 Task: Look for space in Zhoushan, China from 2nd September, 2023 to 5th September, 2023 for 1 adult in price range Rs.5000 to Rs.10000. Place can be private room with 1  bedroom having 1 bed and 1 bathroom. Property type can be house, flat, guest house, hotel. Booking option can be shelf check-in. Required host language is Chinese (Simplified).
Action: Mouse moved to (822, 116)
Screenshot: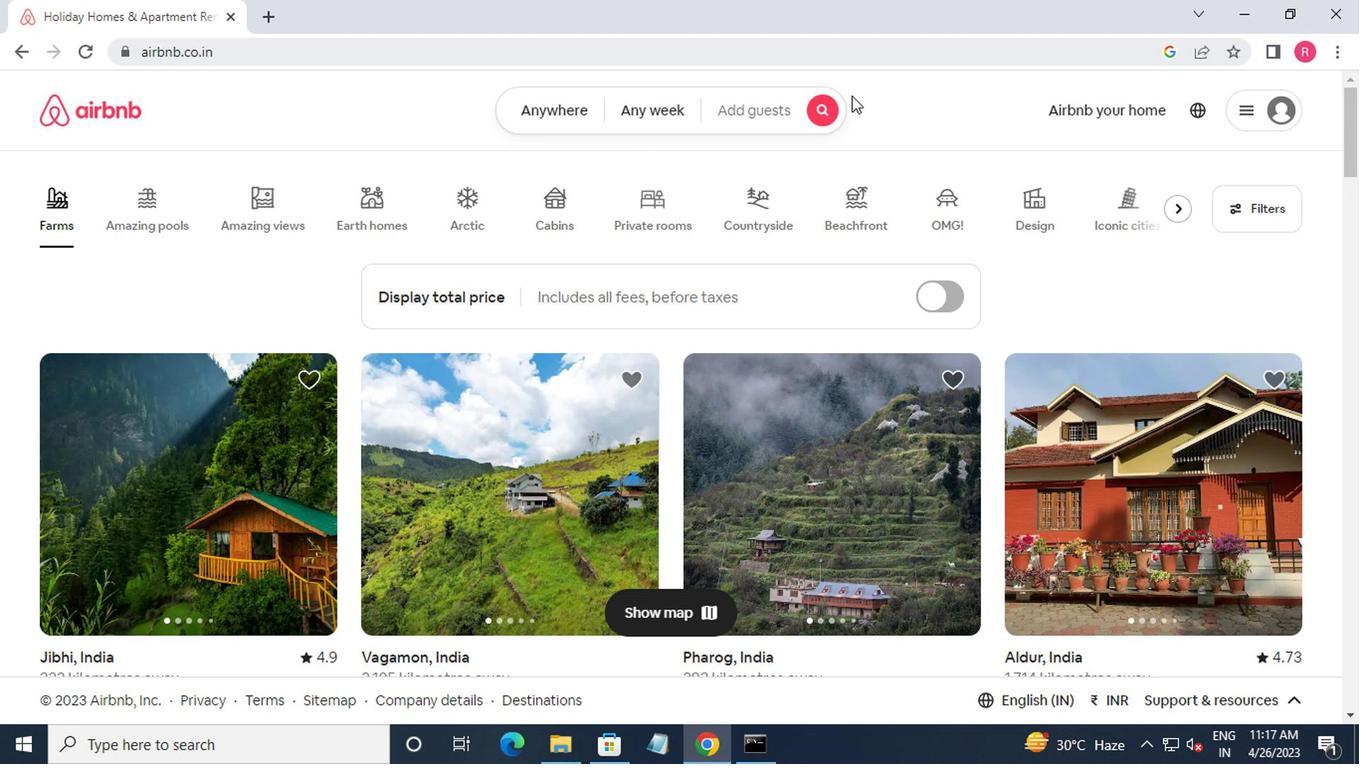 
Action: Mouse pressed left at (822, 116)
Screenshot: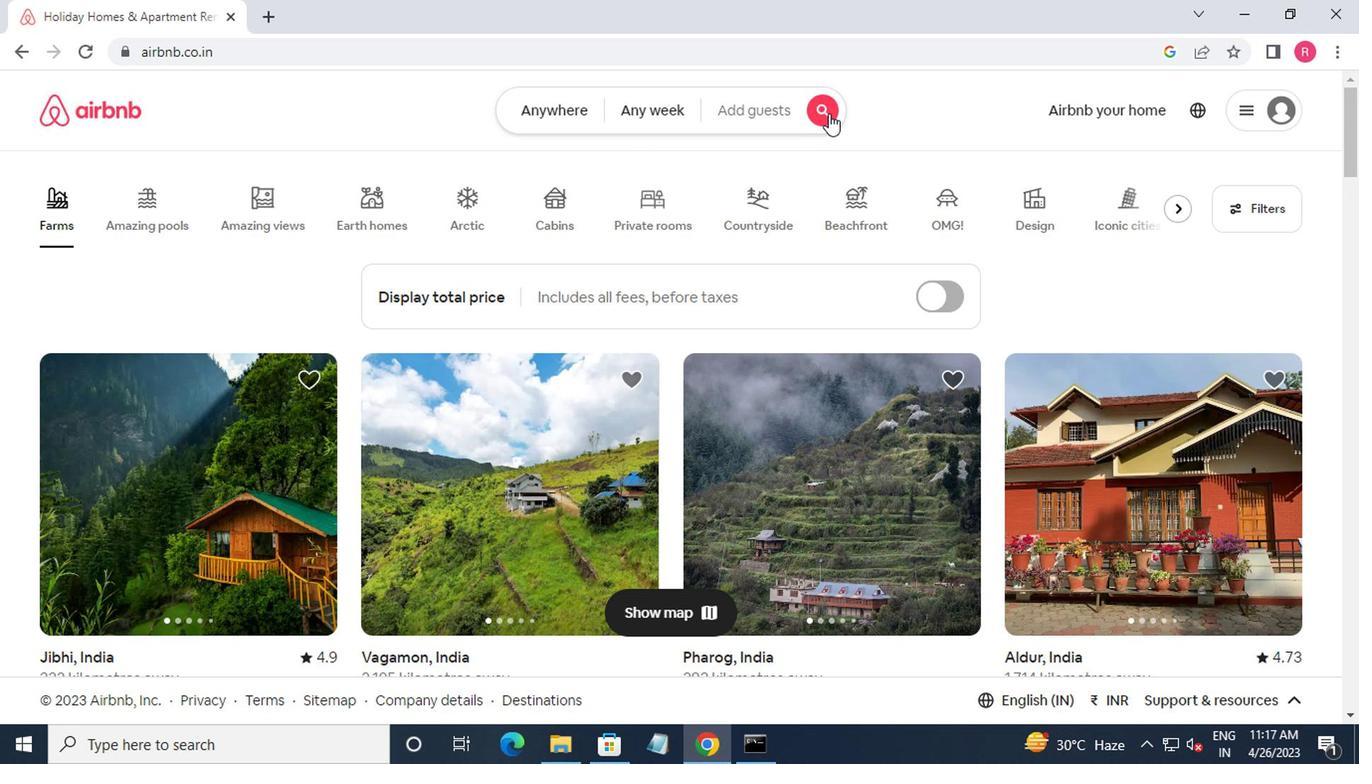 
Action: Mouse moved to (363, 184)
Screenshot: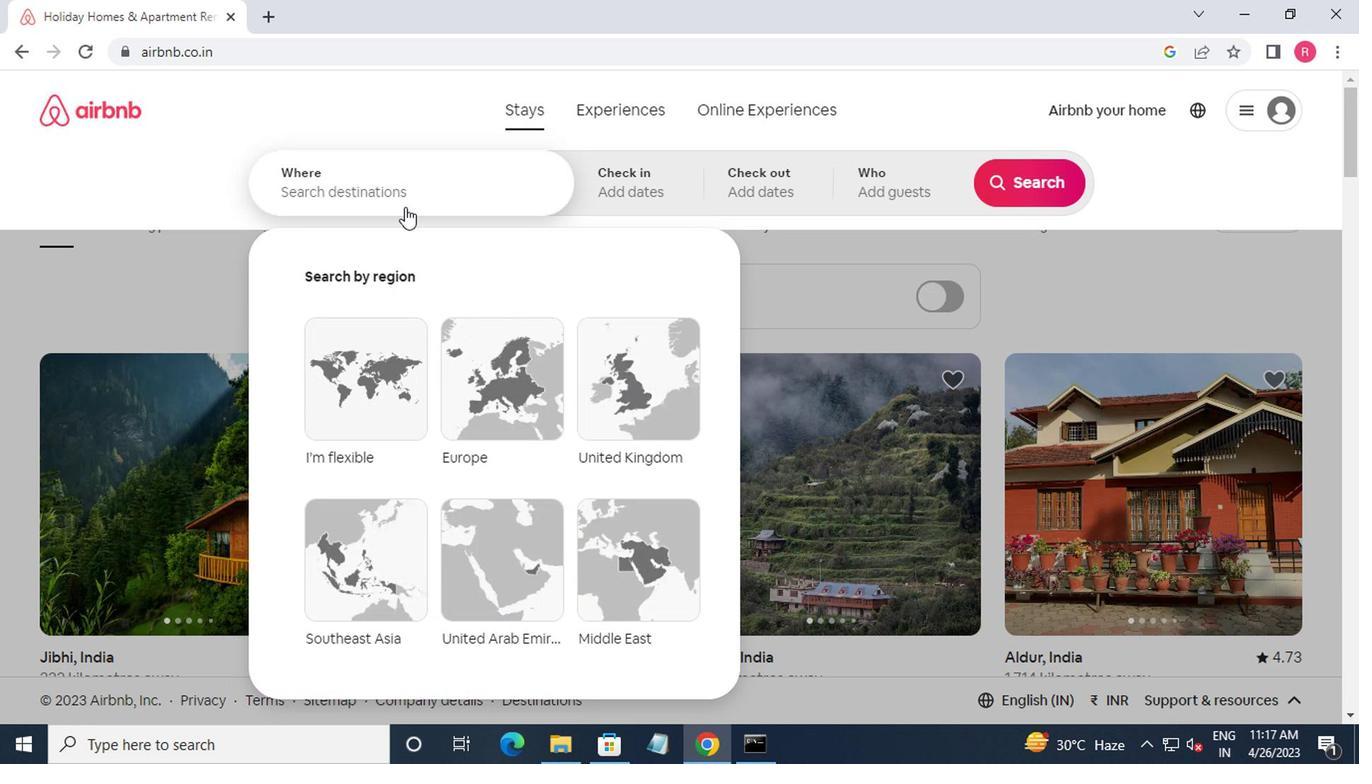 
Action: Mouse pressed left at (363, 184)
Screenshot: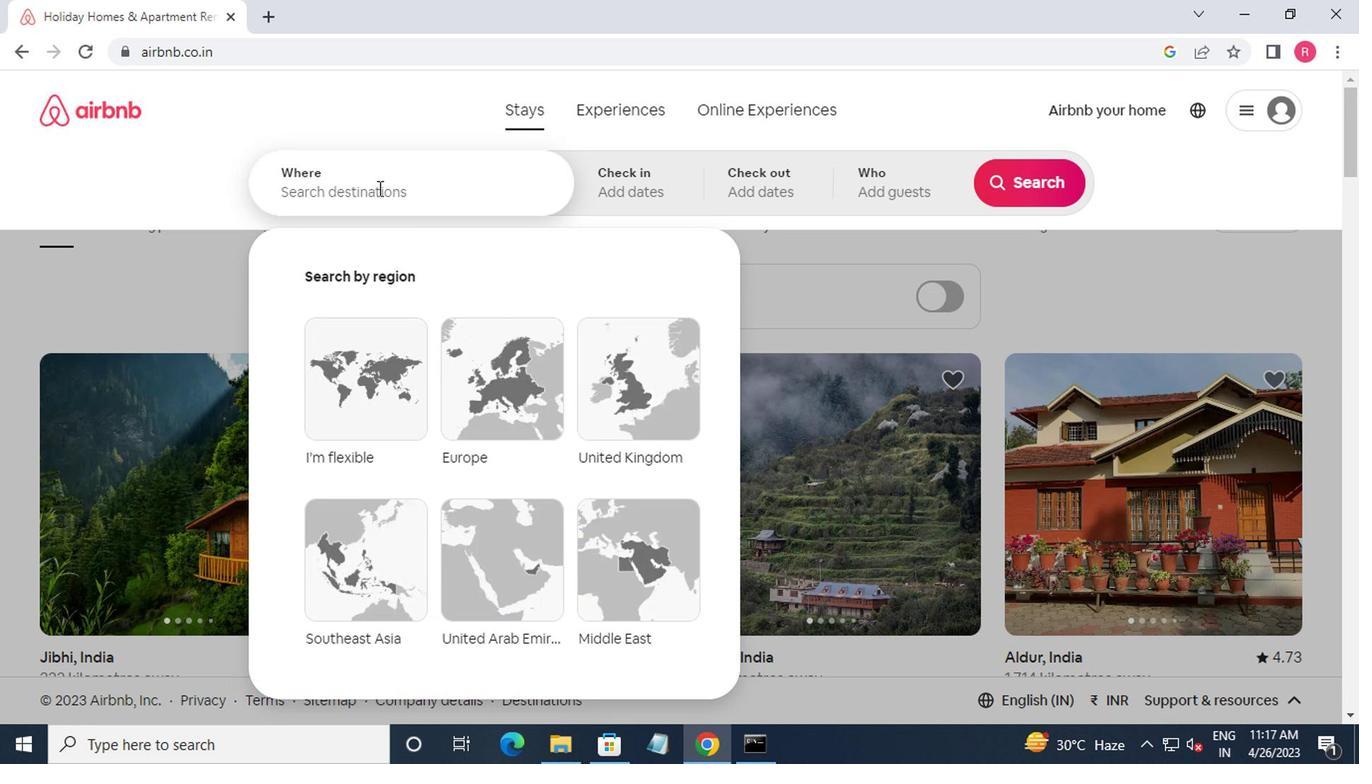 
Action: Mouse moved to (397, 193)
Screenshot: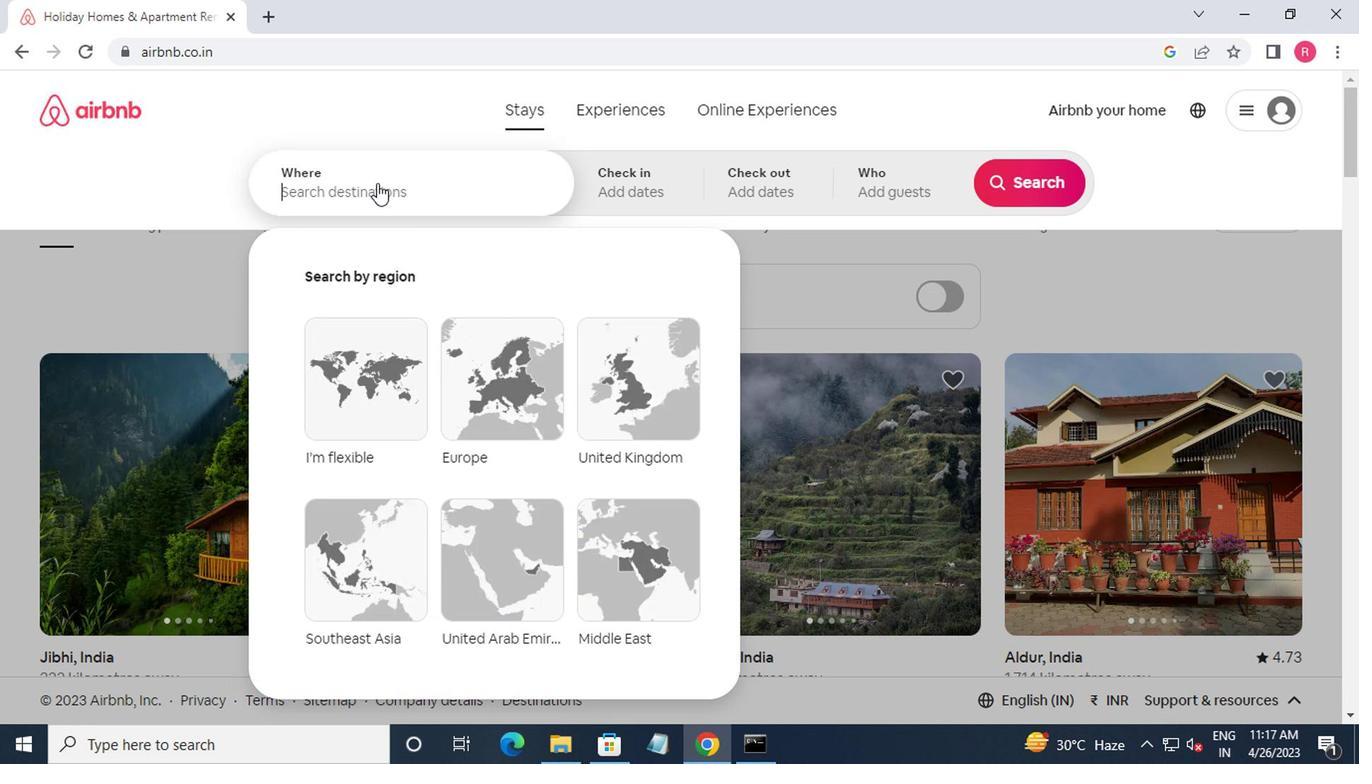 
Action: Key pressed zhoushan,china<Key.enter>
Screenshot: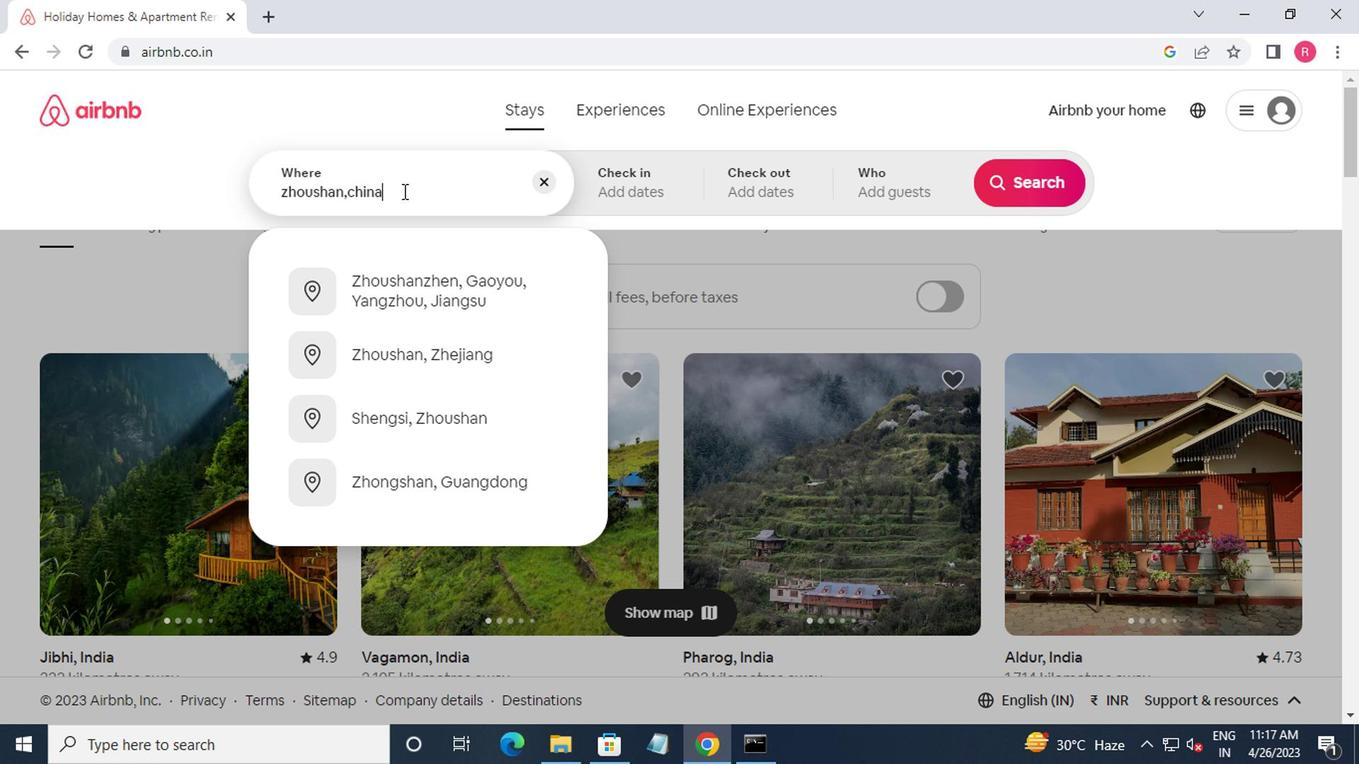 
Action: Mouse moved to (1017, 338)
Screenshot: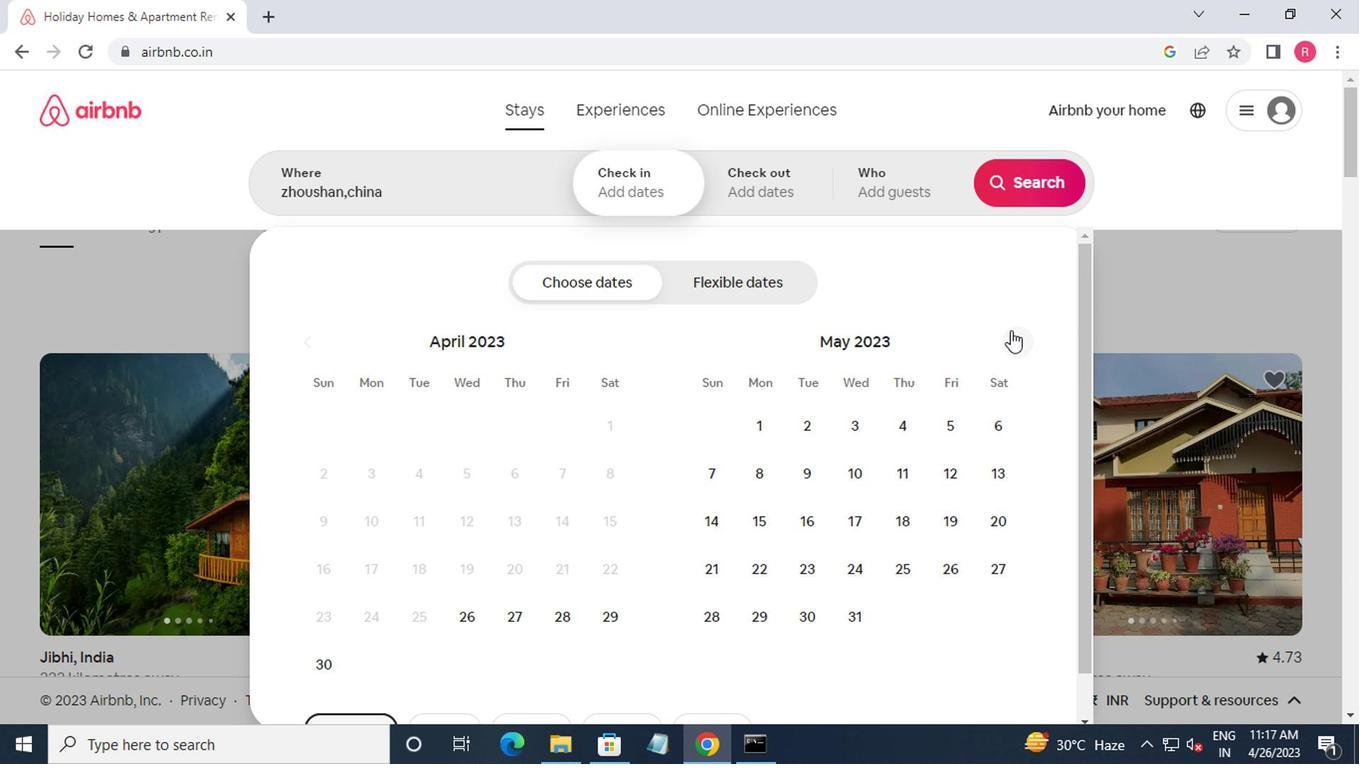 
Action: Mouse pressed left at (1017, 338)
Screenshot: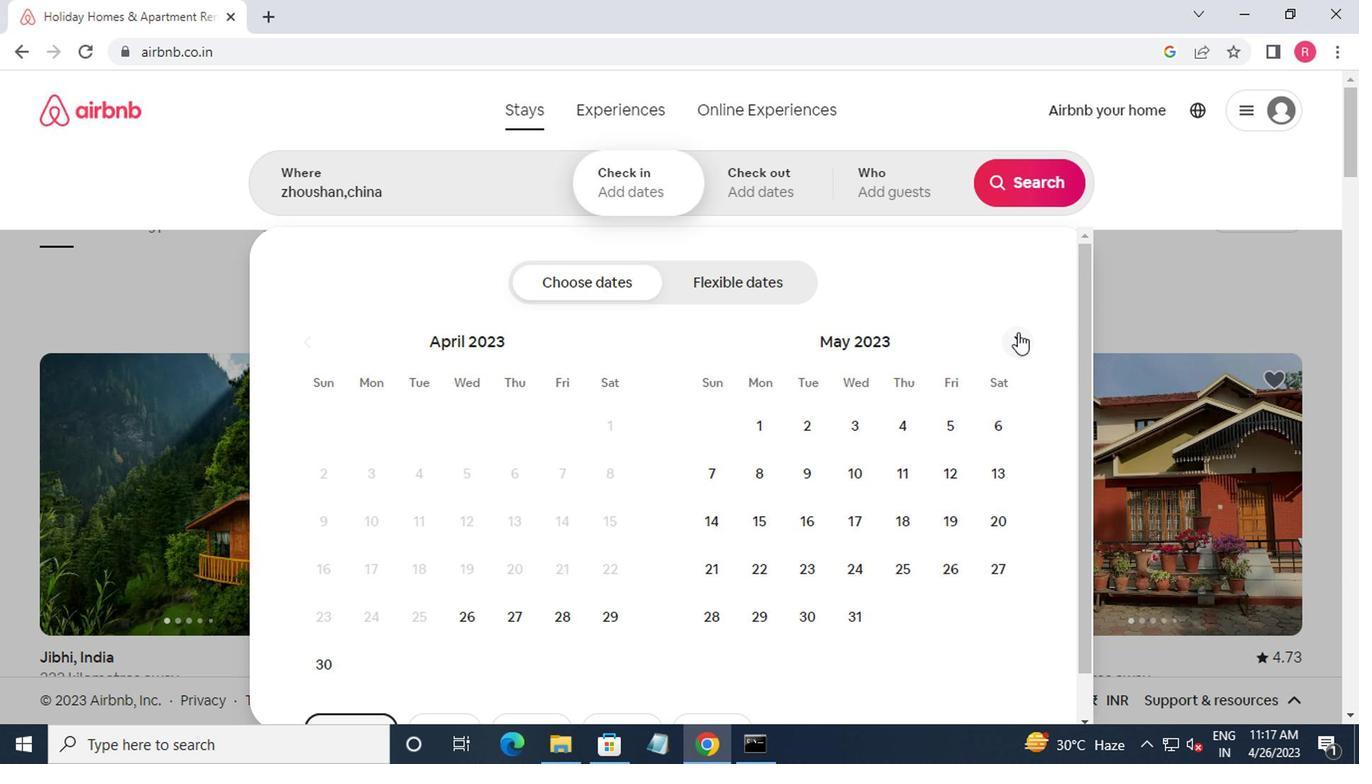 
Action: Mouse pressed left at (1017, 338)
Screenshot: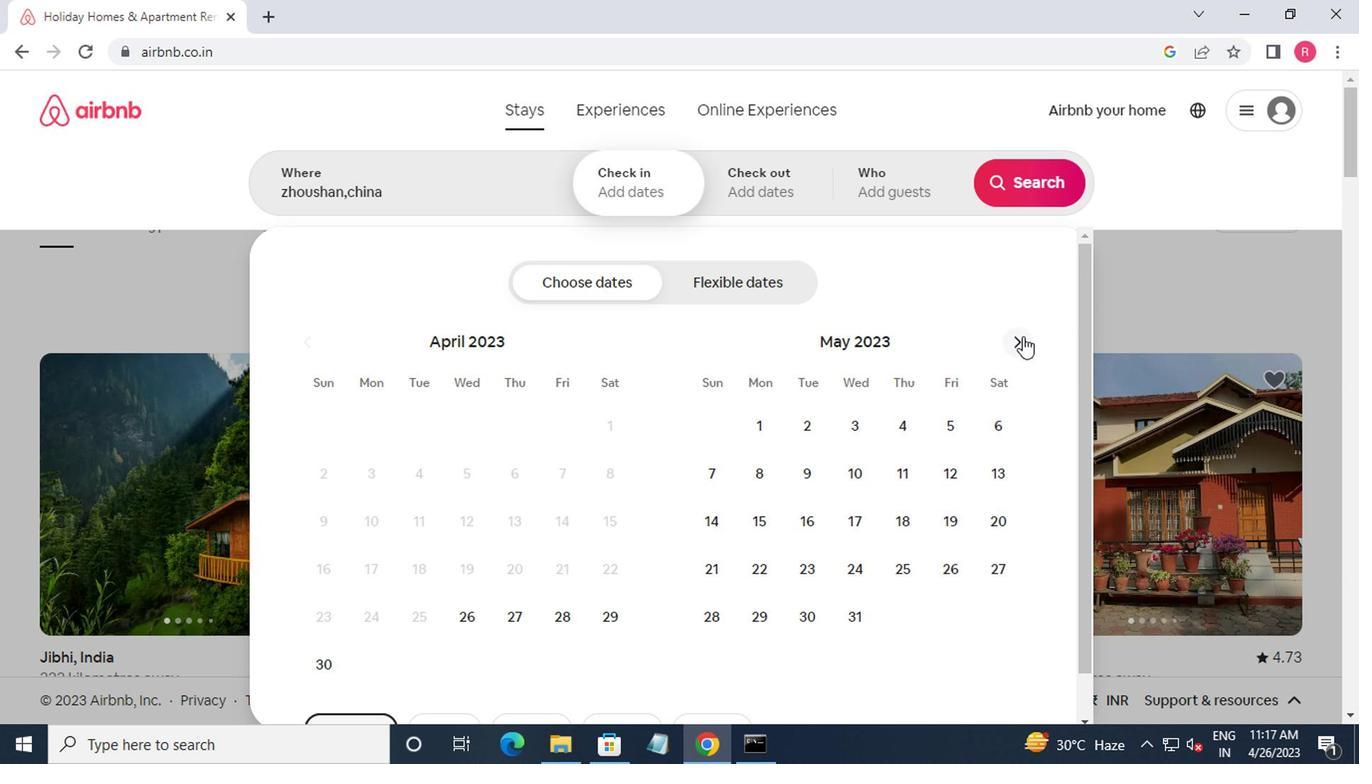 
Action: Mouse moved to (1019, 339)
Screenshot: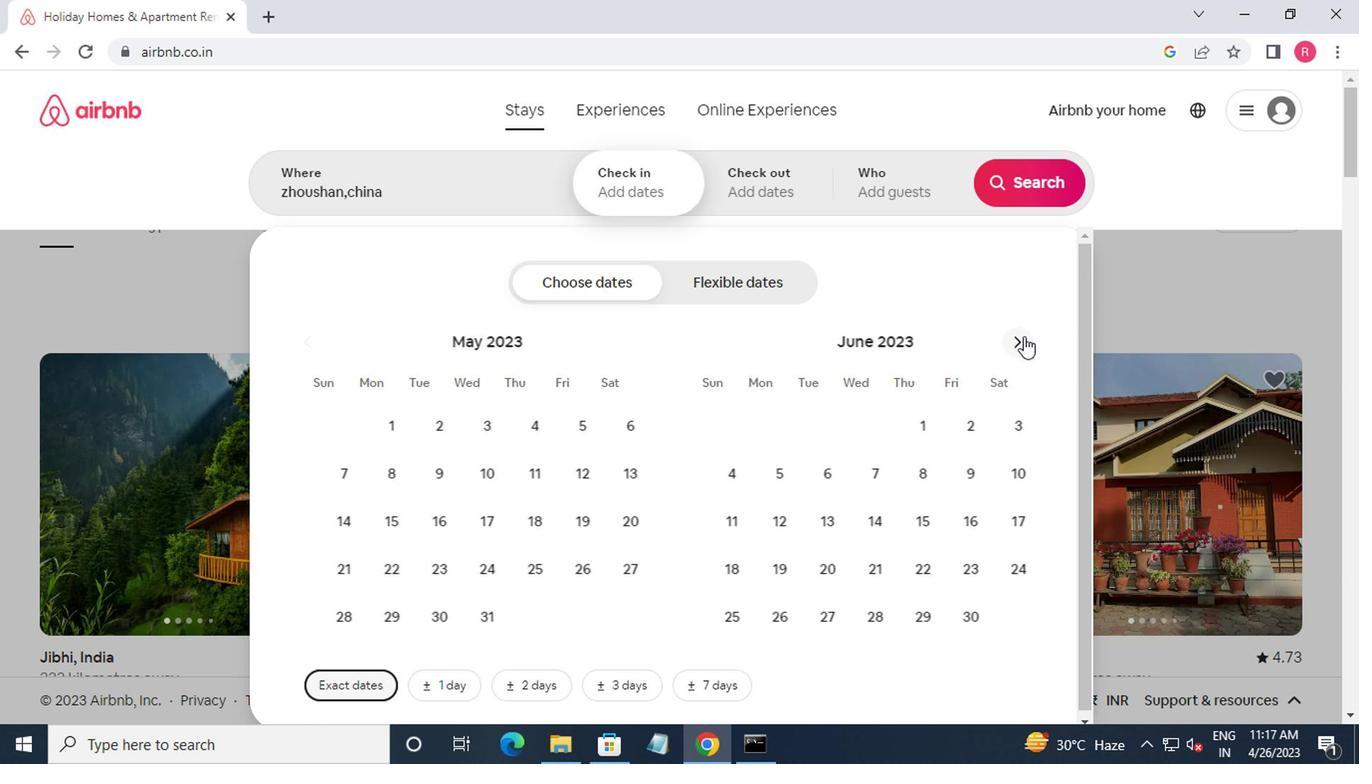 
Action: Mouse pressed left at (1019, 339)
Screenshot: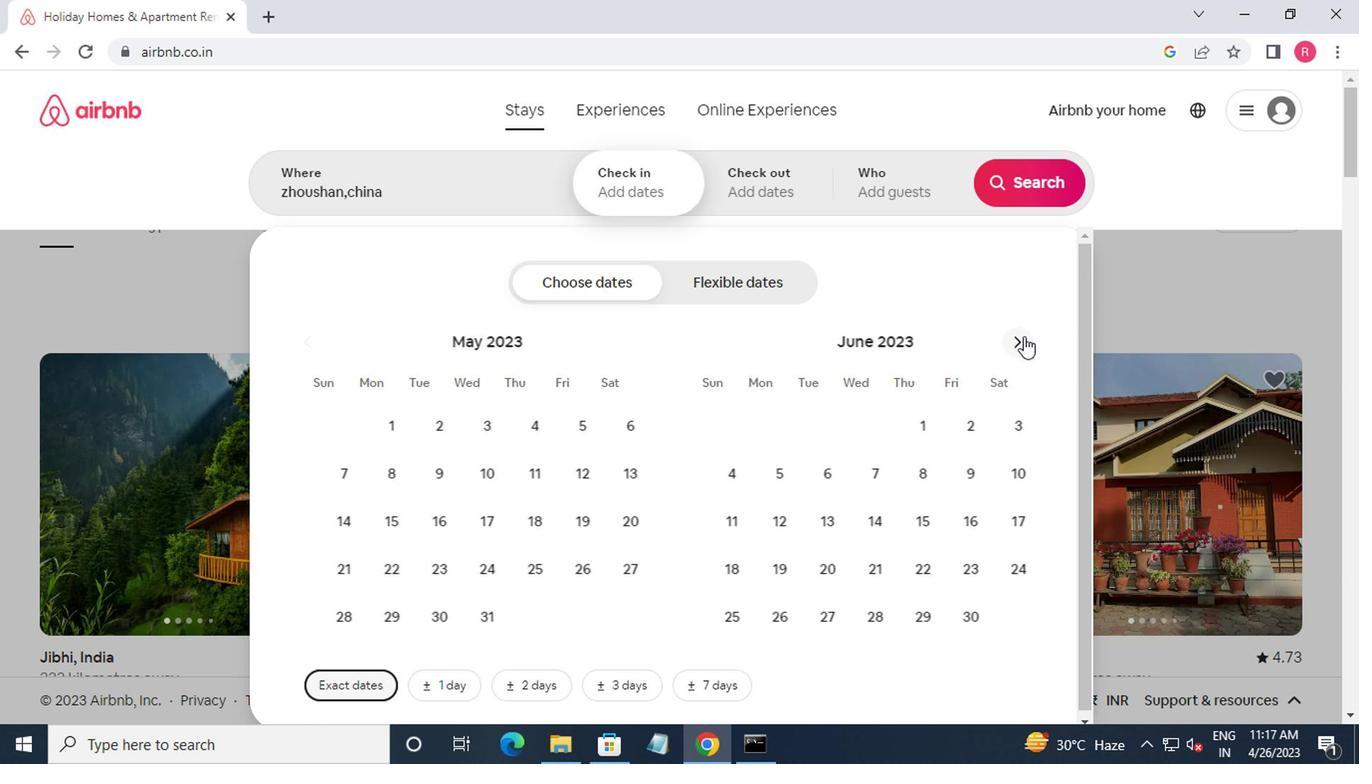 
Action: Mouse moved to (1019, 339)
Screenshot: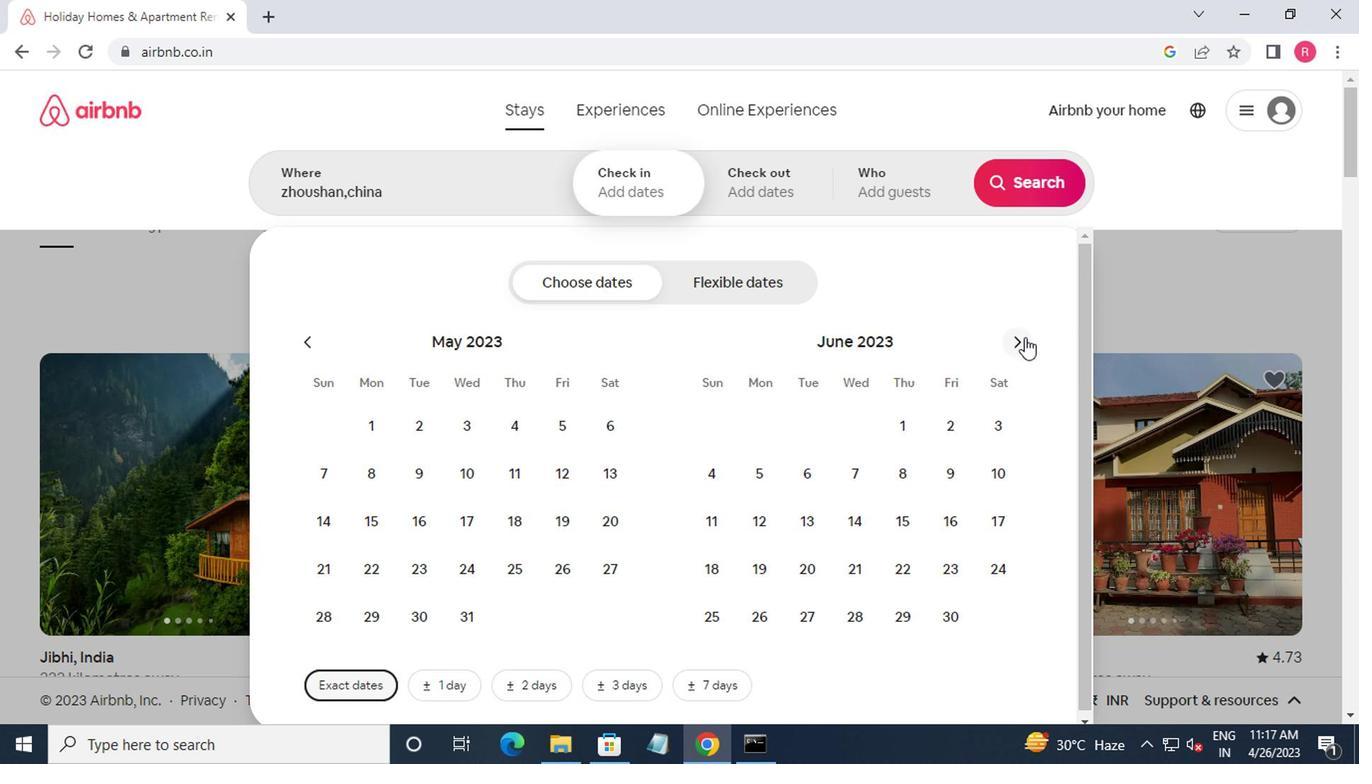 
Action: Mouse pressed left at (1019, 339)
Screenshot: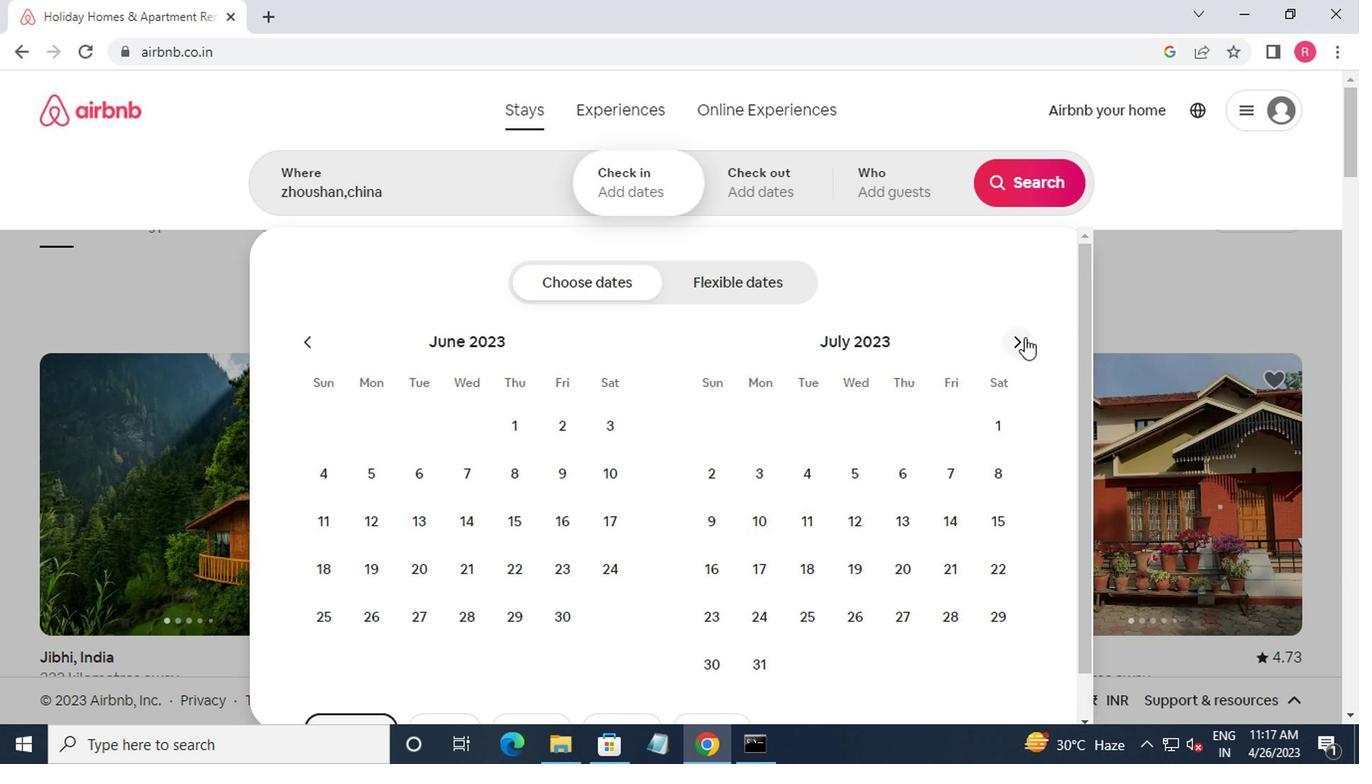 
Action: Mouse moved to (1019, 339)
Screenshot: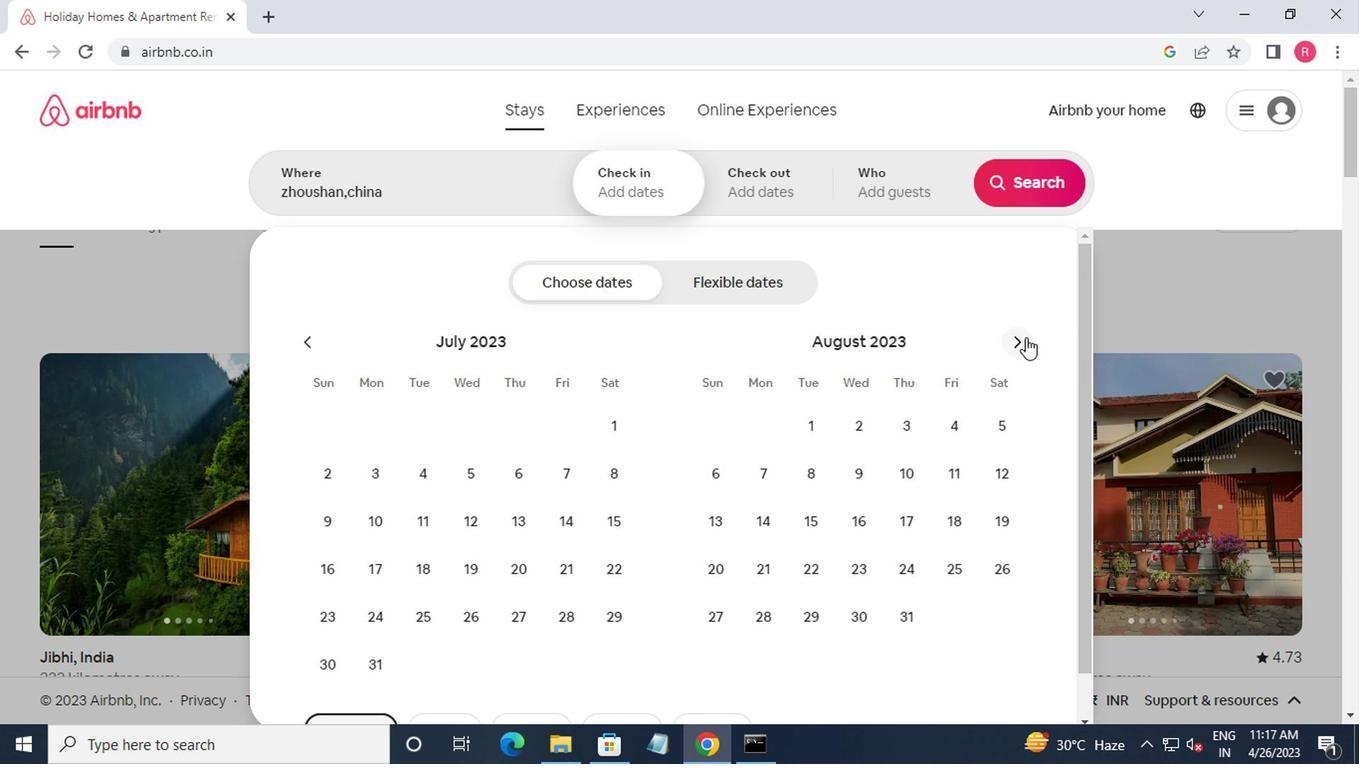 
Action: Mouse pressed left at (1019, 339)
Screenshot: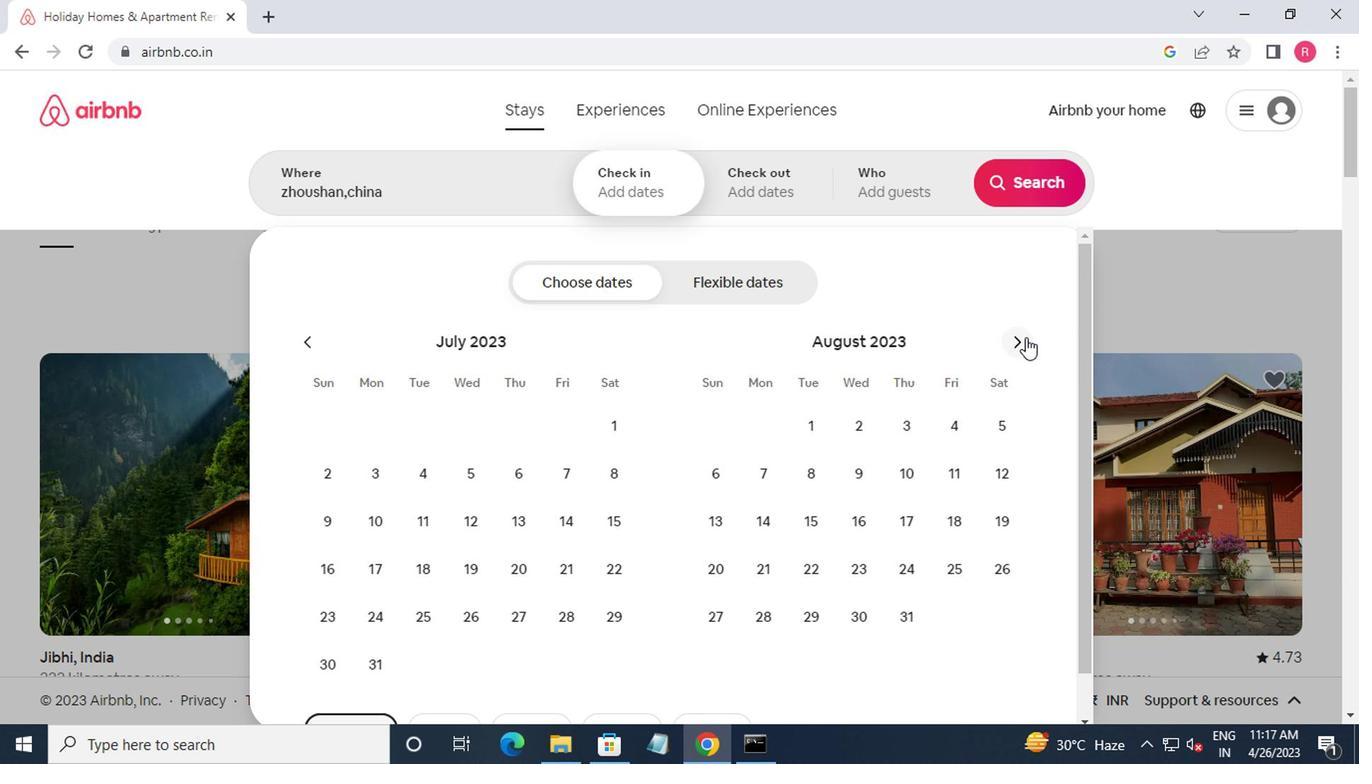 
Action: Mouse moved to (1010, 428)
Screenshot: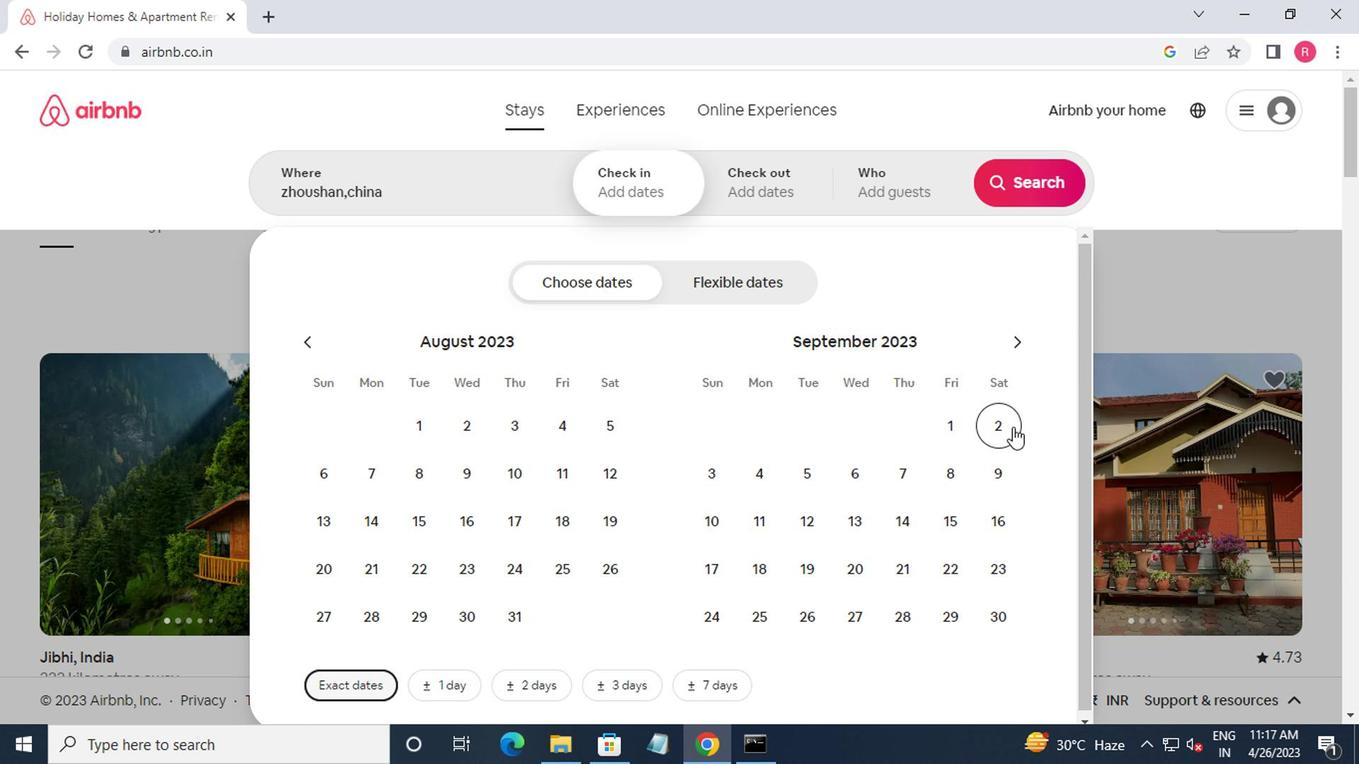 
Action: Mouse pressed left at (1010, 428)
Screenshot: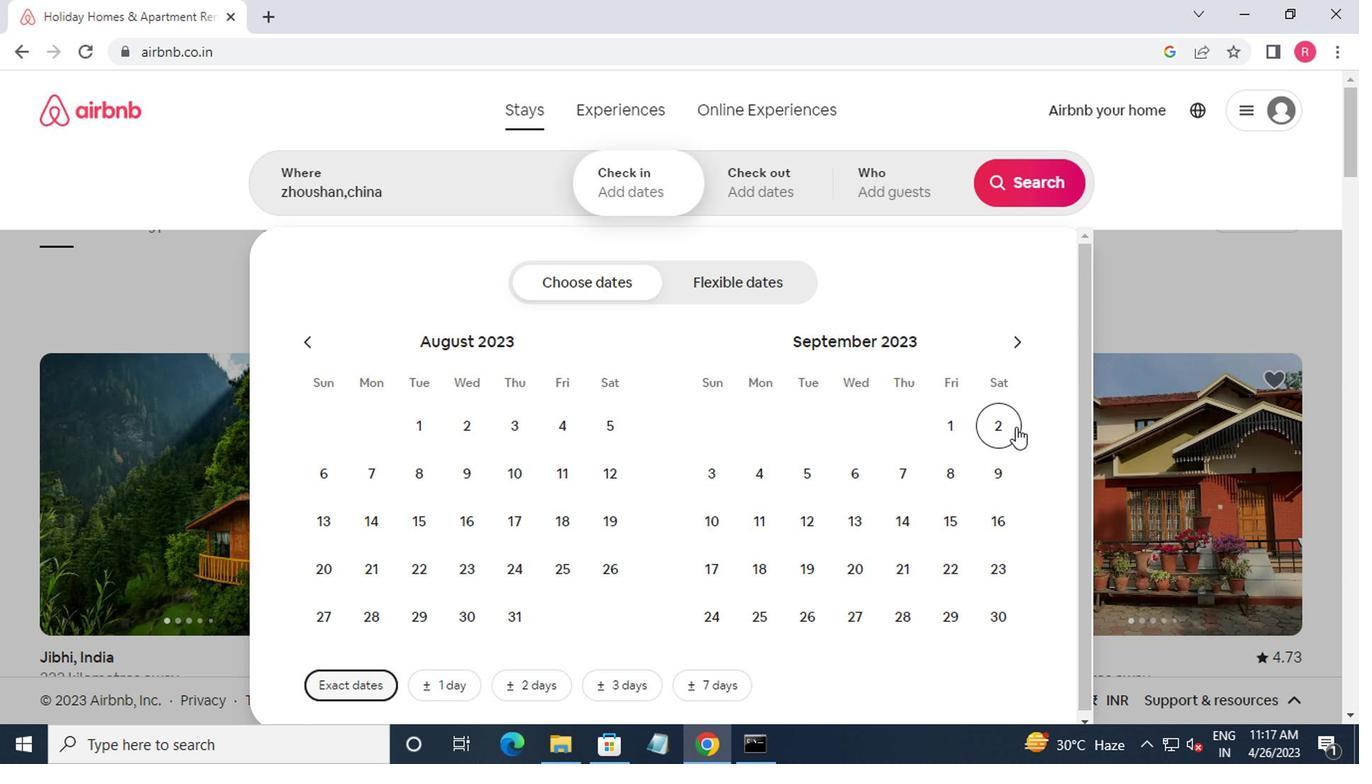
Action: Mouse moved to (789, 490)
Screenshot: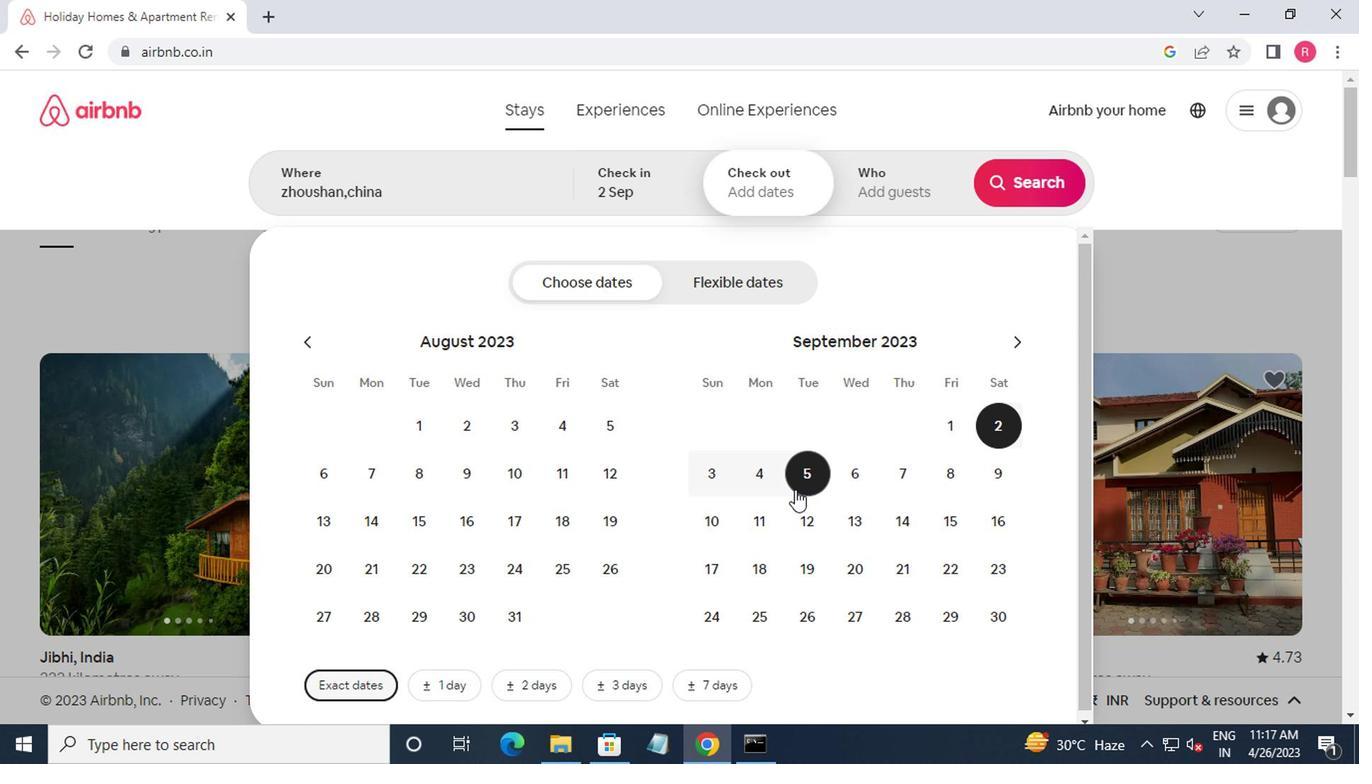 
Action: Mouse pressed left at (789, 490)
Screenshot: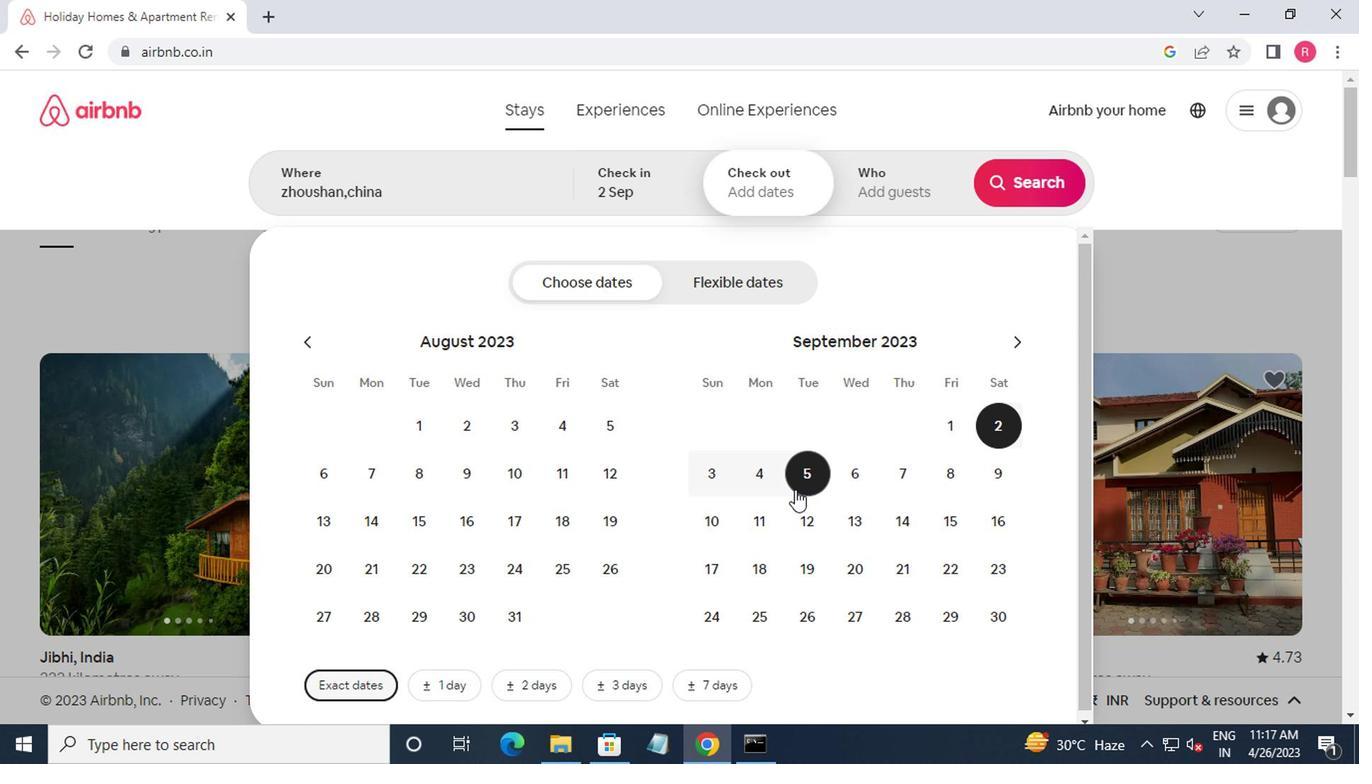 
Action: Mouse moved to (872, 207)
Screenshot: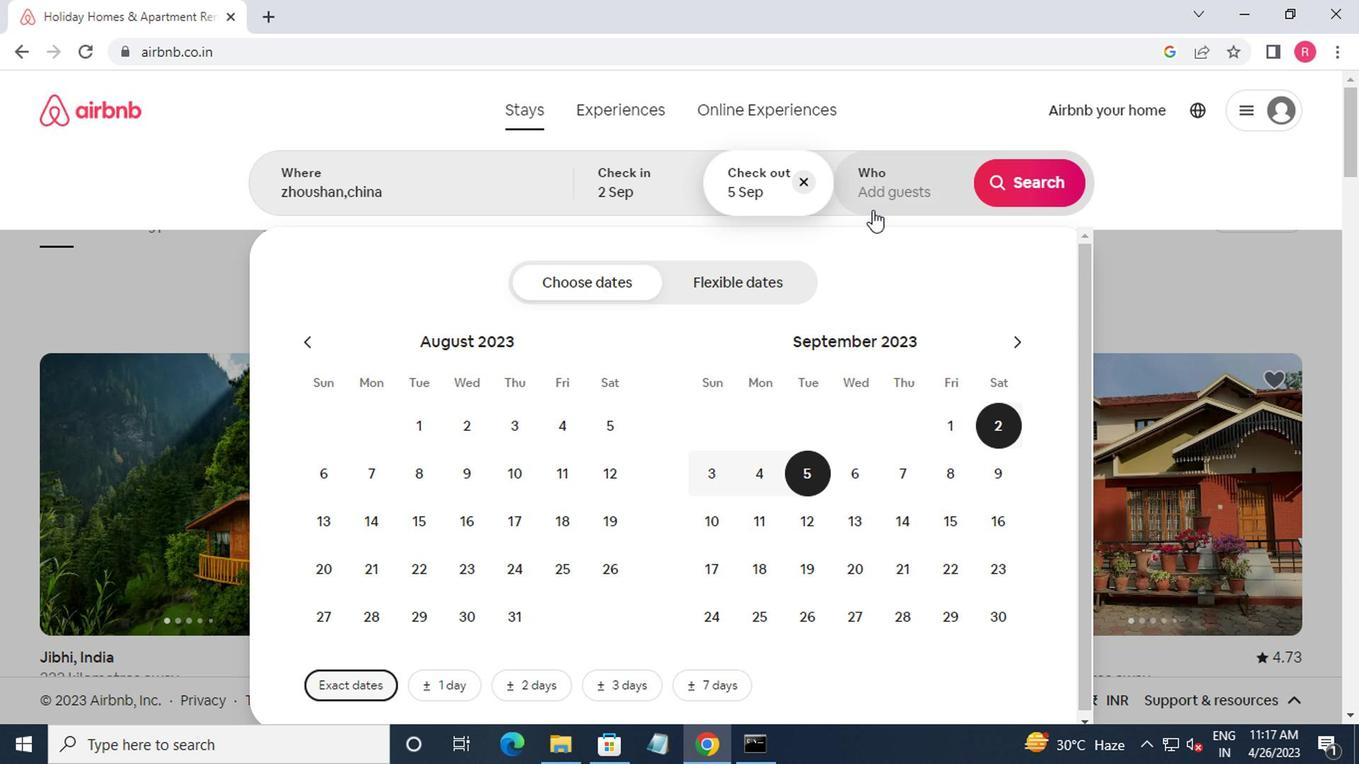 
Action: Mouse pressed left at (872, 207)
Screenshot: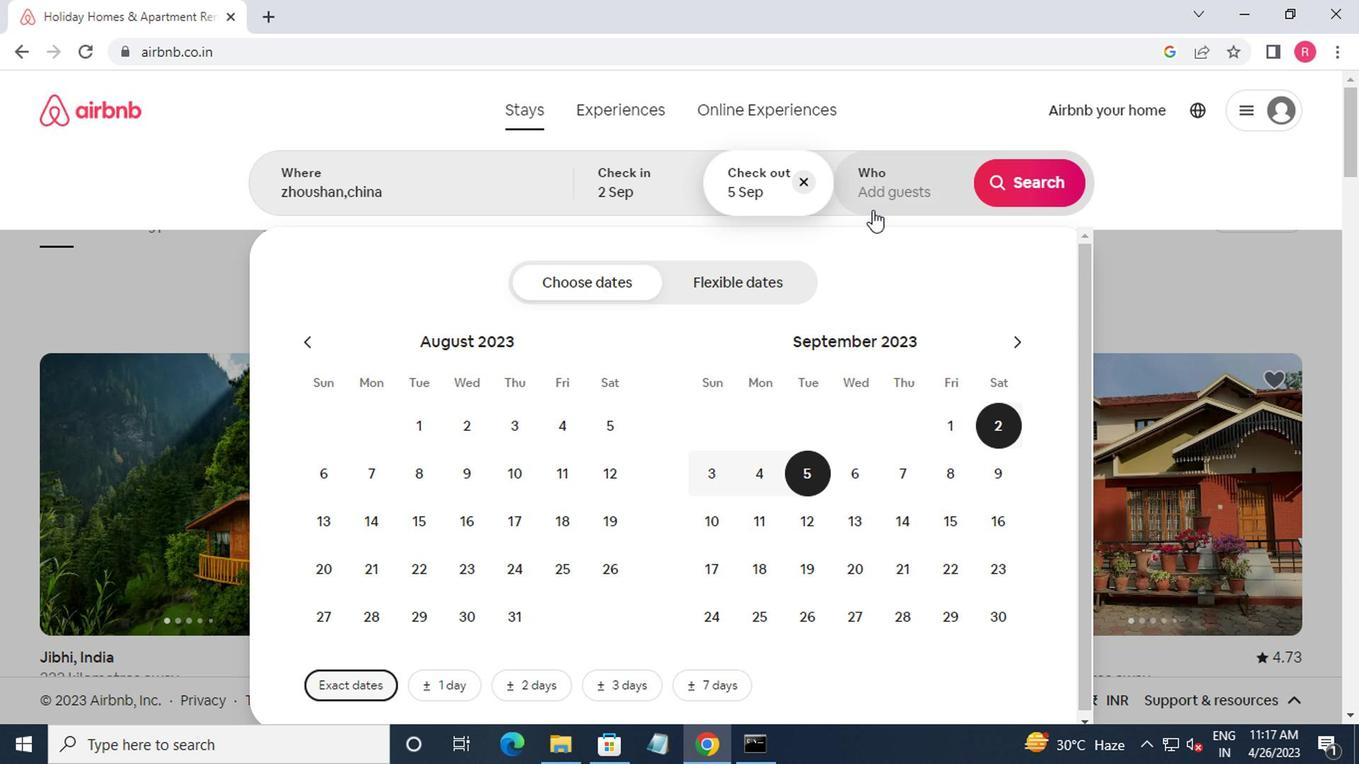 
Action: Mouse moved to (1016, 288)
Screenshot: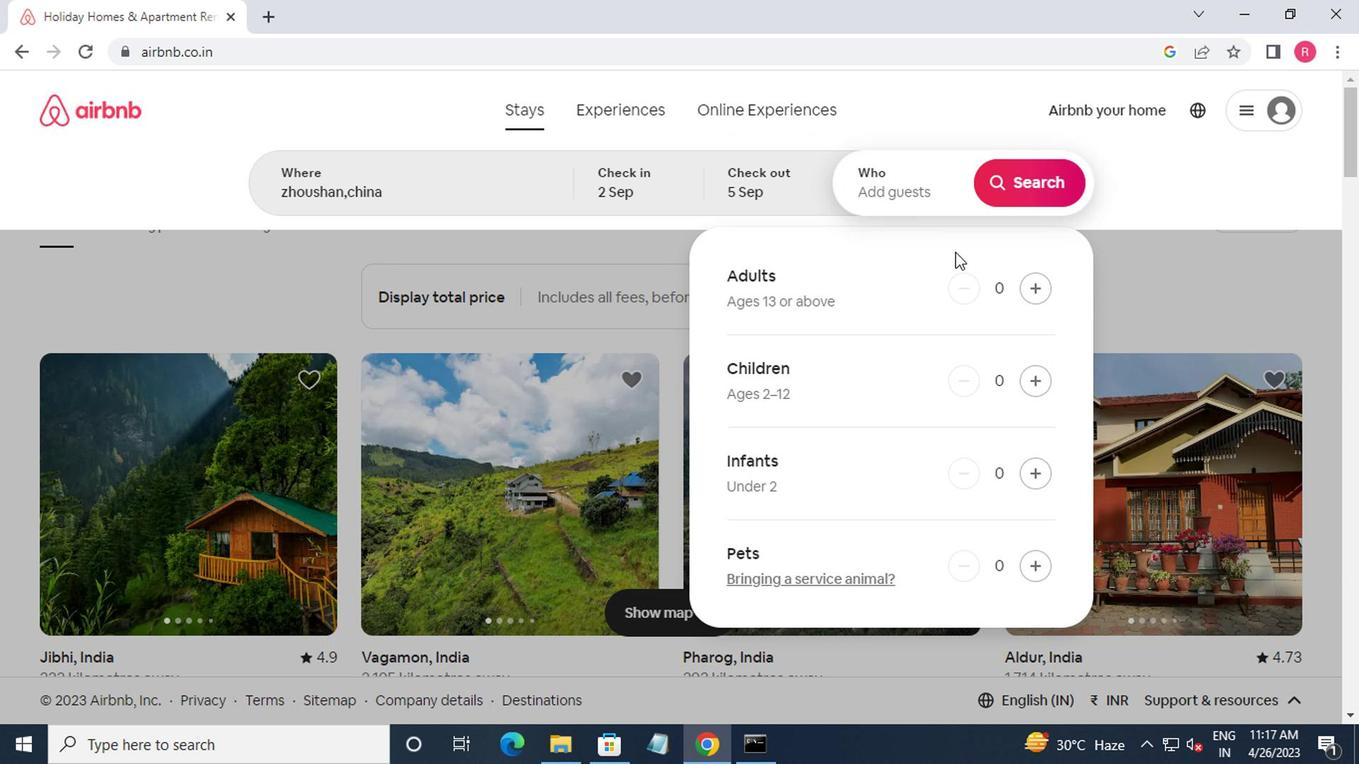 
Action: Mouse pressed left at (1016, 288)
Screenshot: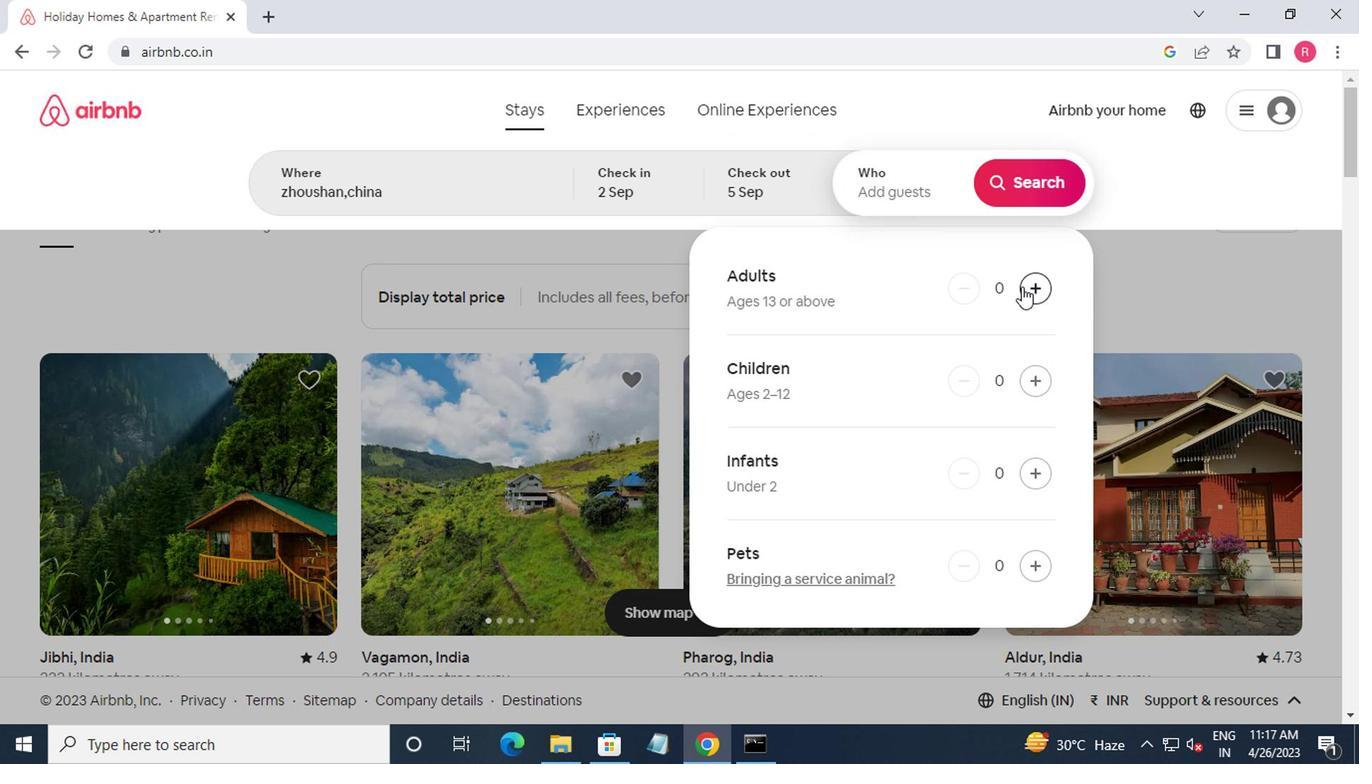 
Action: Mouse moved to (1010, 195)
Screenshot: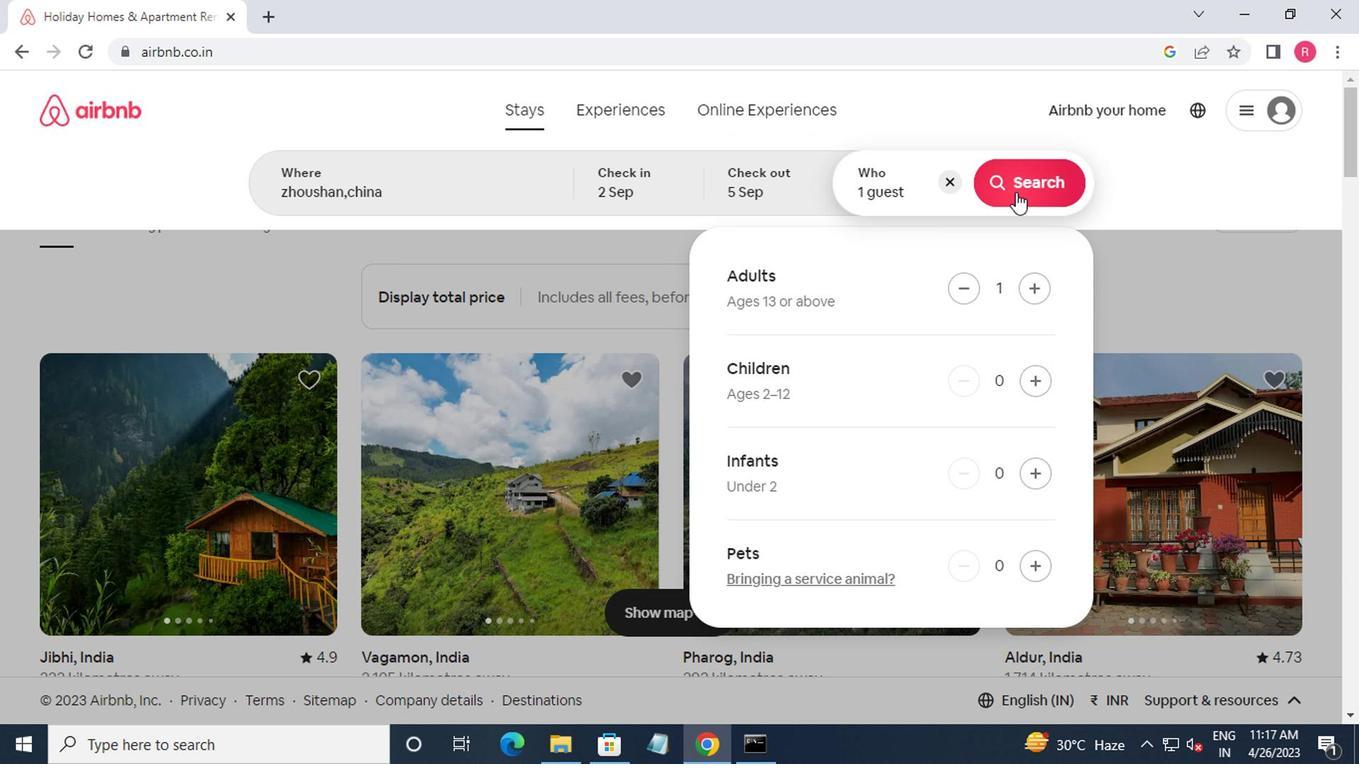 
Action: Mouse pressed left at (1010, 195)
Screenshot: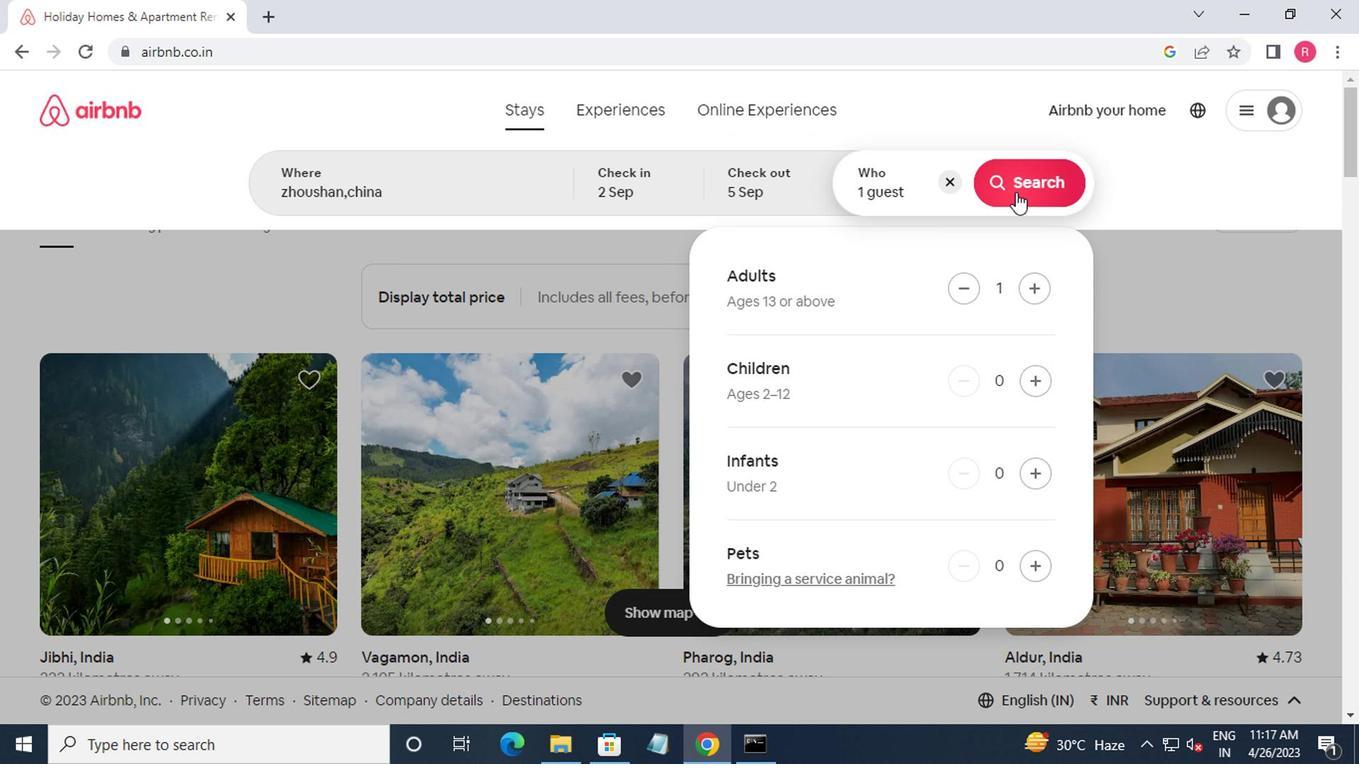 
Action: Mouse moved to (1277, 184)
Screenshot: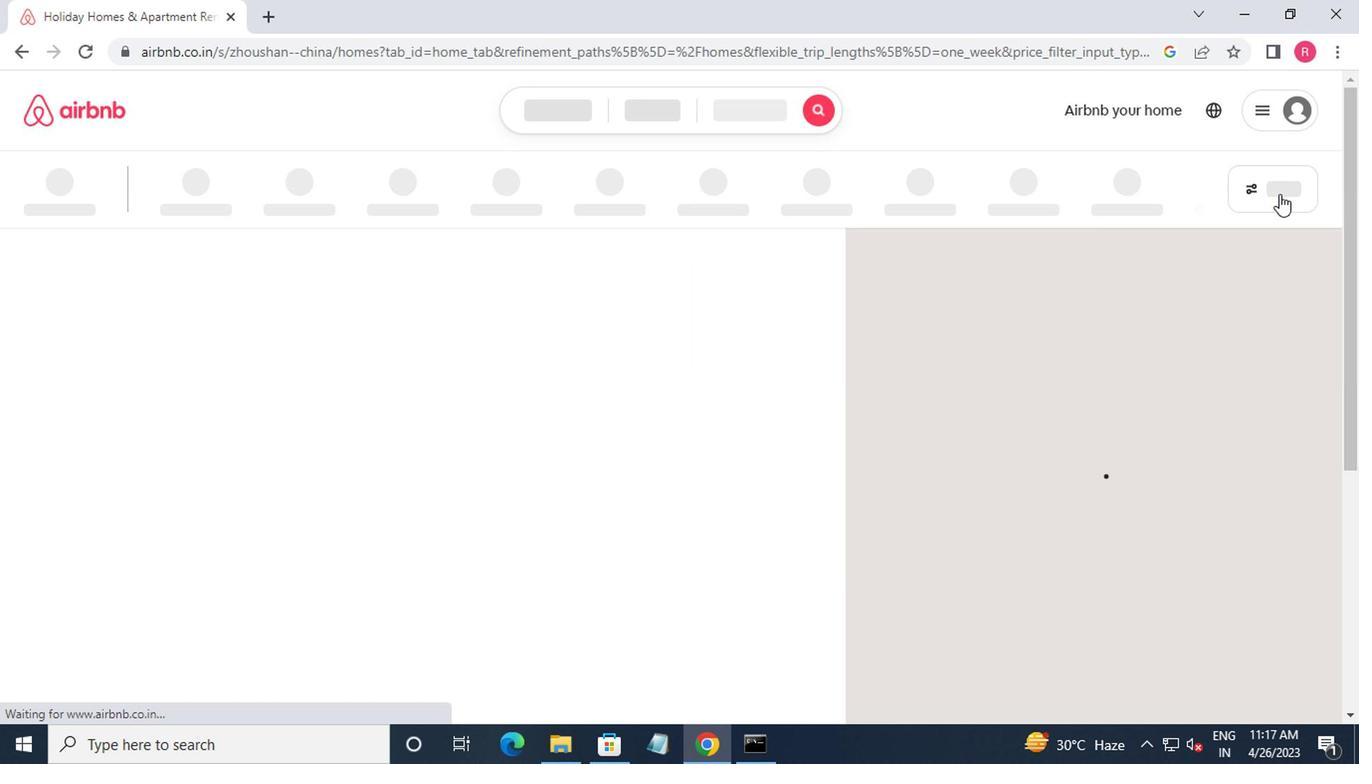 
Action: Mouse pressed left at (1277, 184)
Screenshot: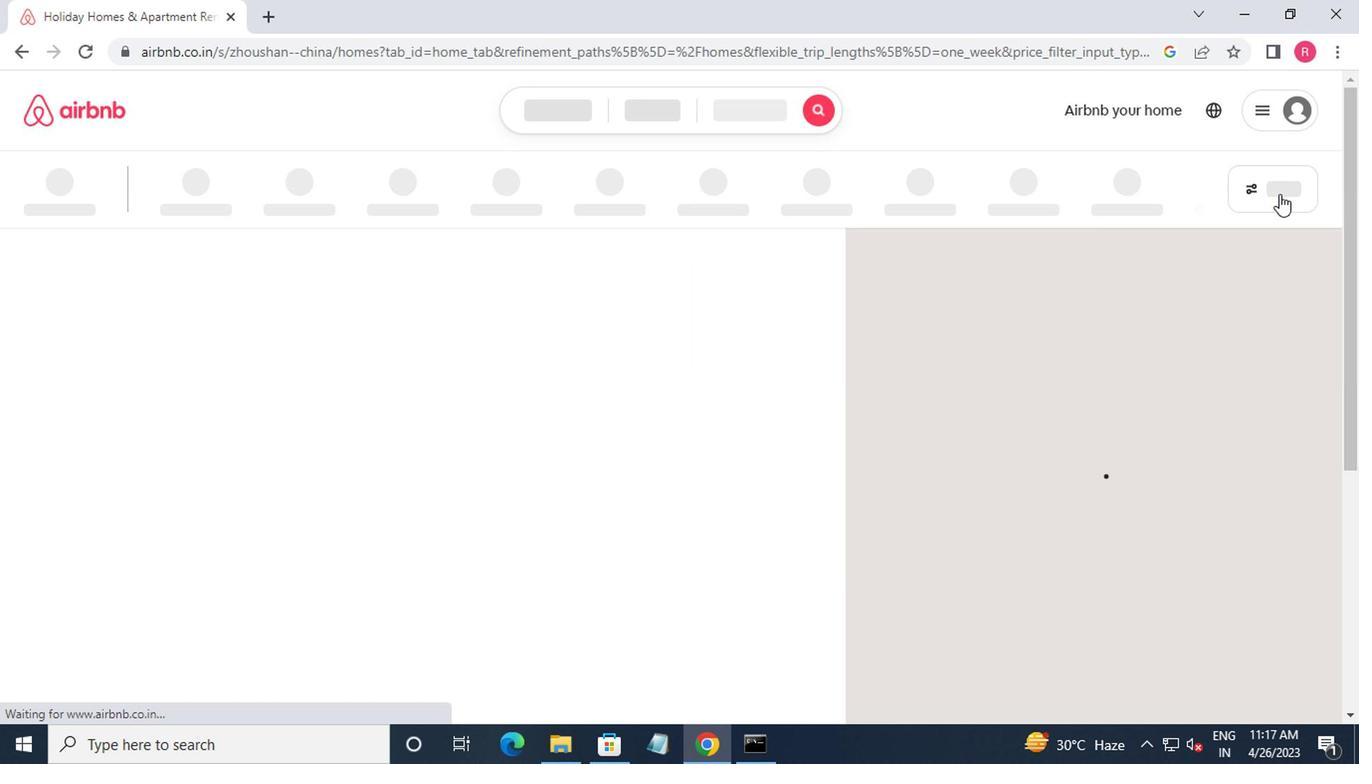 
Action: Mouse moved to (449, 306)
Screenshot: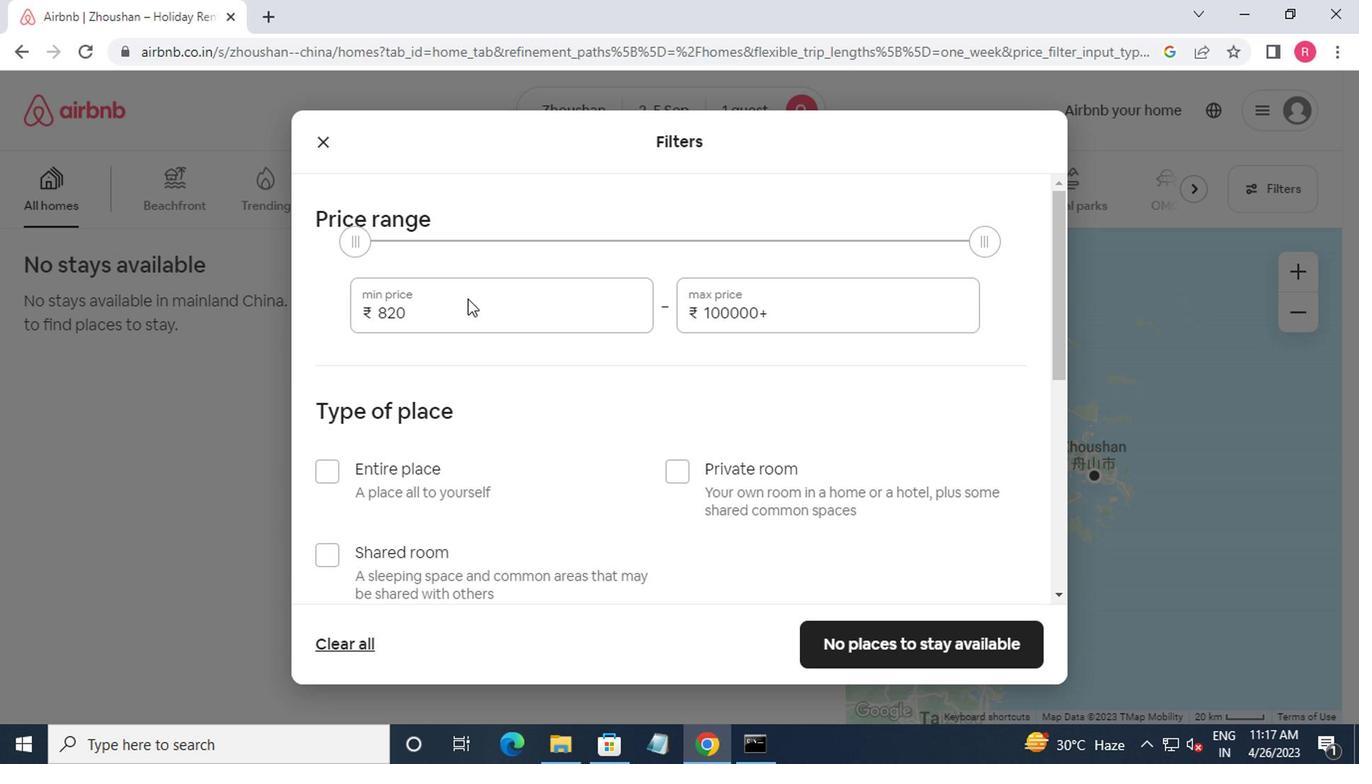 
Action: Mouse pressed left at (449, 306)
Screenshot: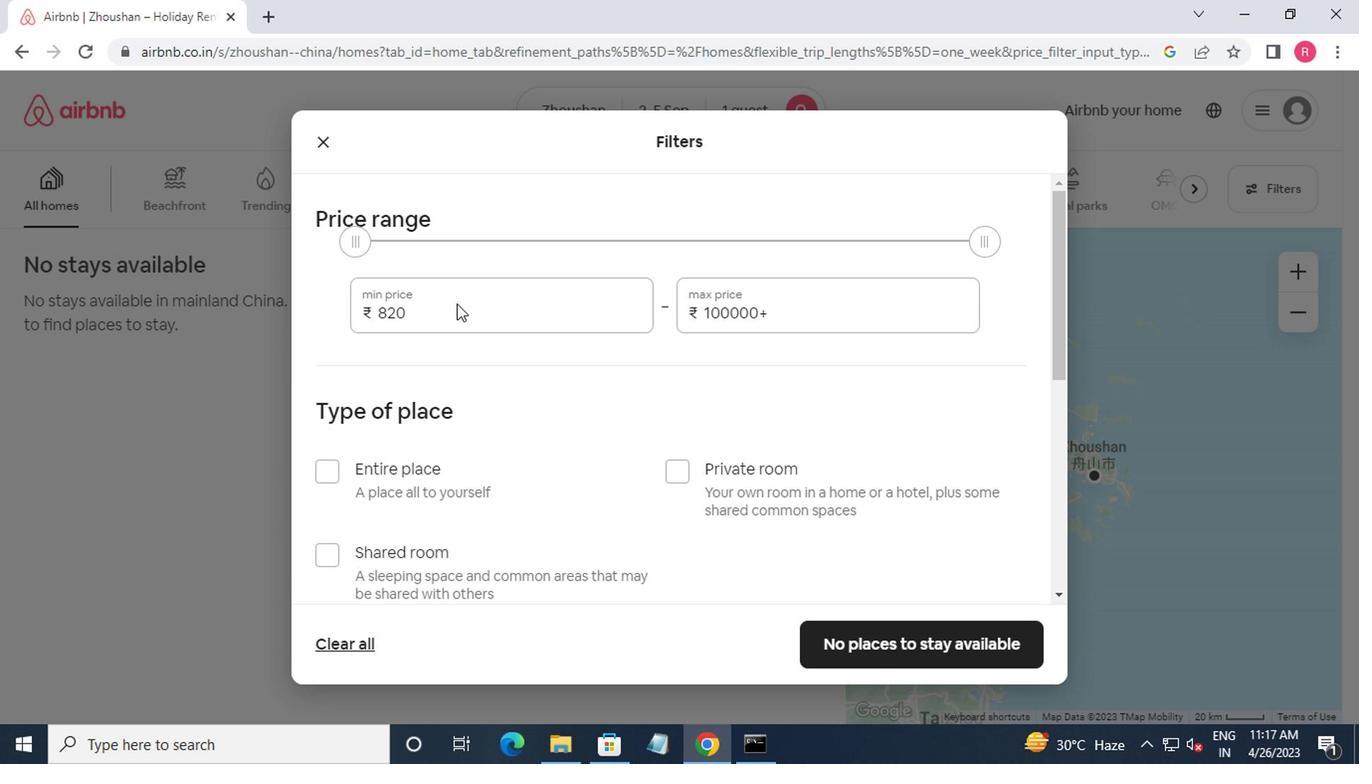 
Action: Key pressed <Key.backspace><Key.backspace><Key.backspace><Key.backspace><Key.backspace>5000<Key.tab>10000
Screenshot: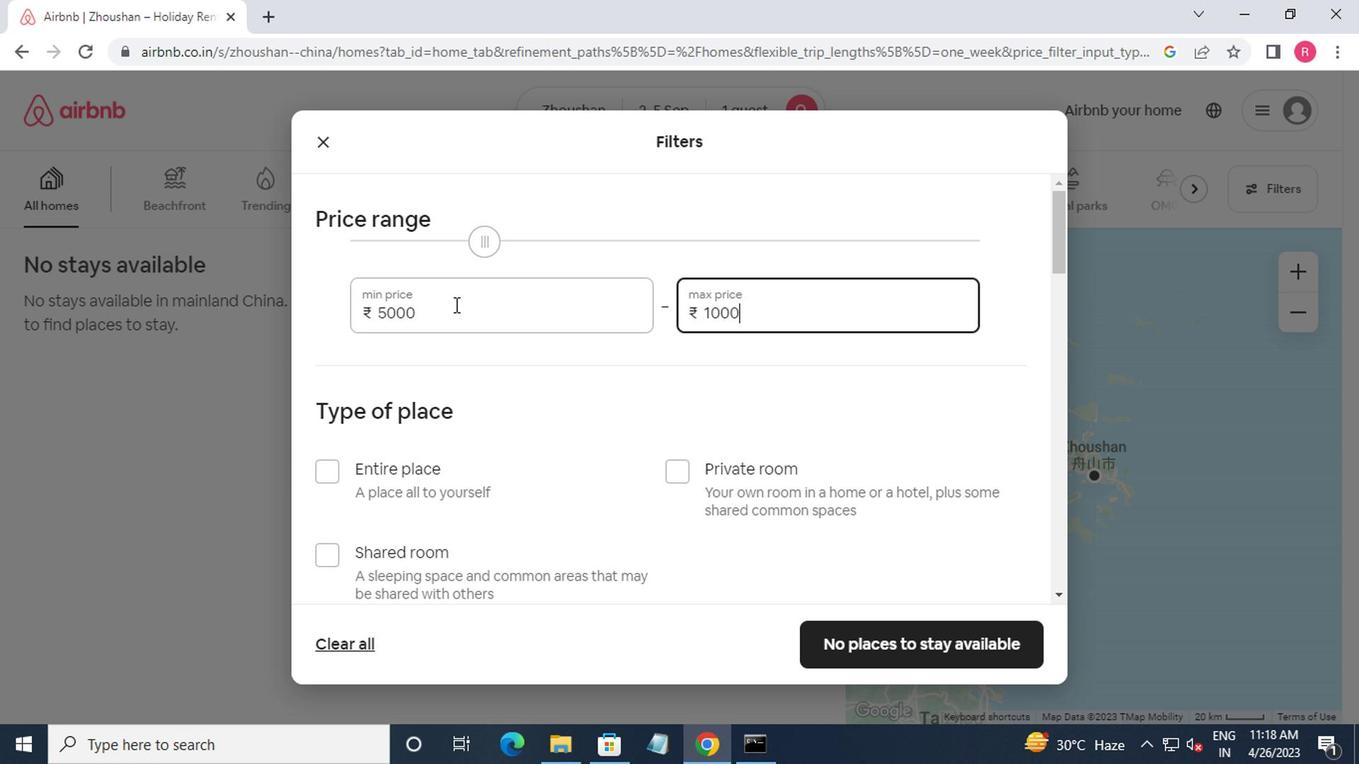 
Action: Mouse moved to (437, 396)
Screenshot: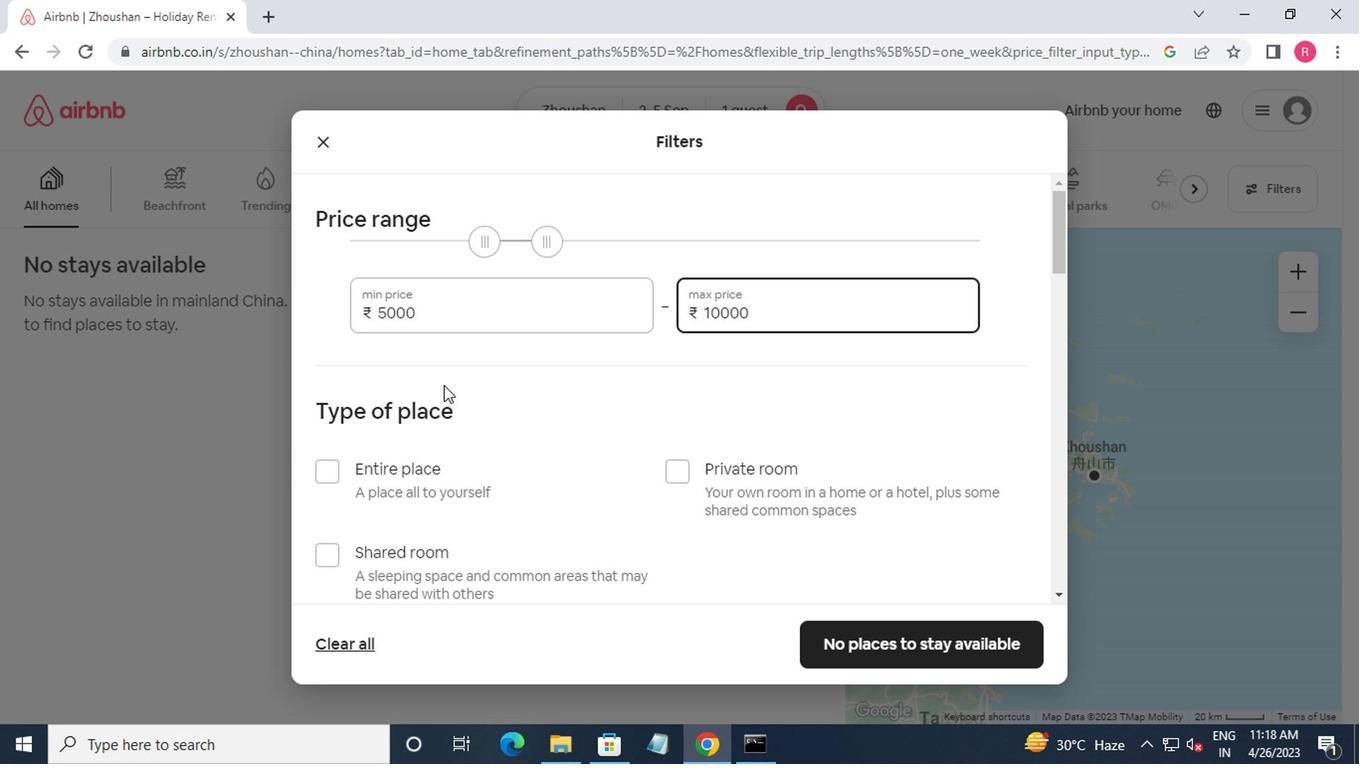 
Action: Mouse scrolled (437, 395) with delta (0, 0)
Screenshot: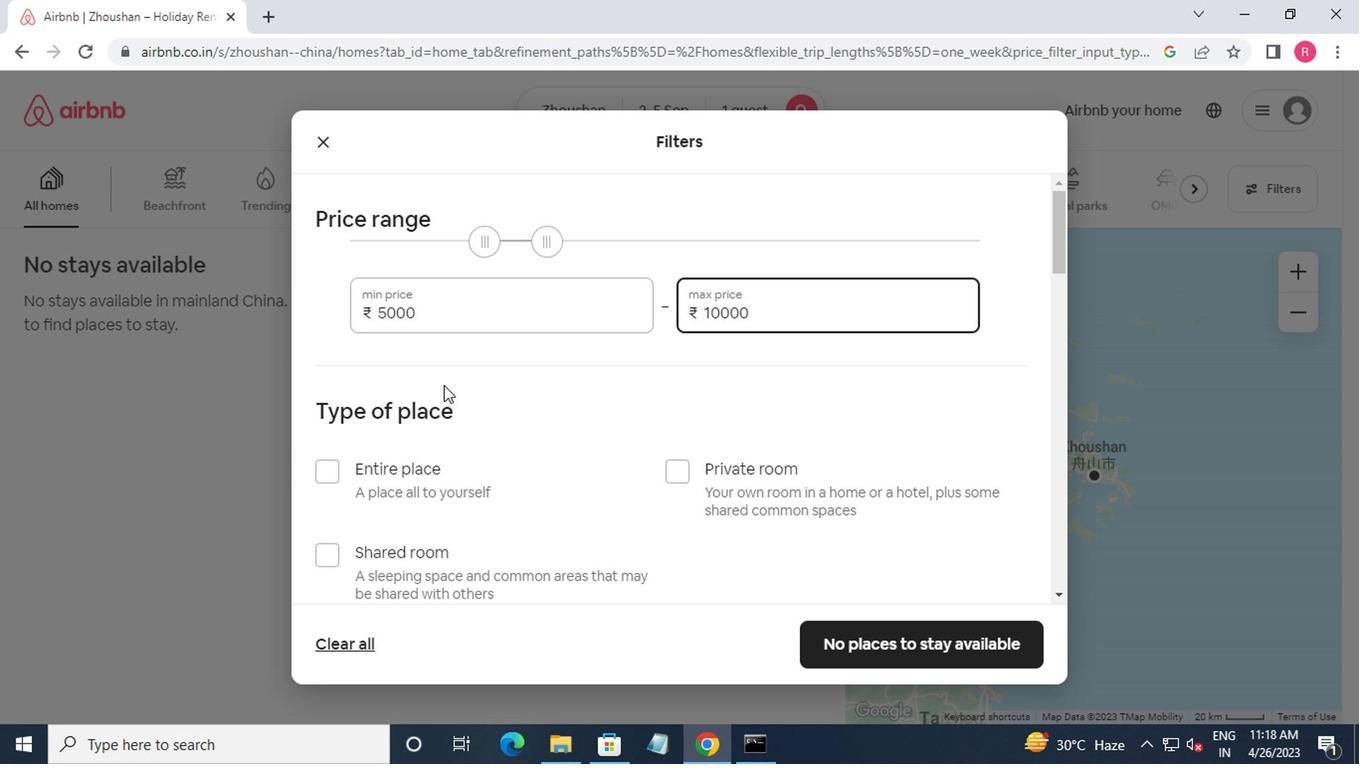 
Action: Mouse moved to (680, 378)
Screenshot: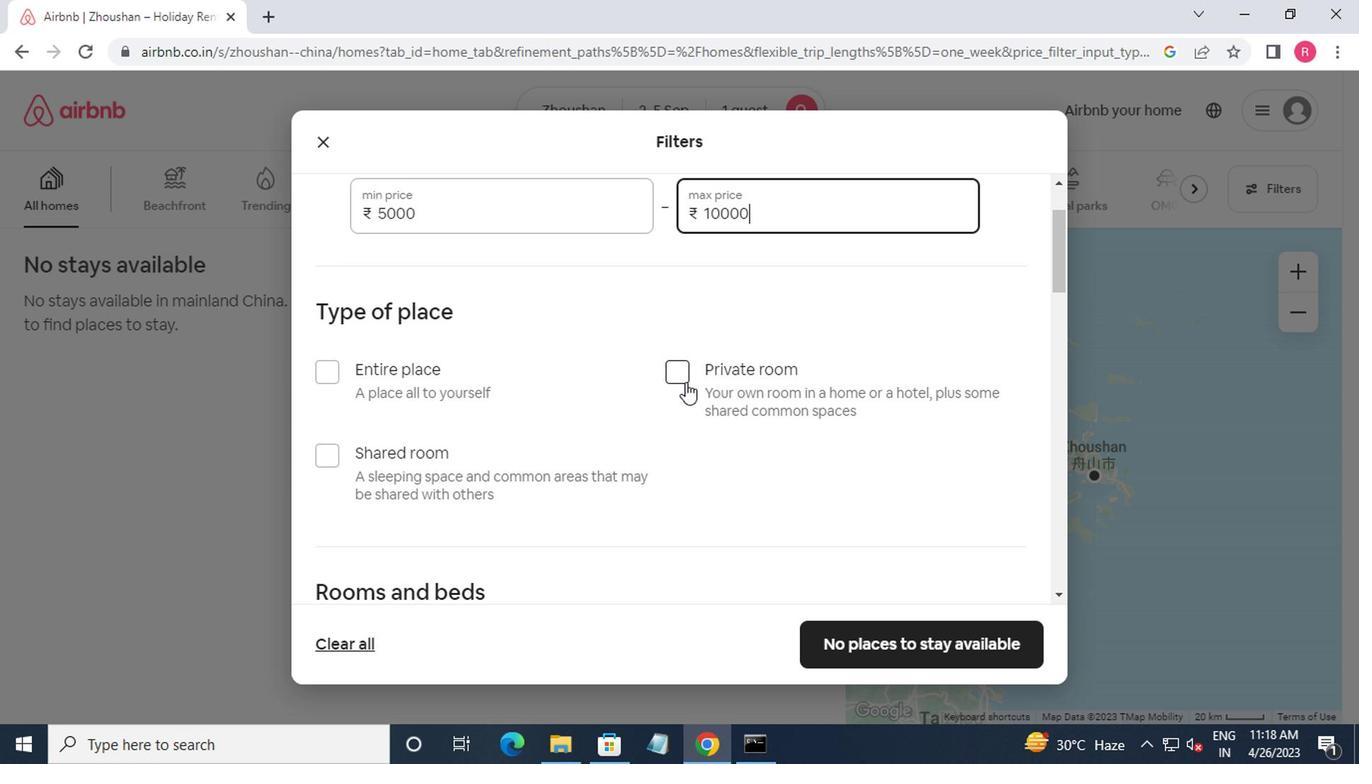 
Action: Mouse pressed left at (680, 378)
Screenshot: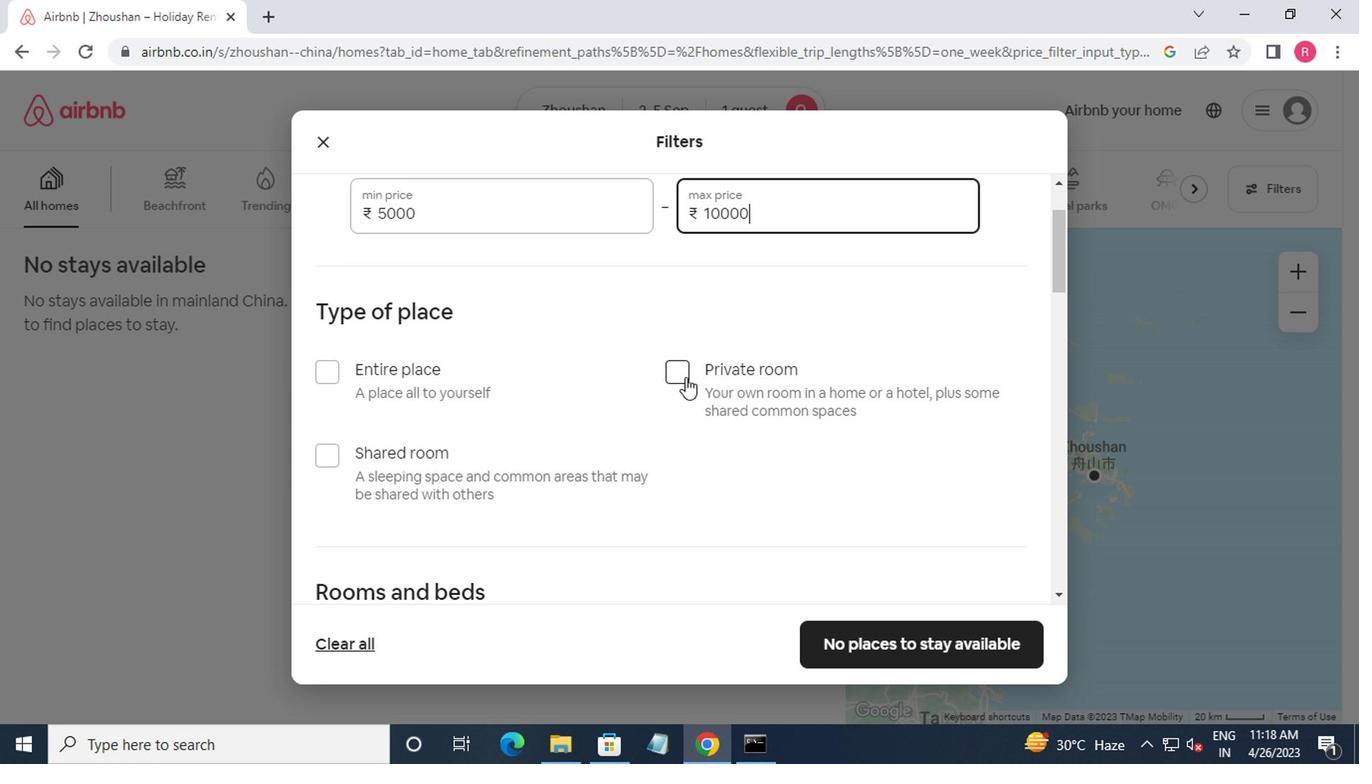 
Action: Mouse scrolled (680, 377) with delta (0, 0)
Screenshot: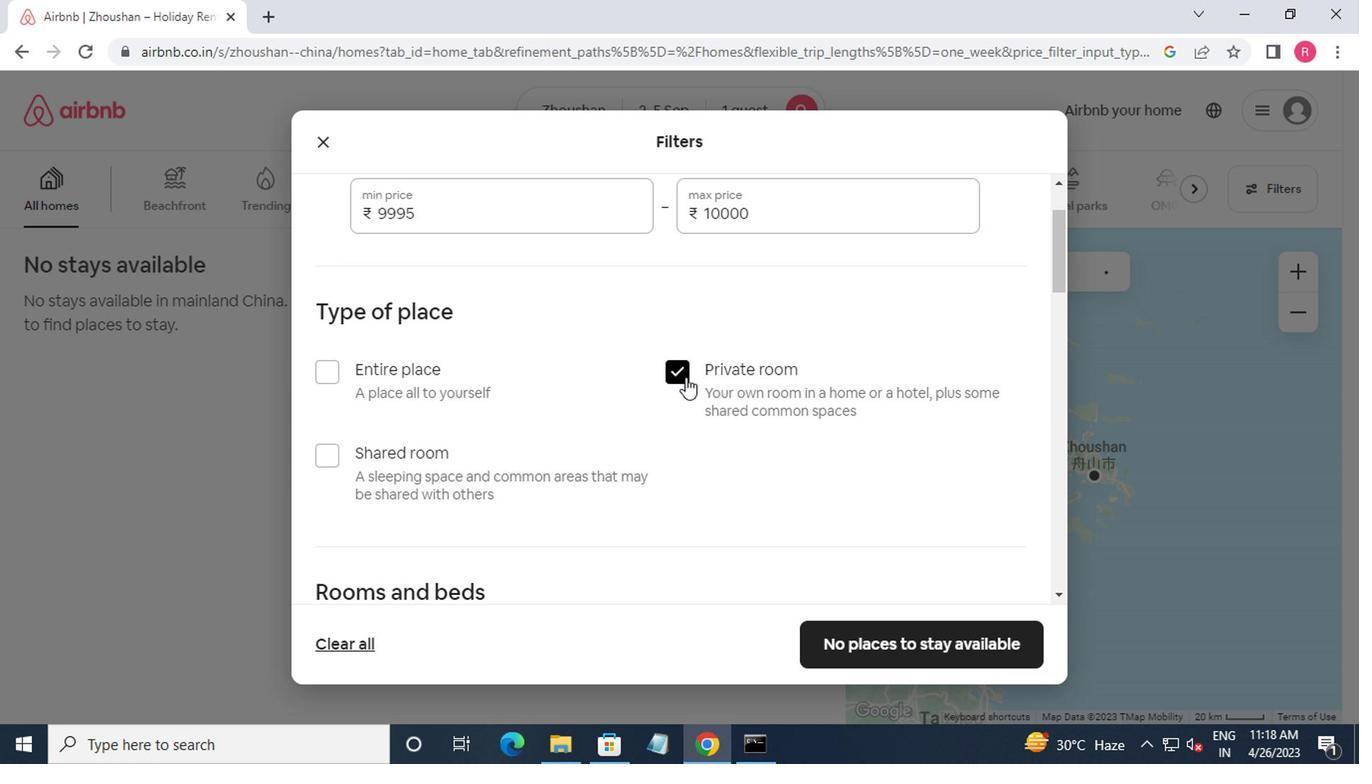 
Action: Mouse scrolled (680, 377) with delta (0, 0)
Screenshot: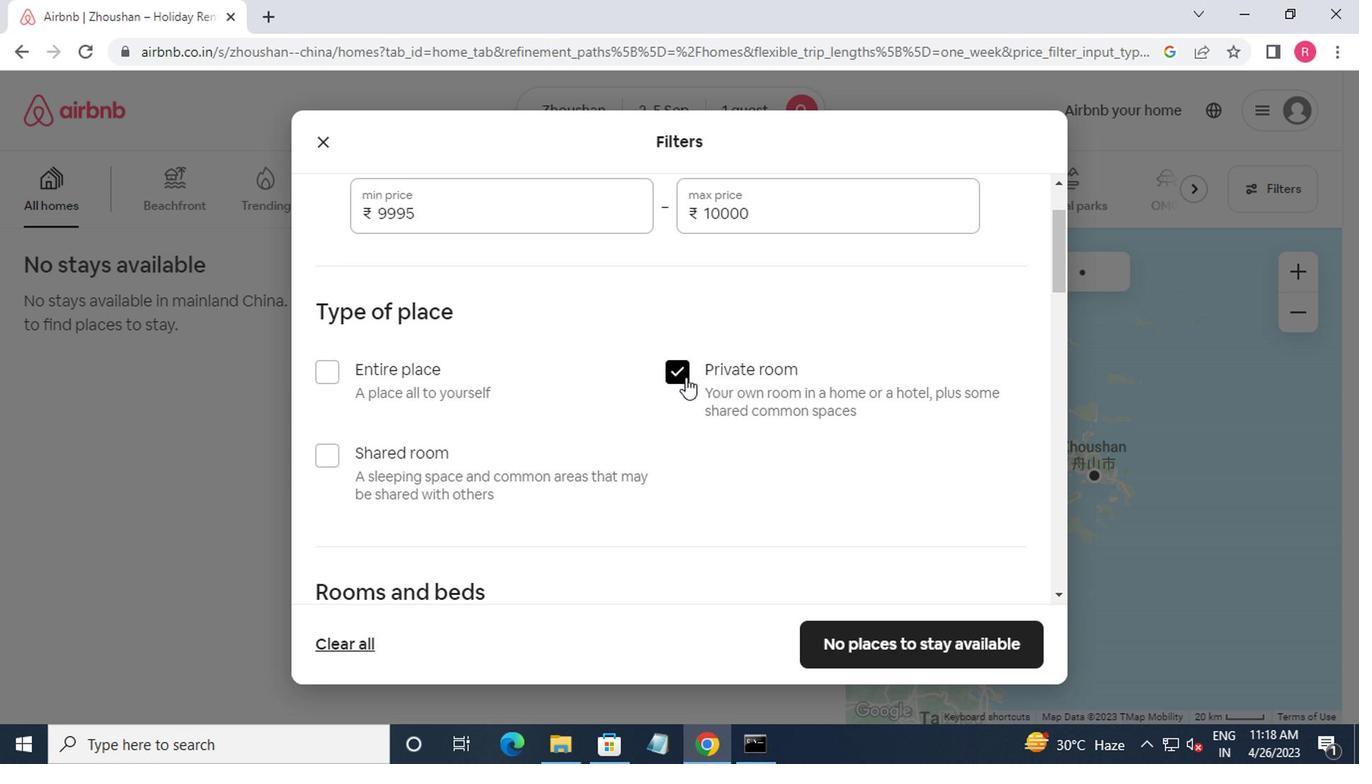 
Action: Mouse moved to (415, 501)
Screenshot: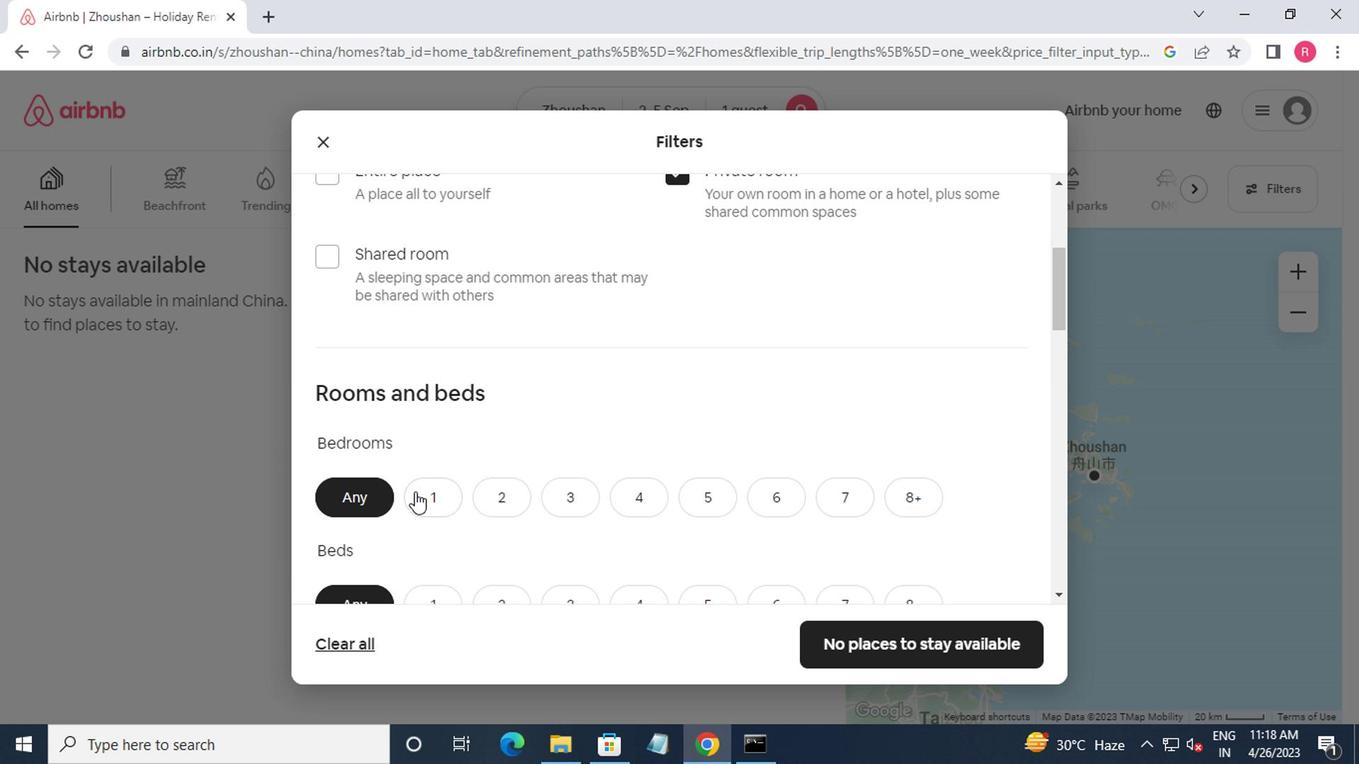 
Action: Mouse pressed left at (415, 501)
Screenshot: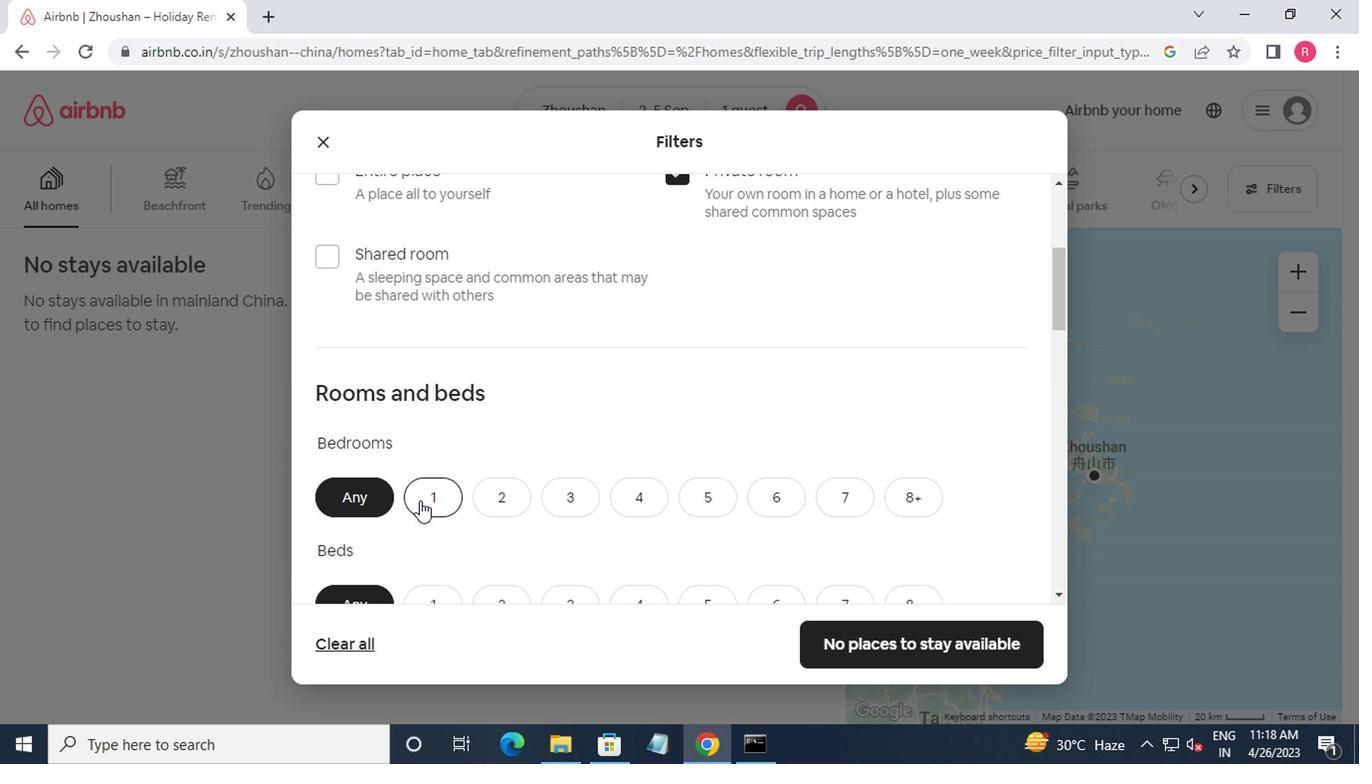 
Action: Mouse moved to (457, 474)
Screenshot: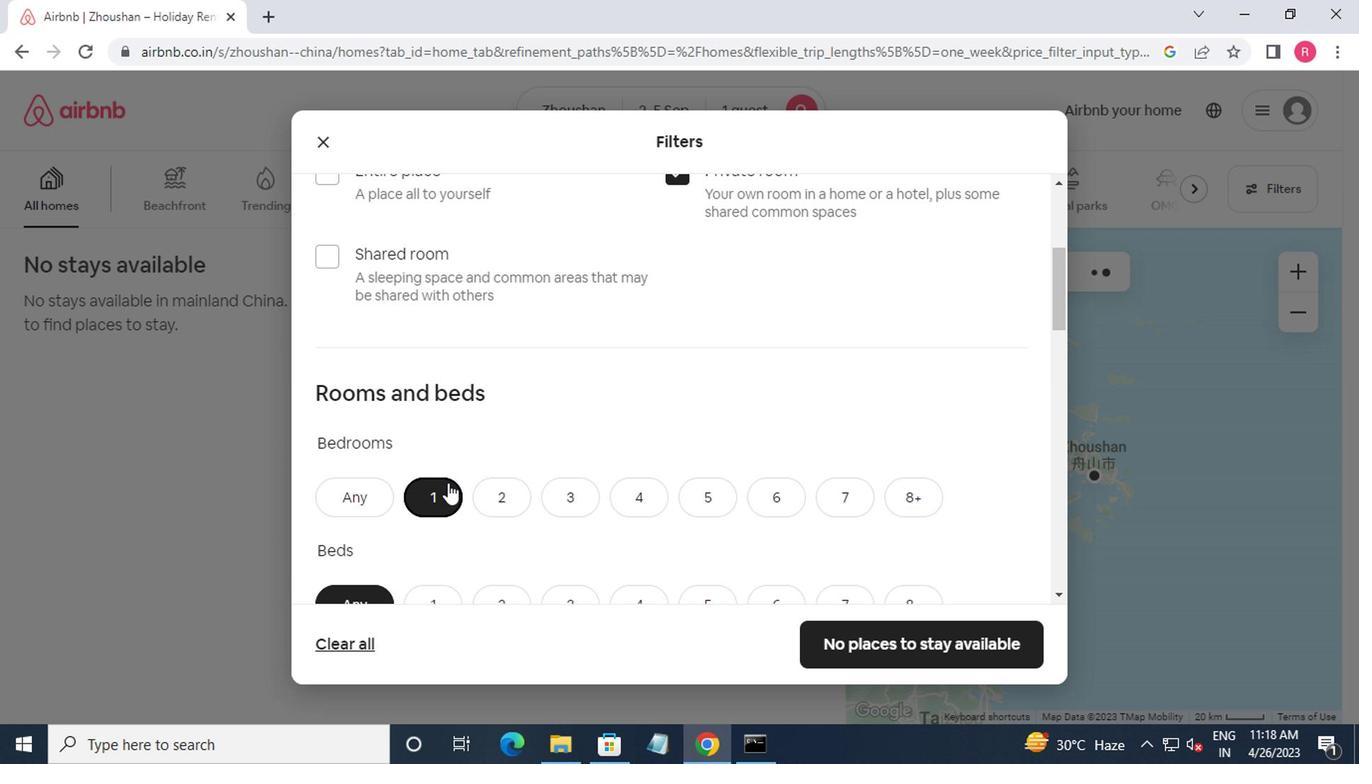 
Action: Mouse scrolled (457, 472) with delta (0, -1)
Screenshot: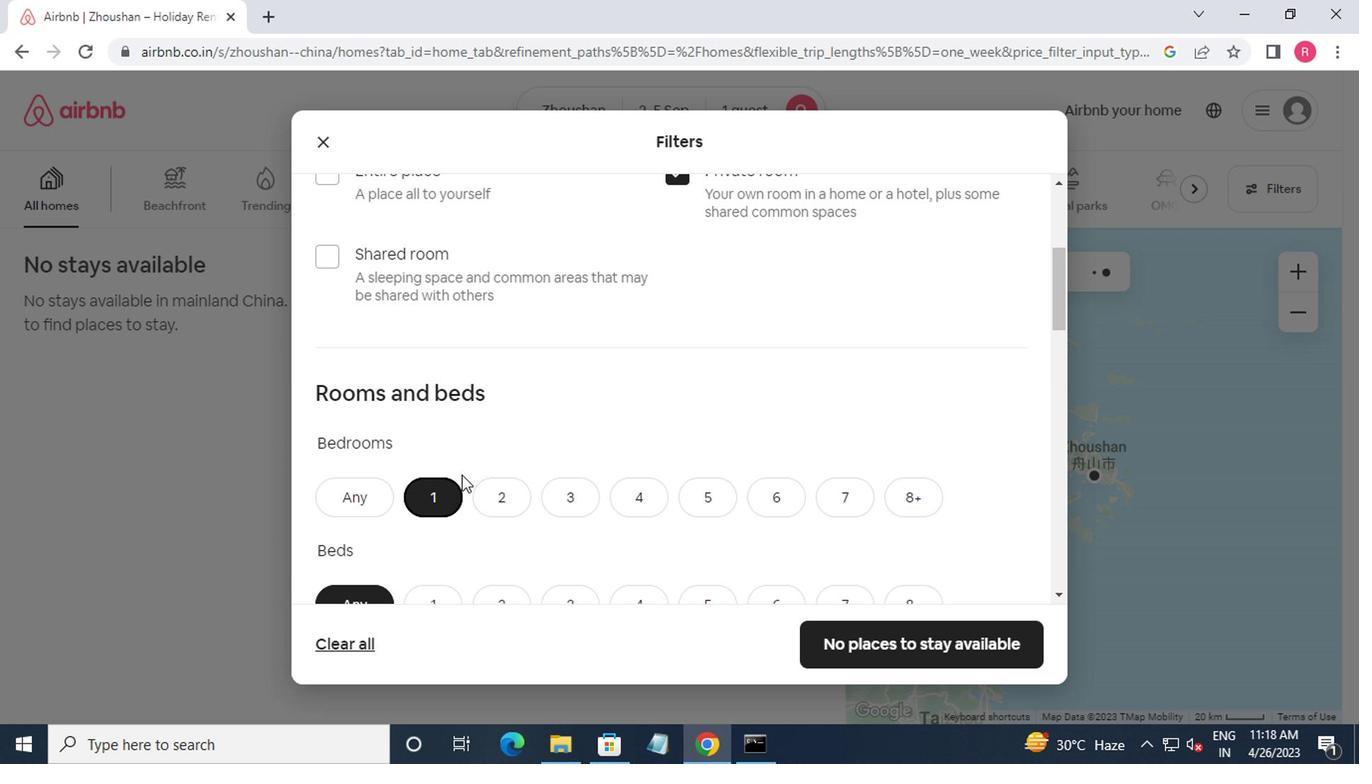 
Action: Mouse moved to (458, 474)
Screenshot: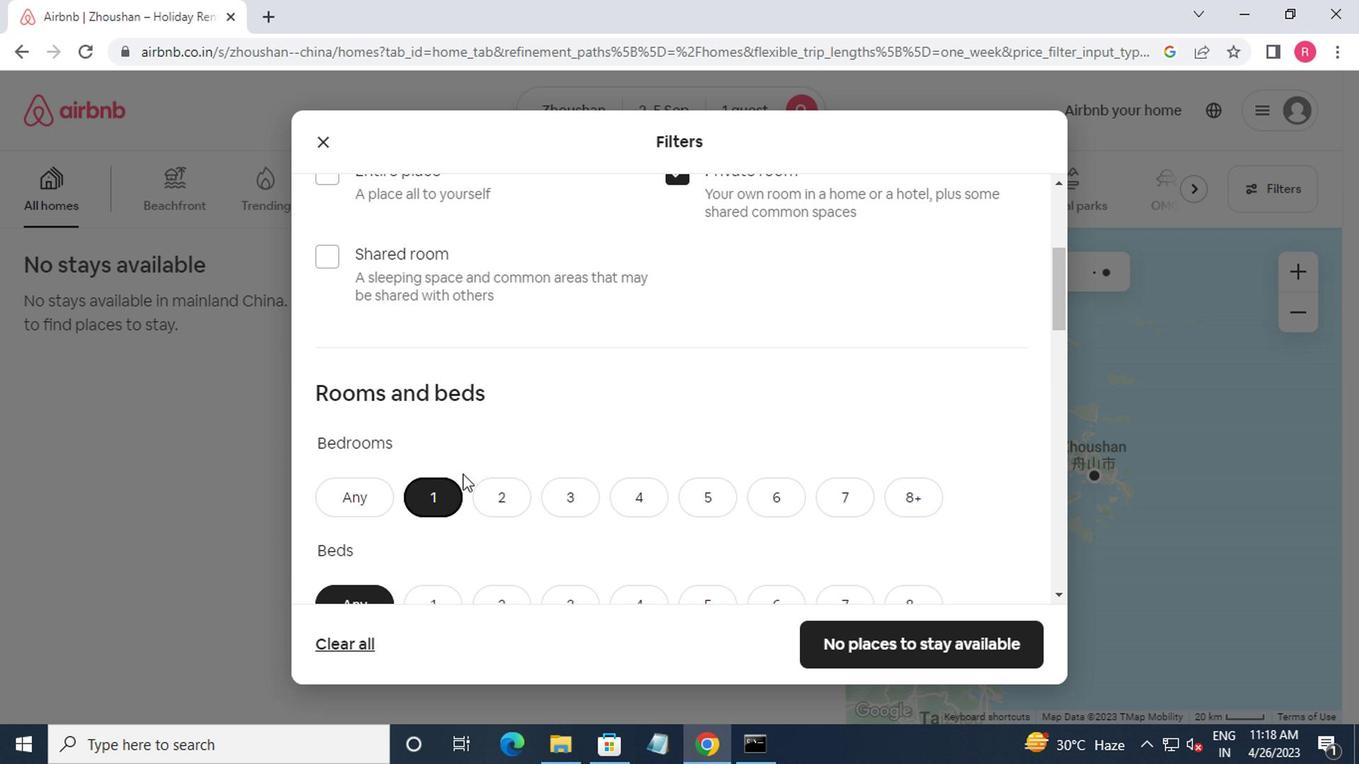 
Action: Mouse scrolled (458, 474) with delta (0, 0)
Screenshot: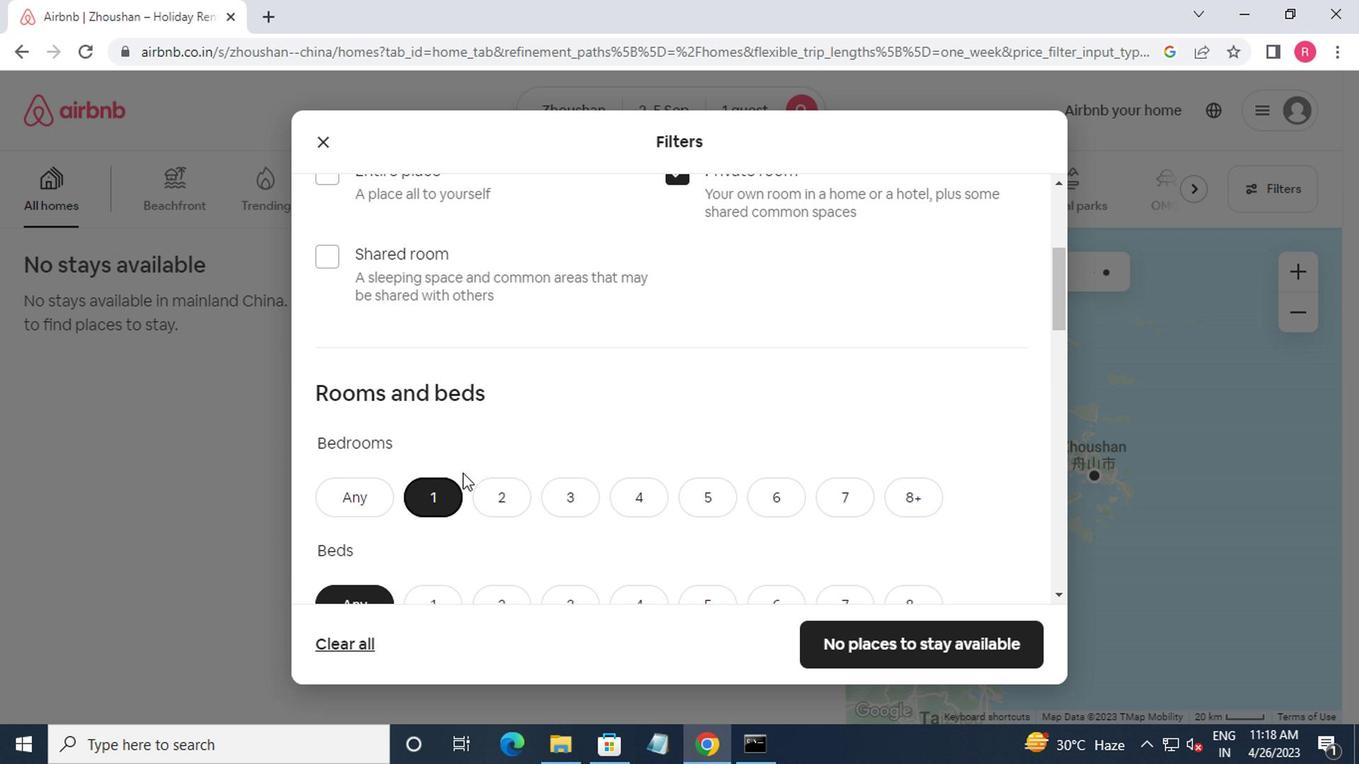 
Action: Mouse moved to (421, 422)
Screenshot: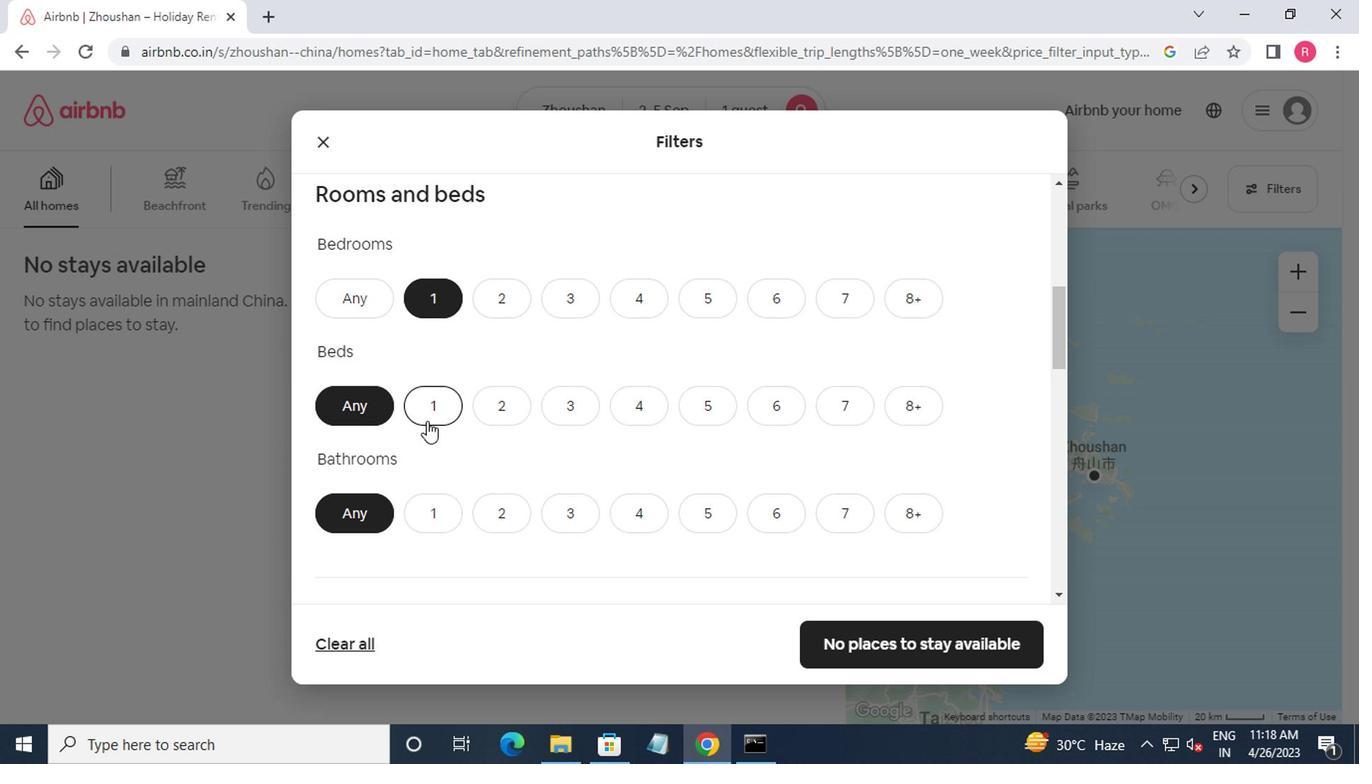 
Action: Mouse pressed left at (421, 422)
Screenshot: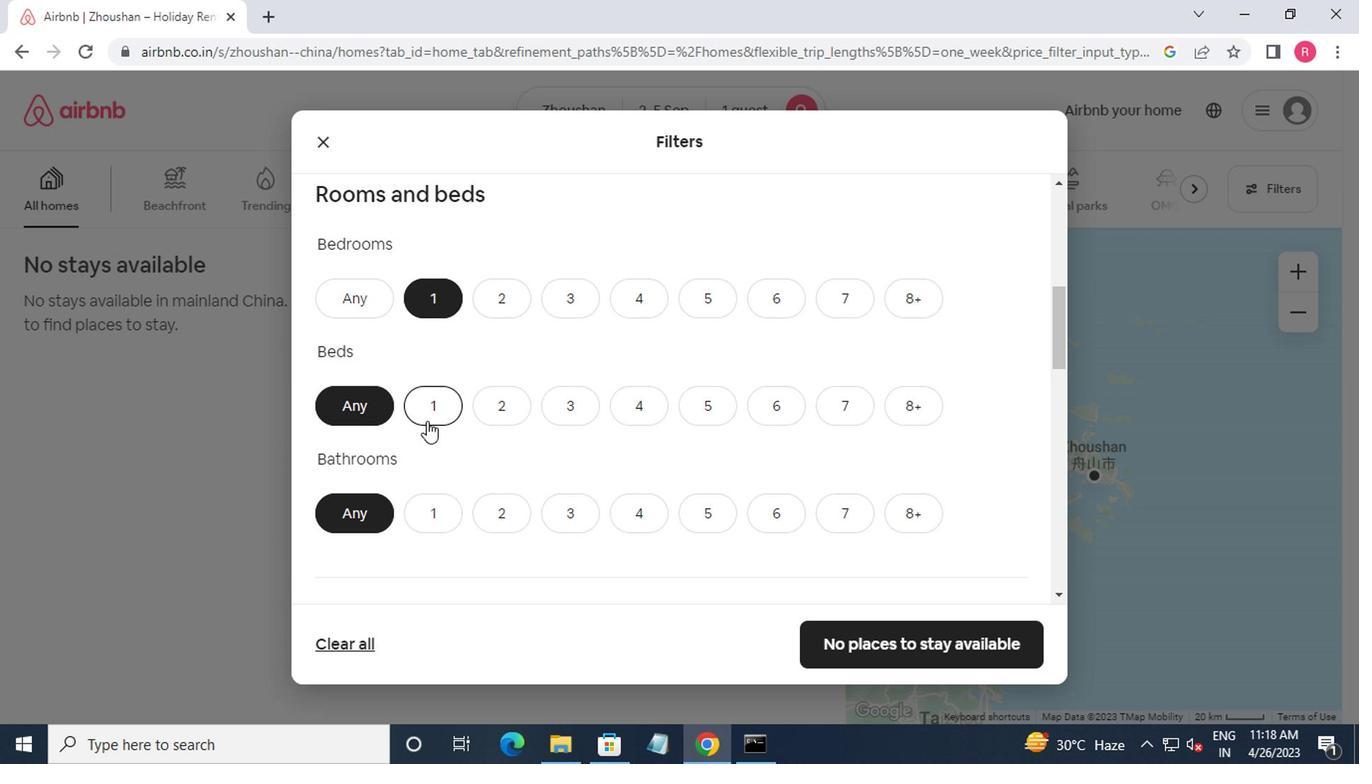 
Action: Mouse moved to (430, 500)
Screenshot: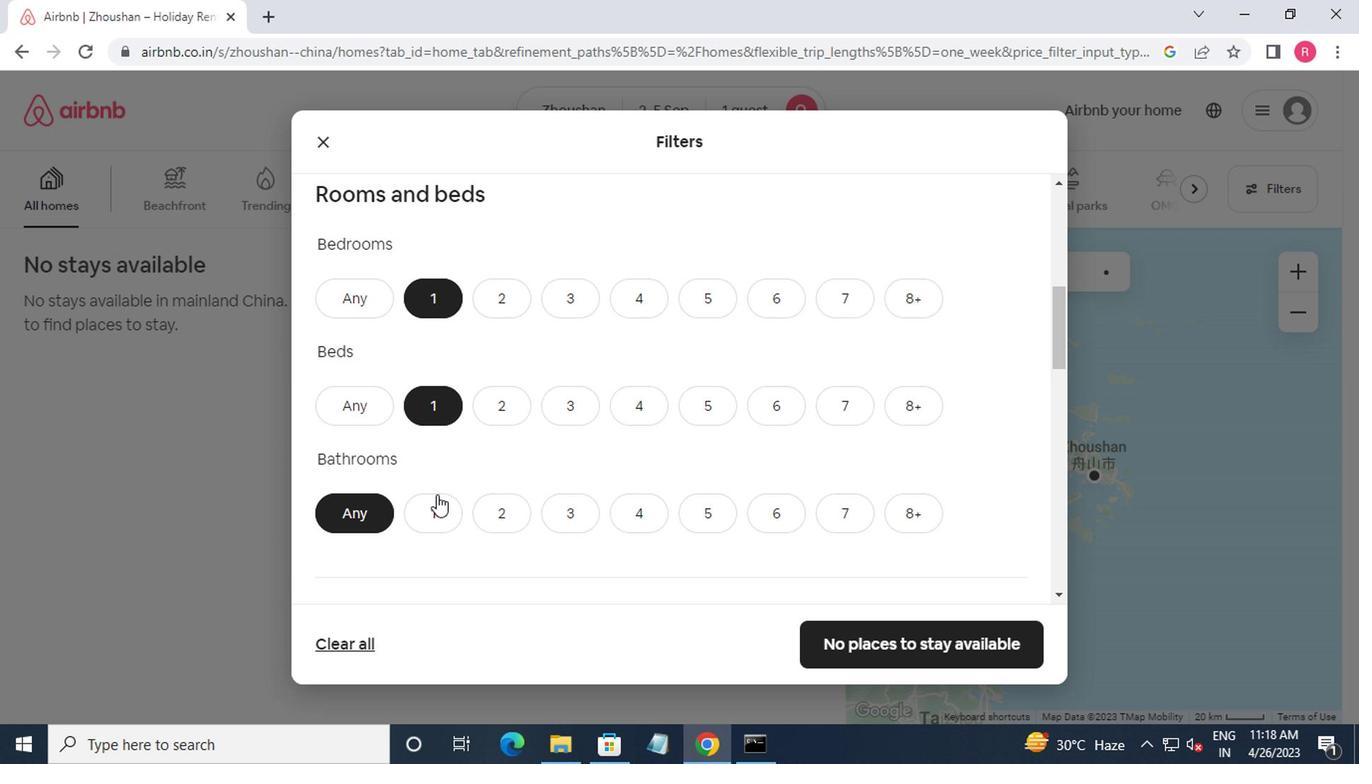 
Action: Mouse pressed left at (430, 500)
Screenshot: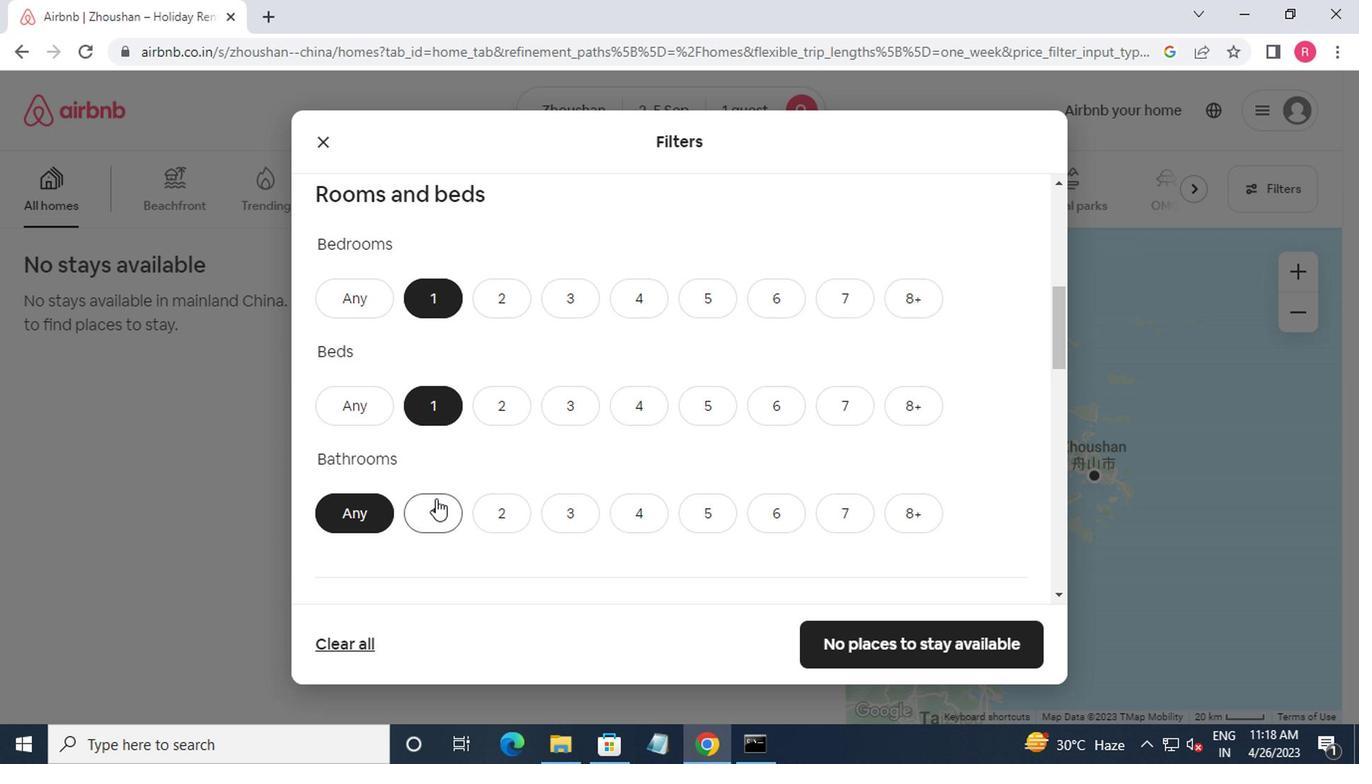 
Action: Mouse moved to (443, 495)
Screenshot: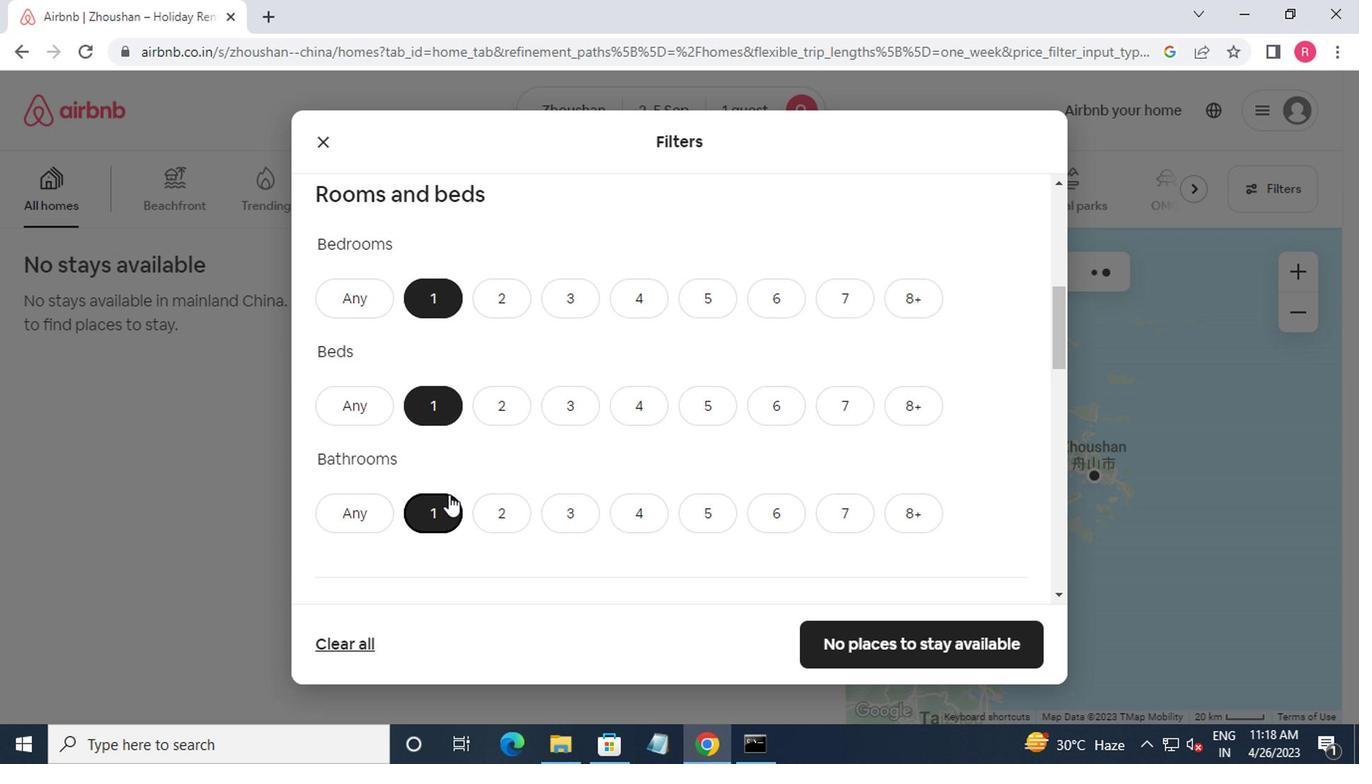 
Action: Mouse scrolled (443, 494) with delta (0, 0)
Screenshot: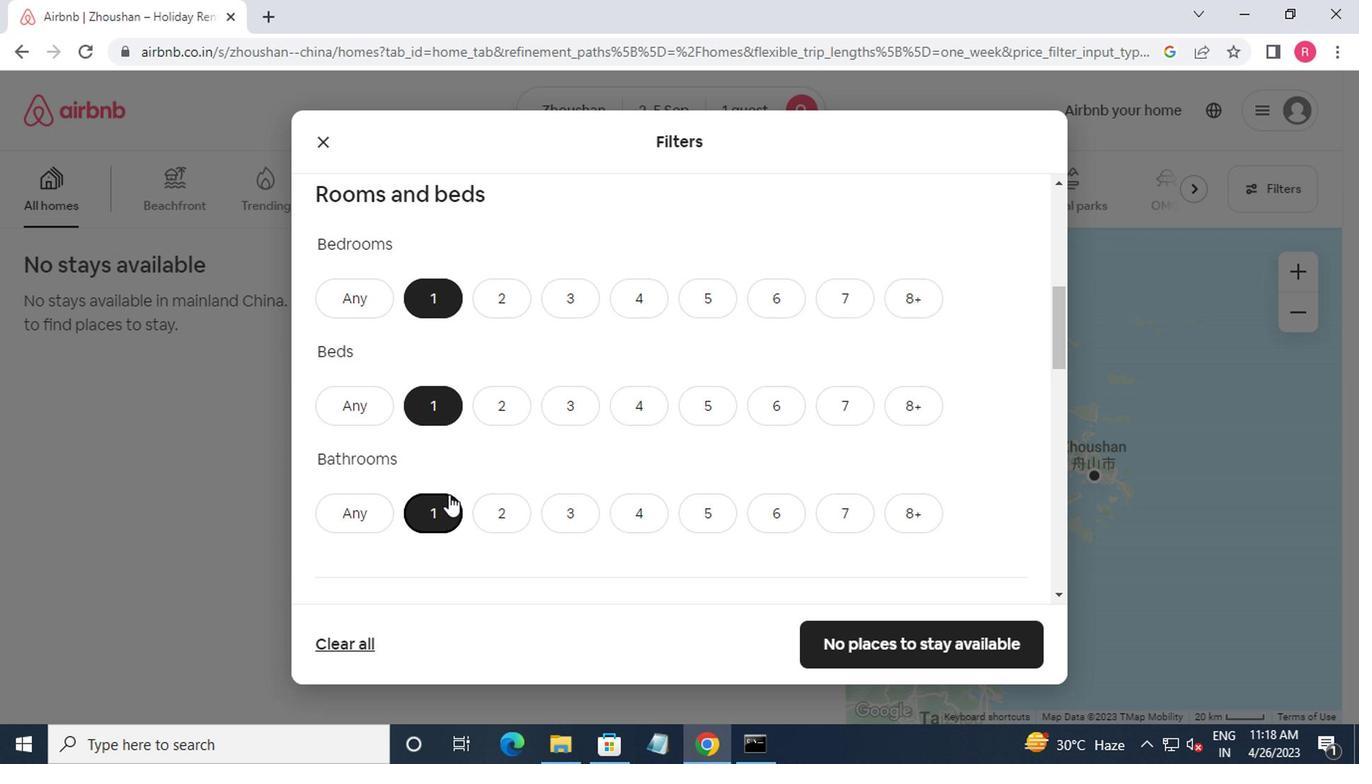 
Action: Mouse moved to (444, 494)
Screenshot: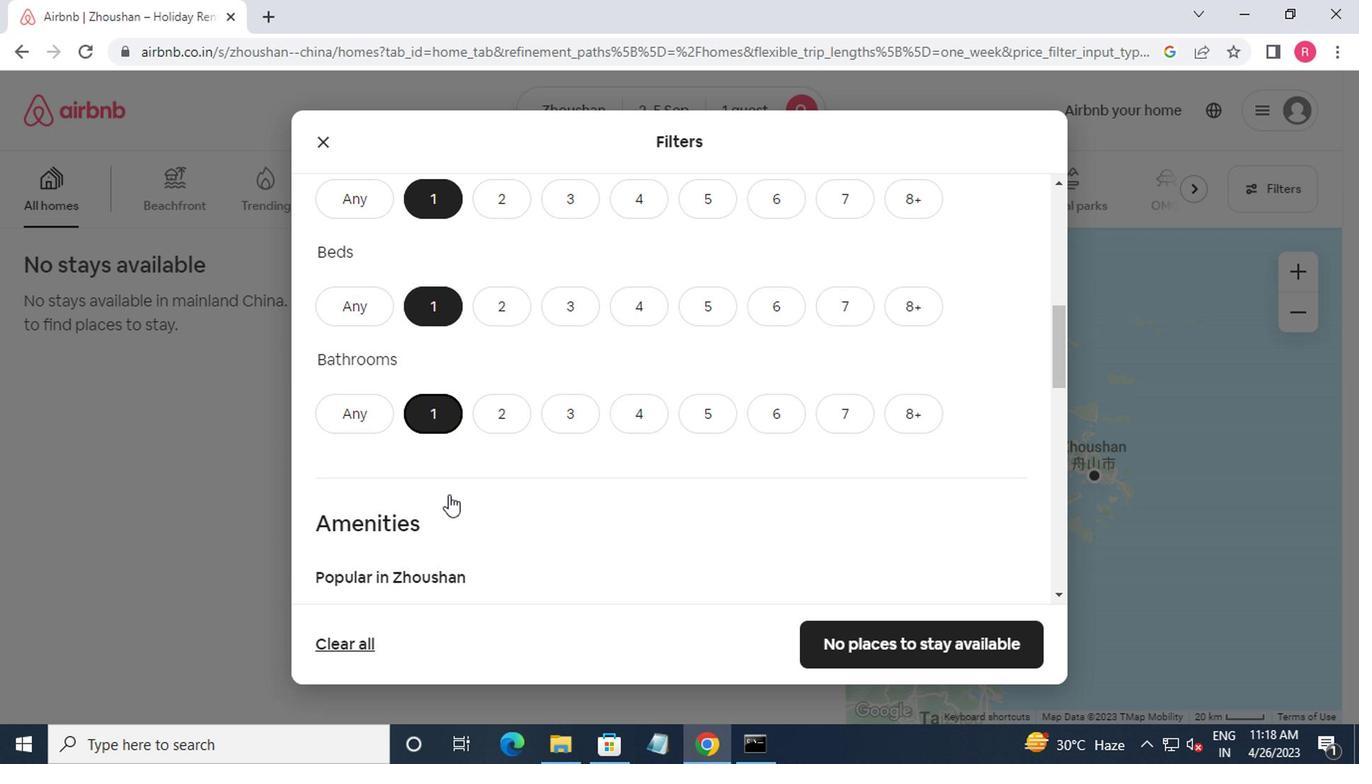 
Action: Mouse scrolled (444, 494) with delta (0, 0)
Screenshot: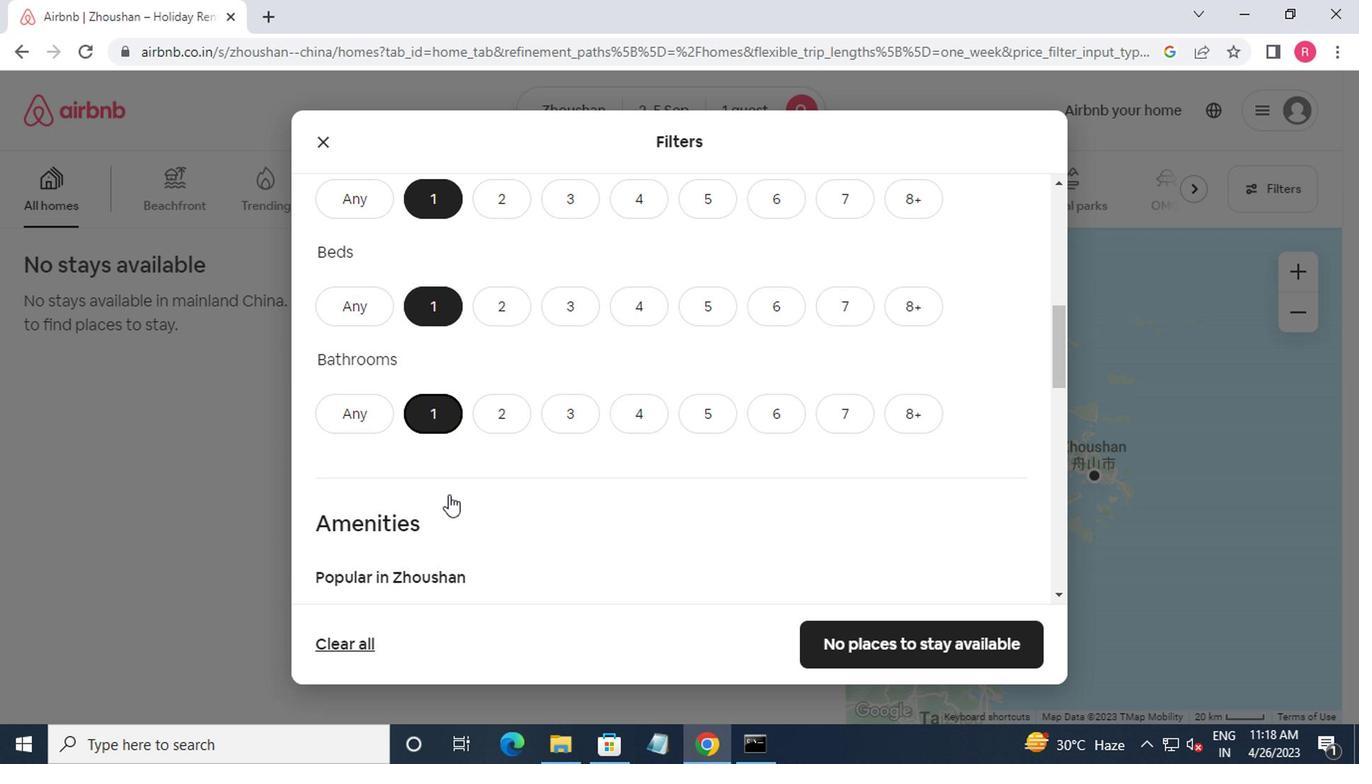 
Action: Mouse scrolled (444, 494) with delta (0, 0)
Screenshot: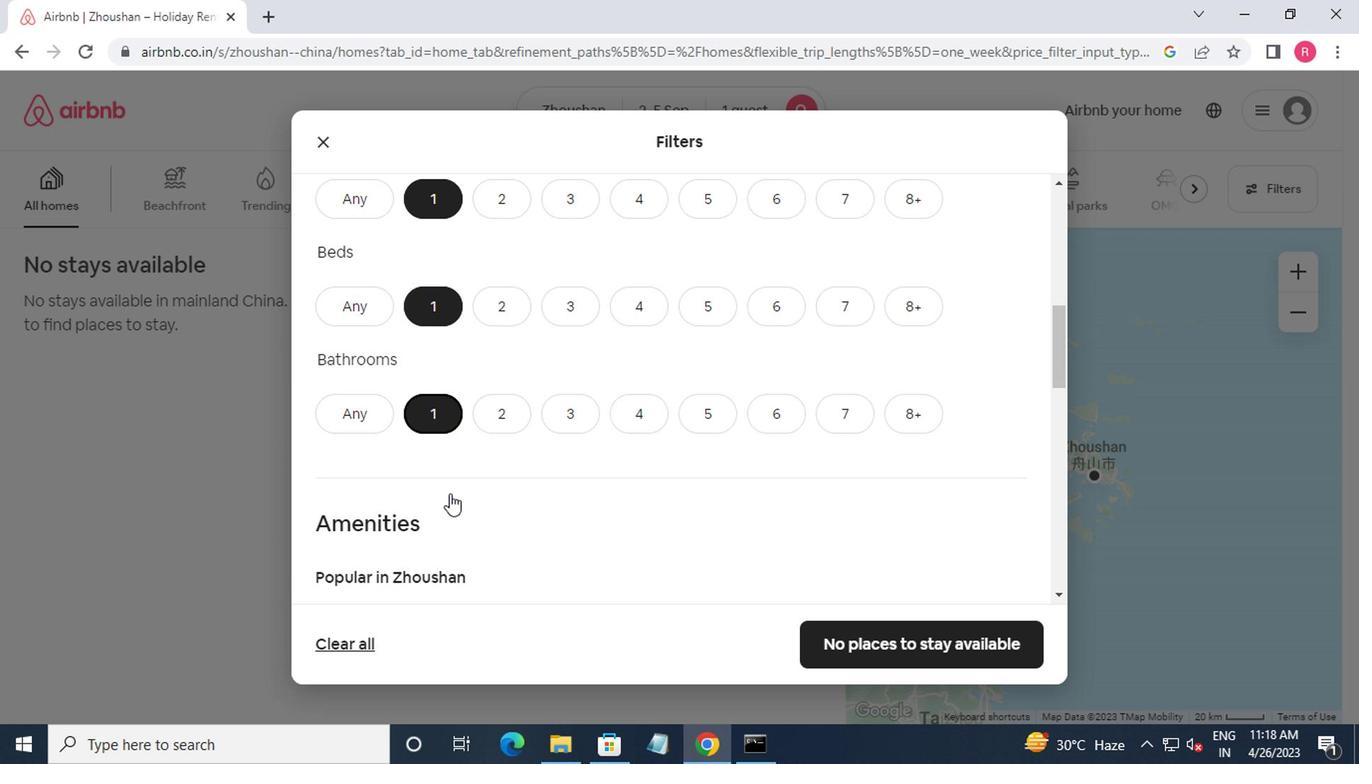 
Action: Mouse moved to (445, 494)
Screenshot: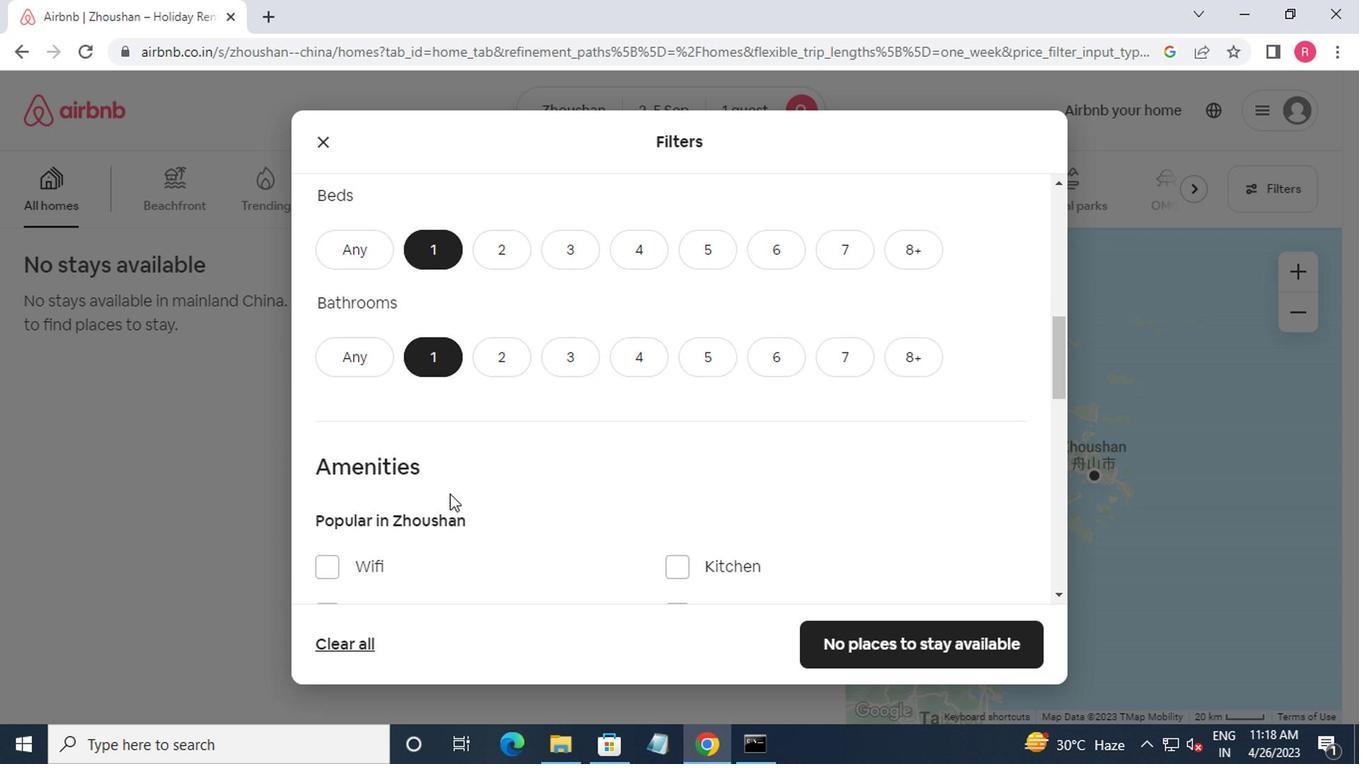 
Action: Mouse scrolled (445, 492) with delta (0, -1)
Screenshot: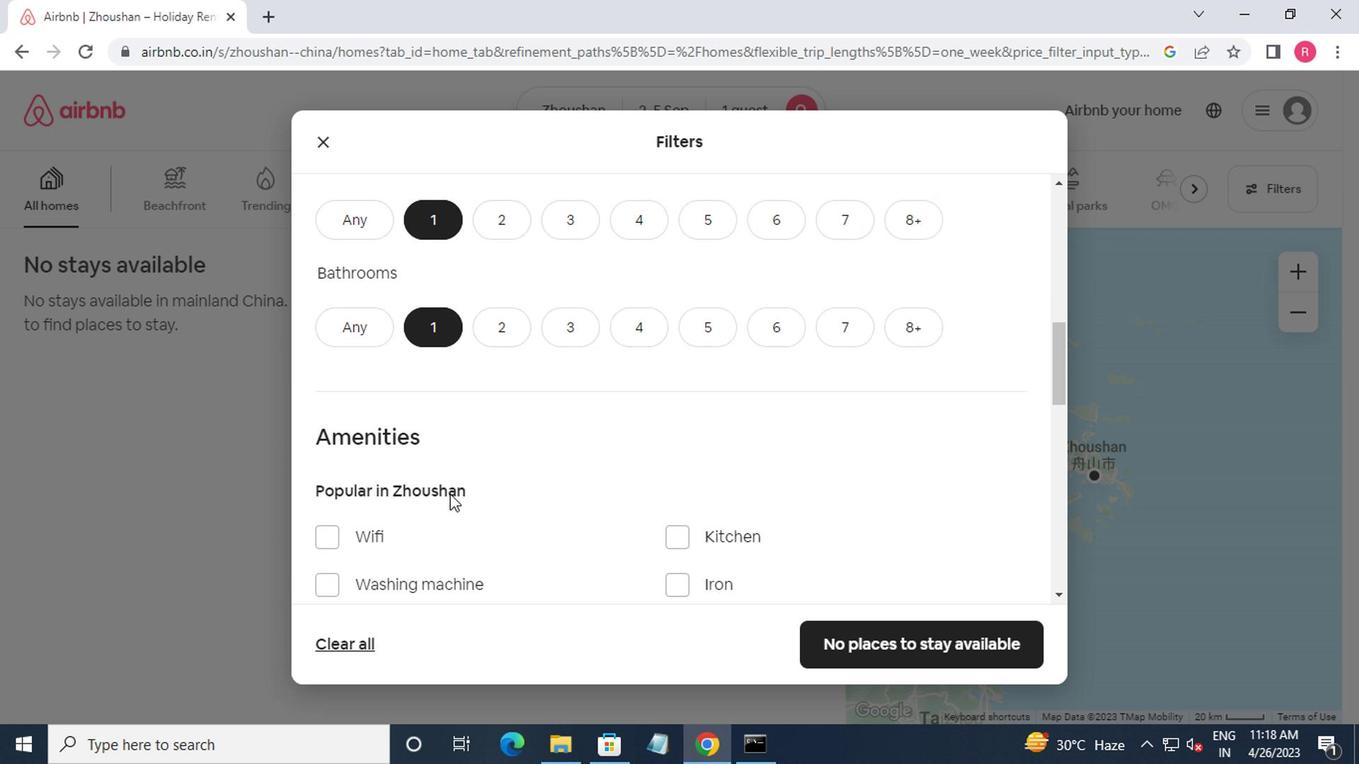 
Action: Mouse moved to (446, 491)
Screenshot: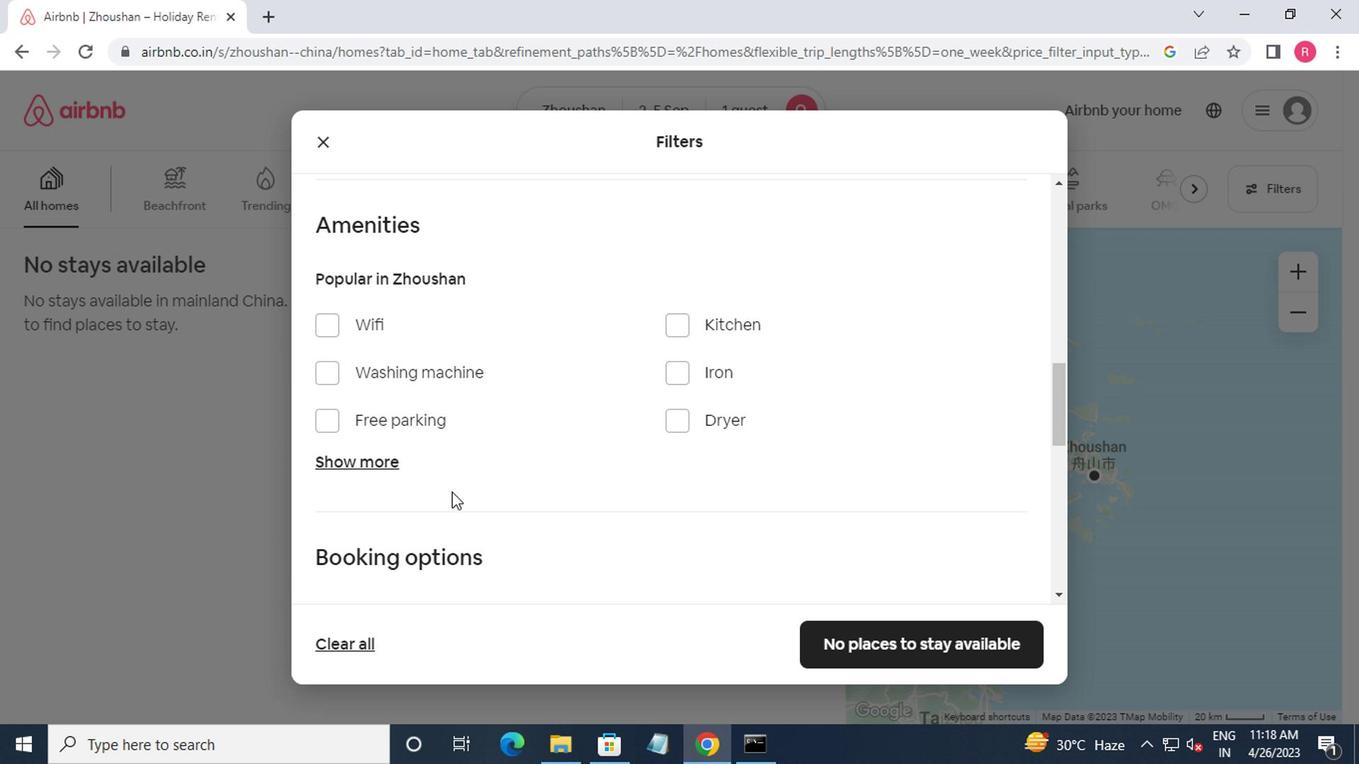 
Action: Mouse scrolled (446, 490) with delta (0, -1)
Screenshot: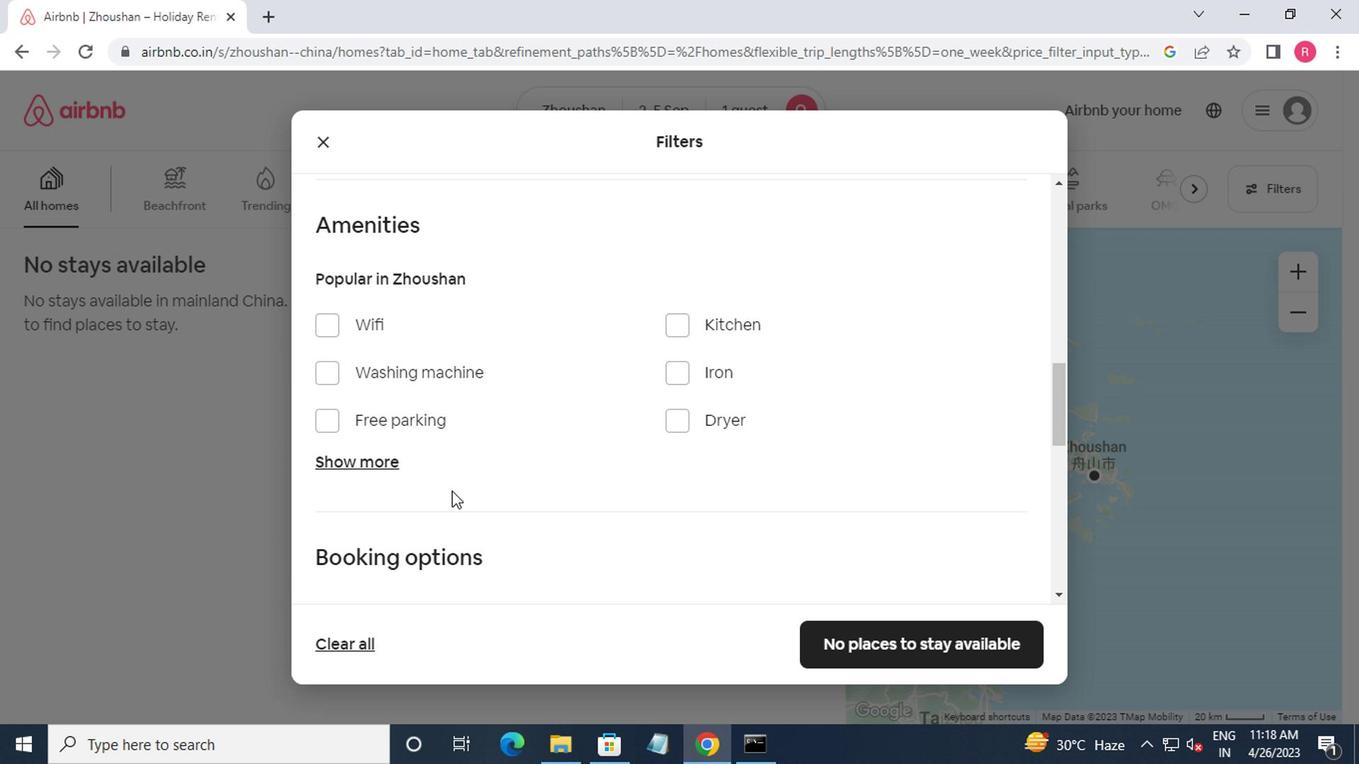 
Action: Mouse scrolled (446, 490) with delta (0, -1)
Screenshot: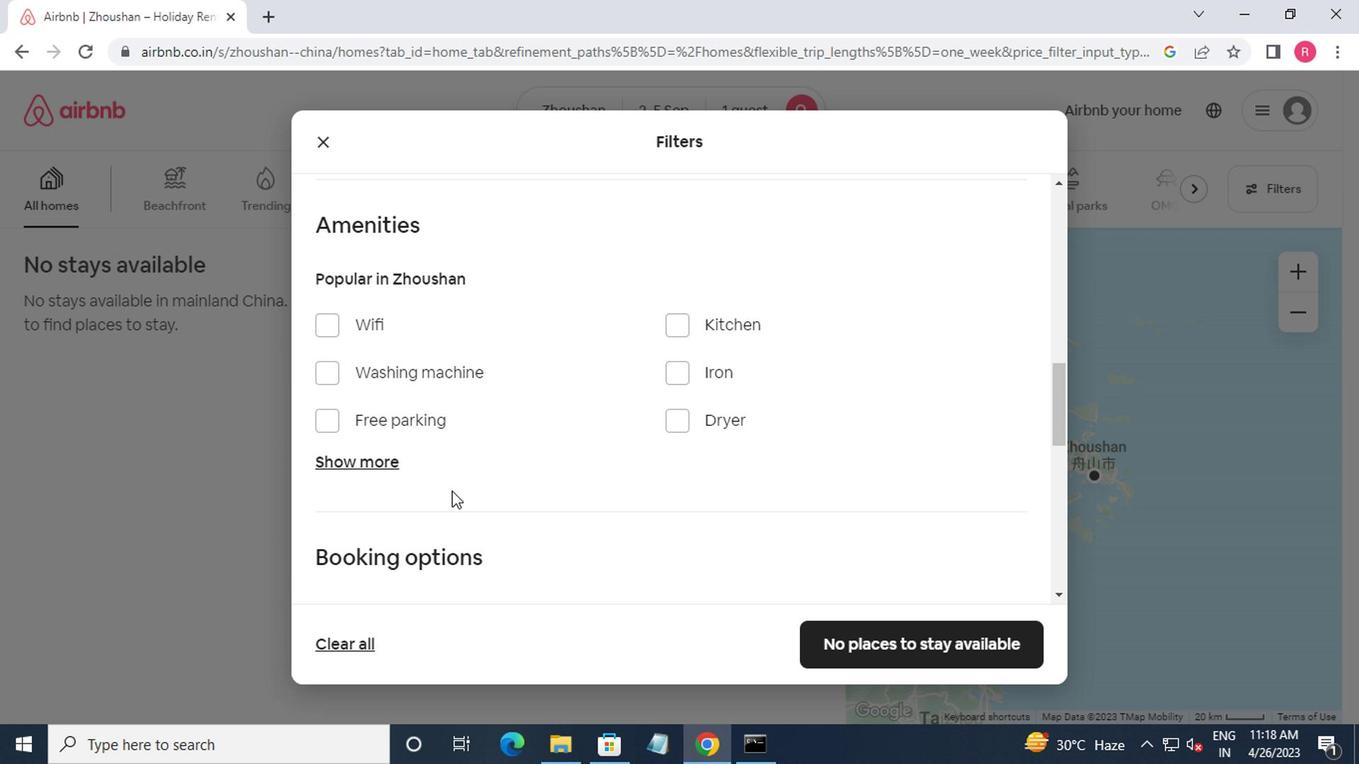 
Action: Mouse moved to (969, 497)
Screenshot: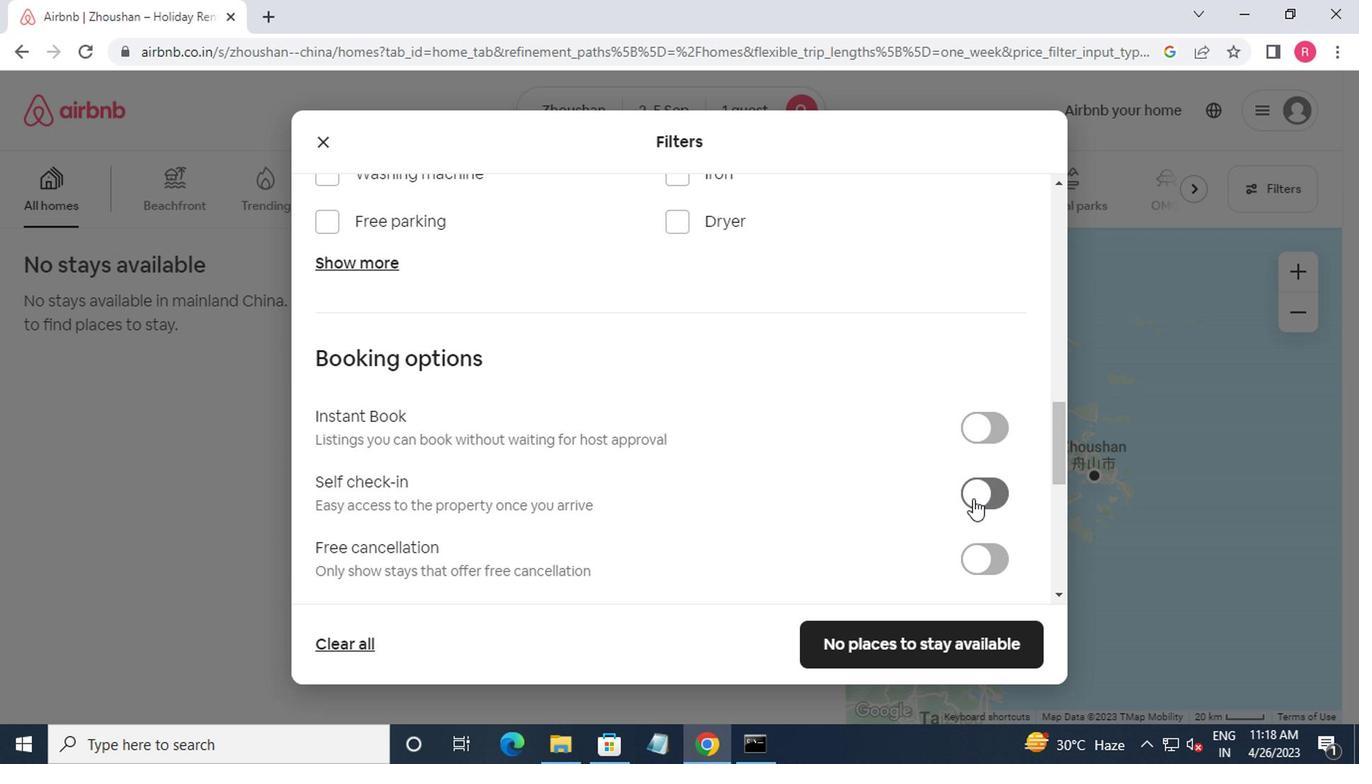 
Action: Mouse pressed left at (969, 497)
Screenshot: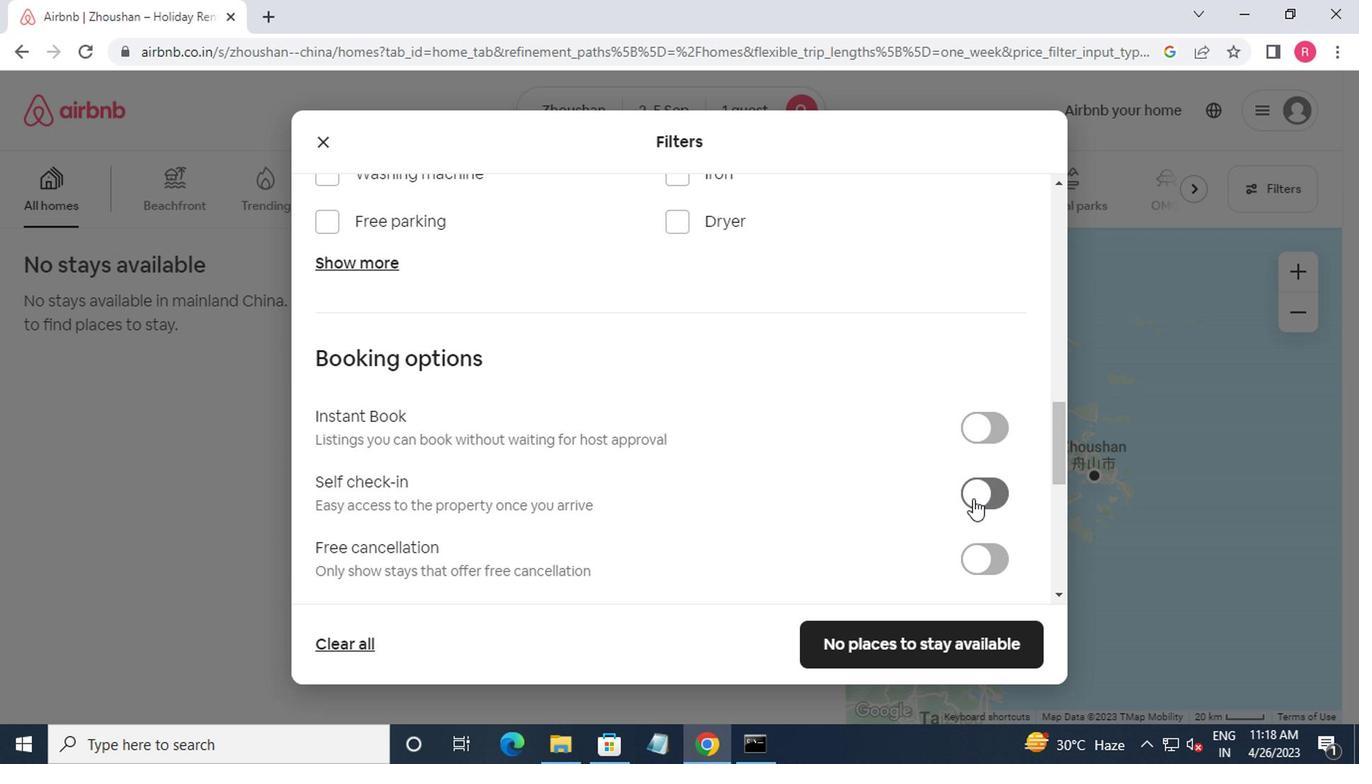 
Action: Mouse moved to (954, 489)
Screenshot: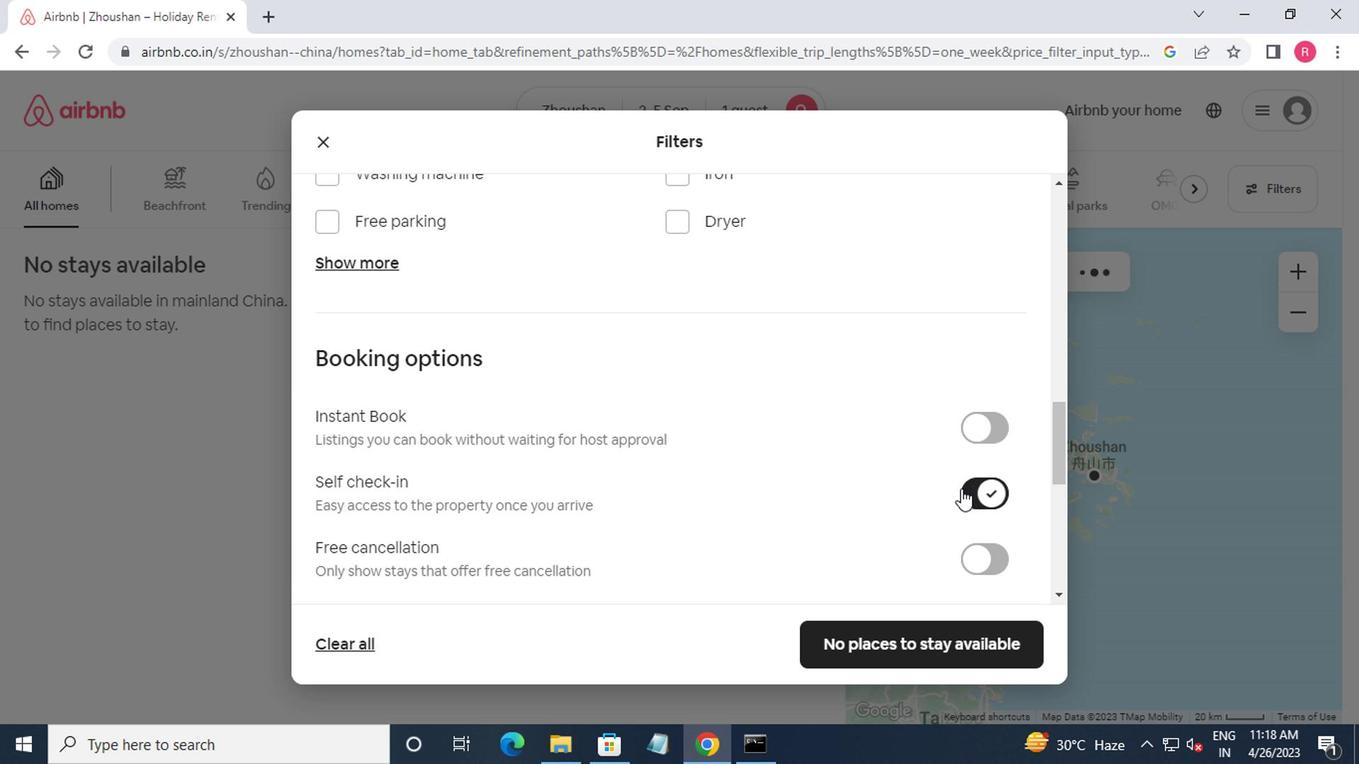 
Action: Mouse scrolled (954, 489) with delta (0, 0)
Screenshot: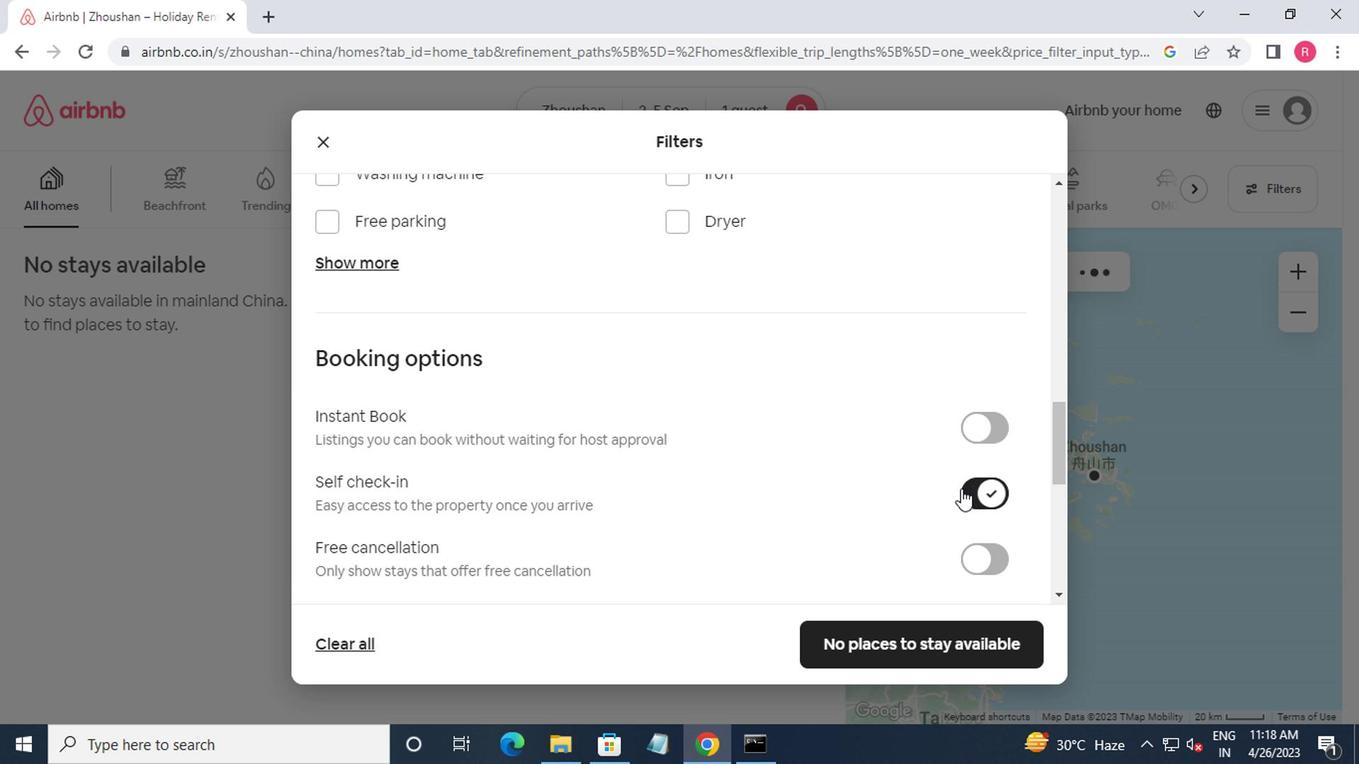 
Action: Mouse moved to (949, 499)
Screenshot: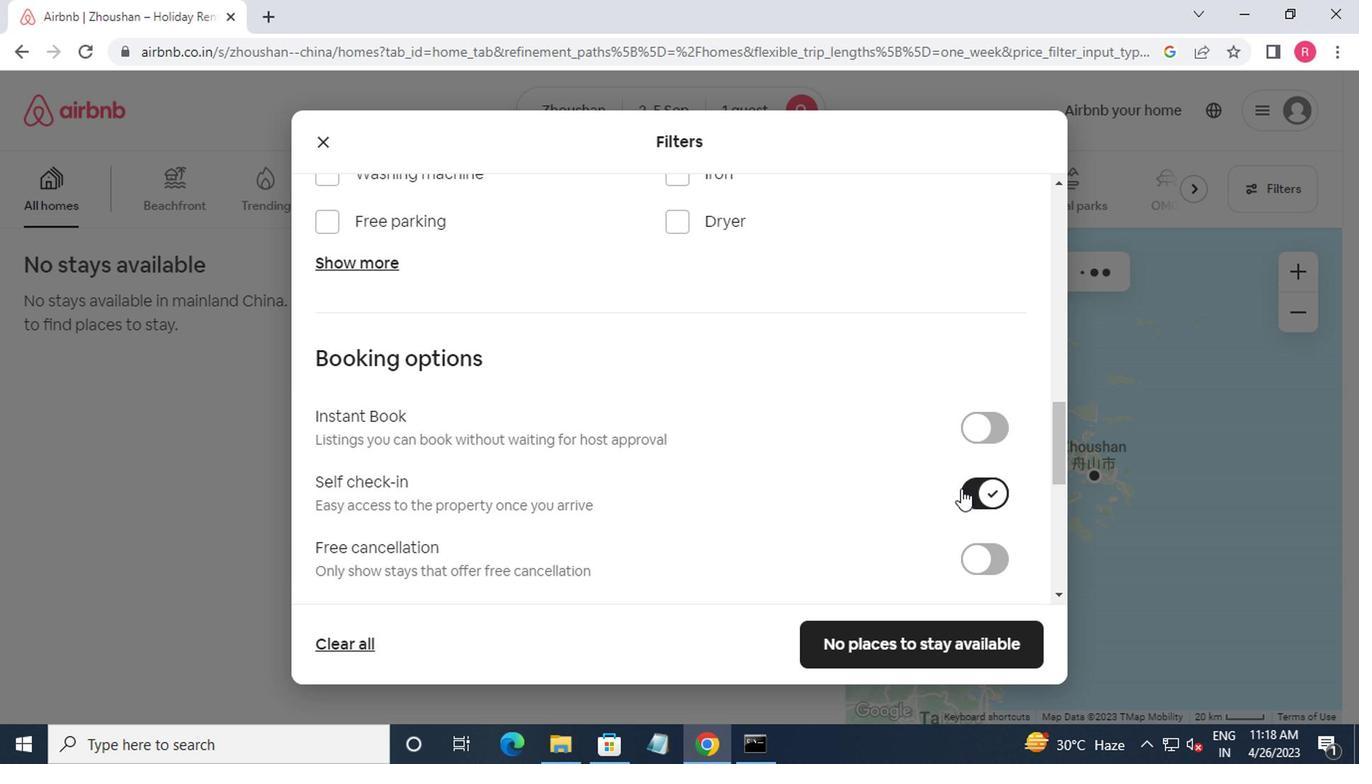 
Action: Mouse scrolled (949, 497) with delta (0, -1)
Screenshot: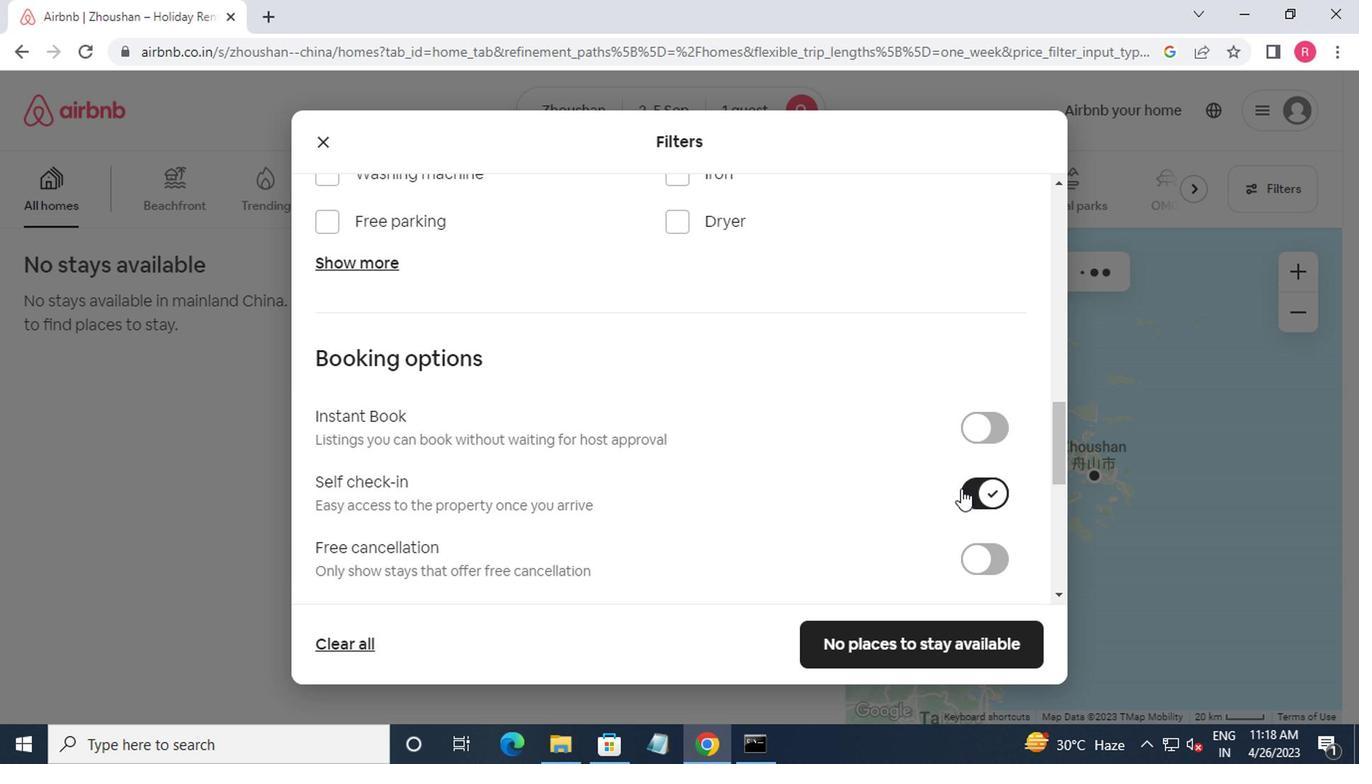 
Action: Mouse moved to (948, 500)
Screenshot: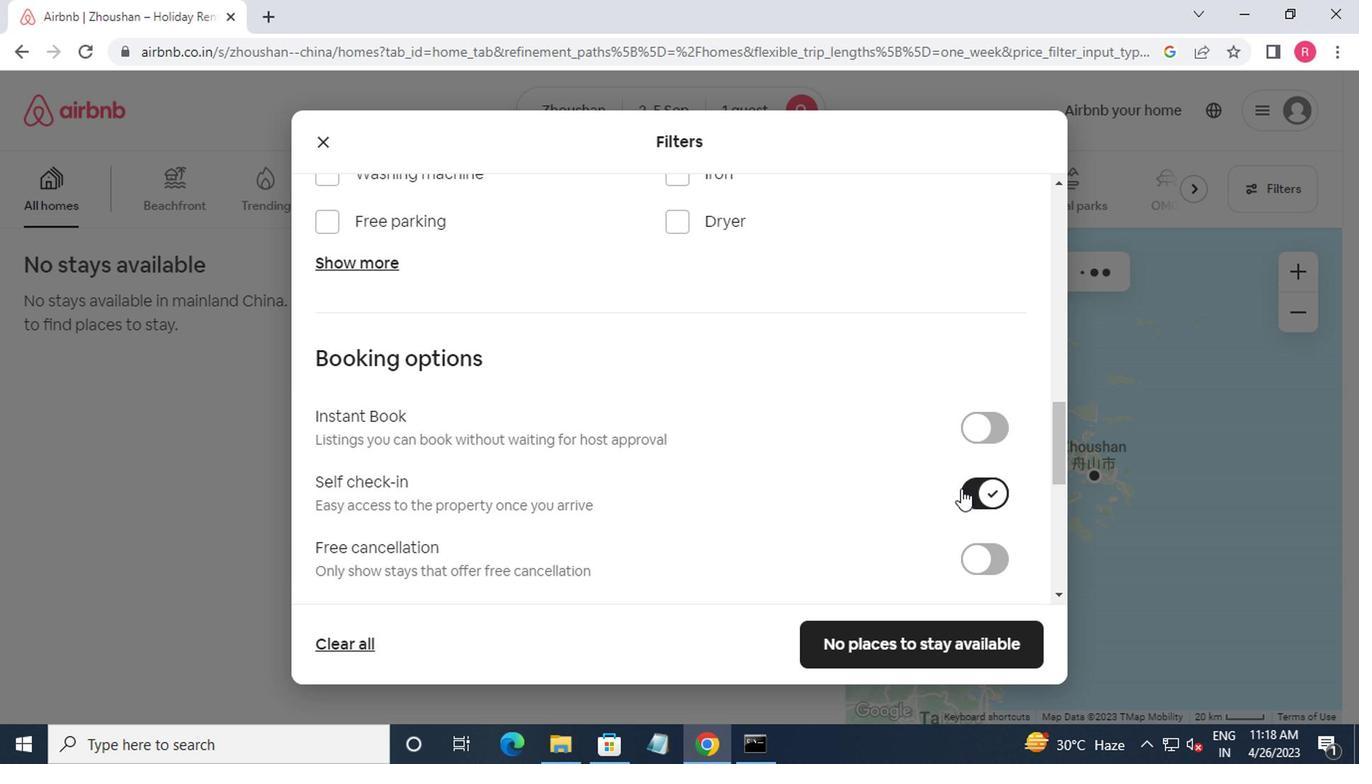 
Action: Mouse scrolled (948, 499) with delta (0, 0)
Screenshot: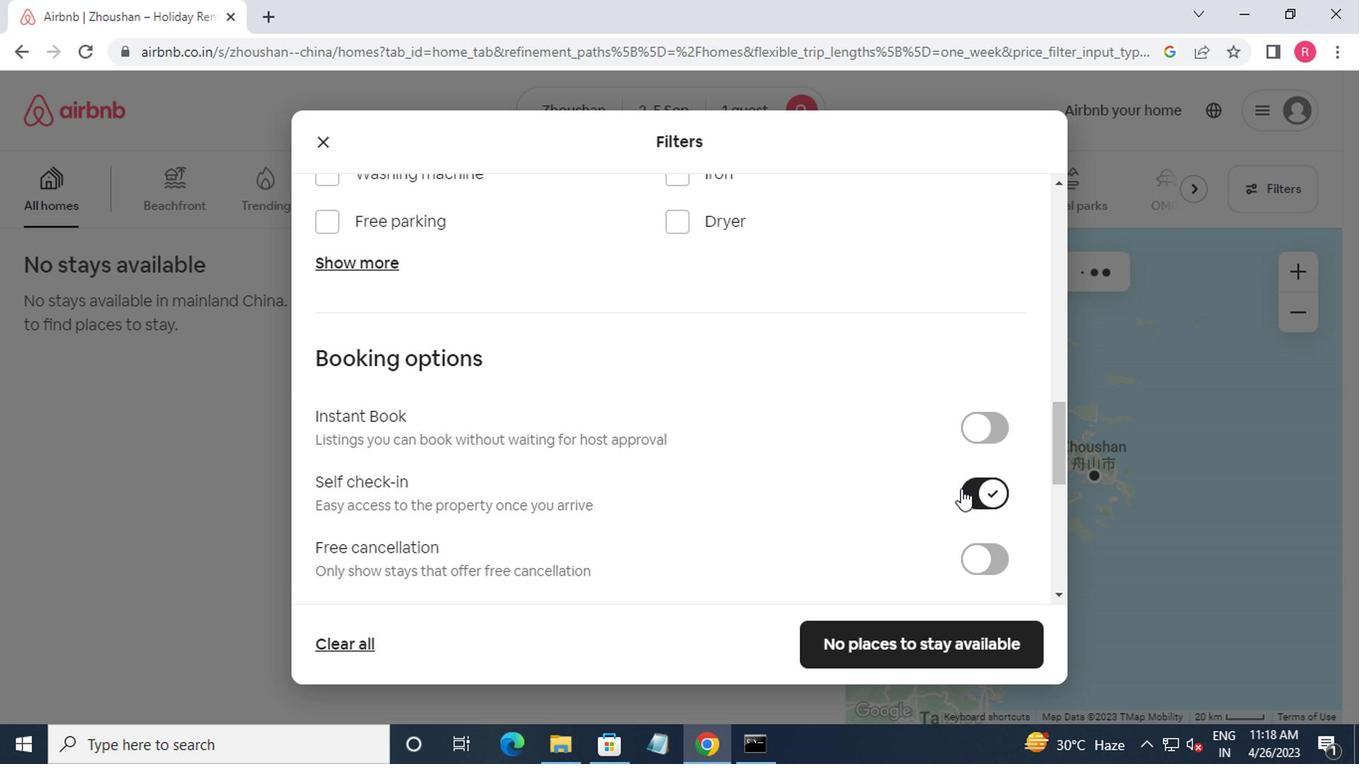 
Action: Mouse moved to (947, 502)
Screenshot: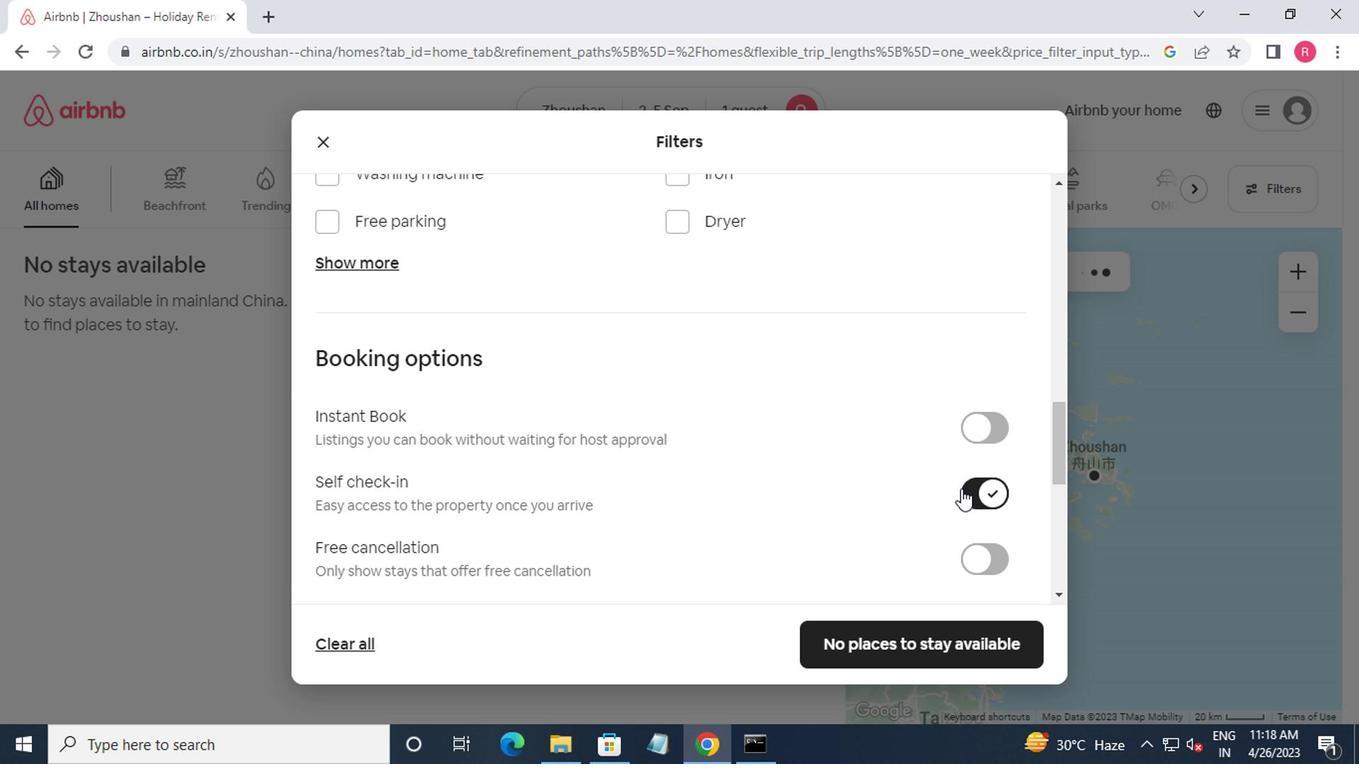 
Action: Mouse scrolled (947, 501) with delta (0, 0)
Screenshot: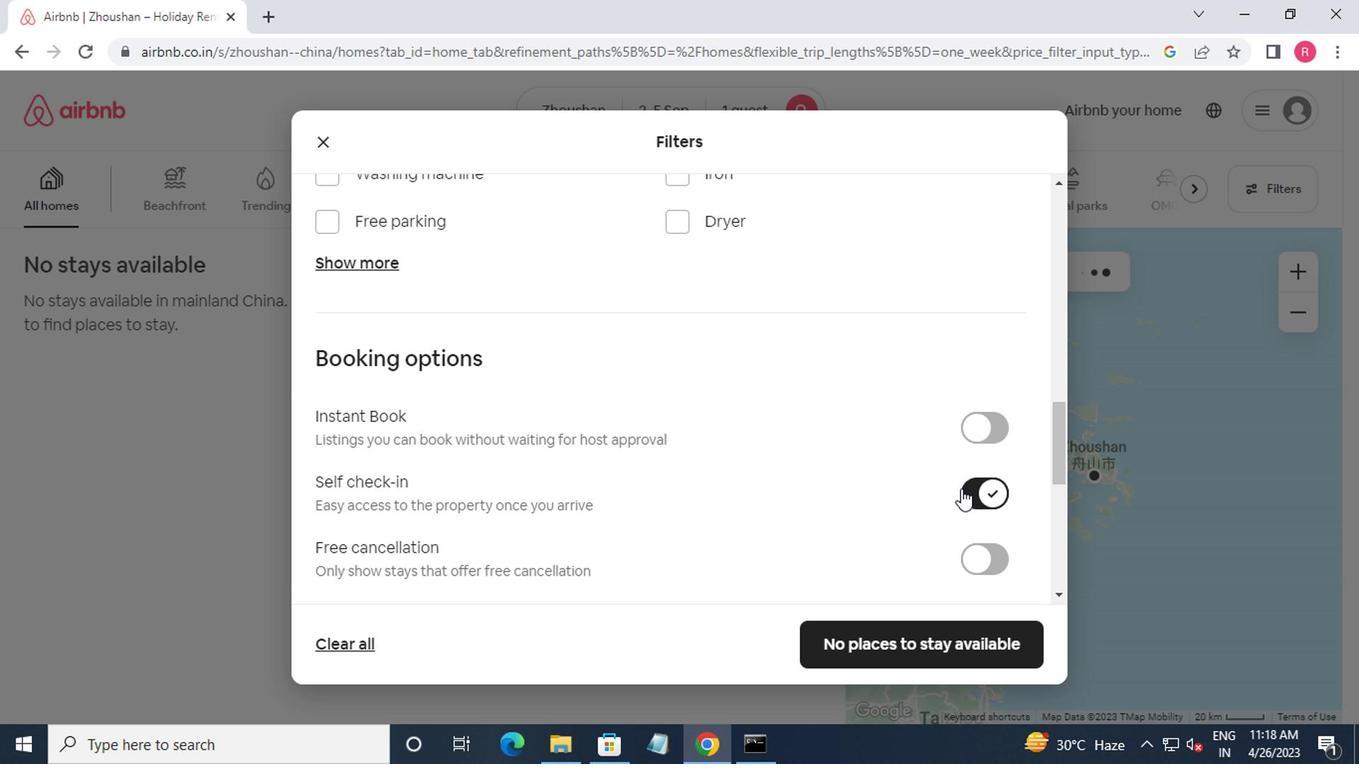 
Action: Mouse moved to (944, 504)
Screenshot: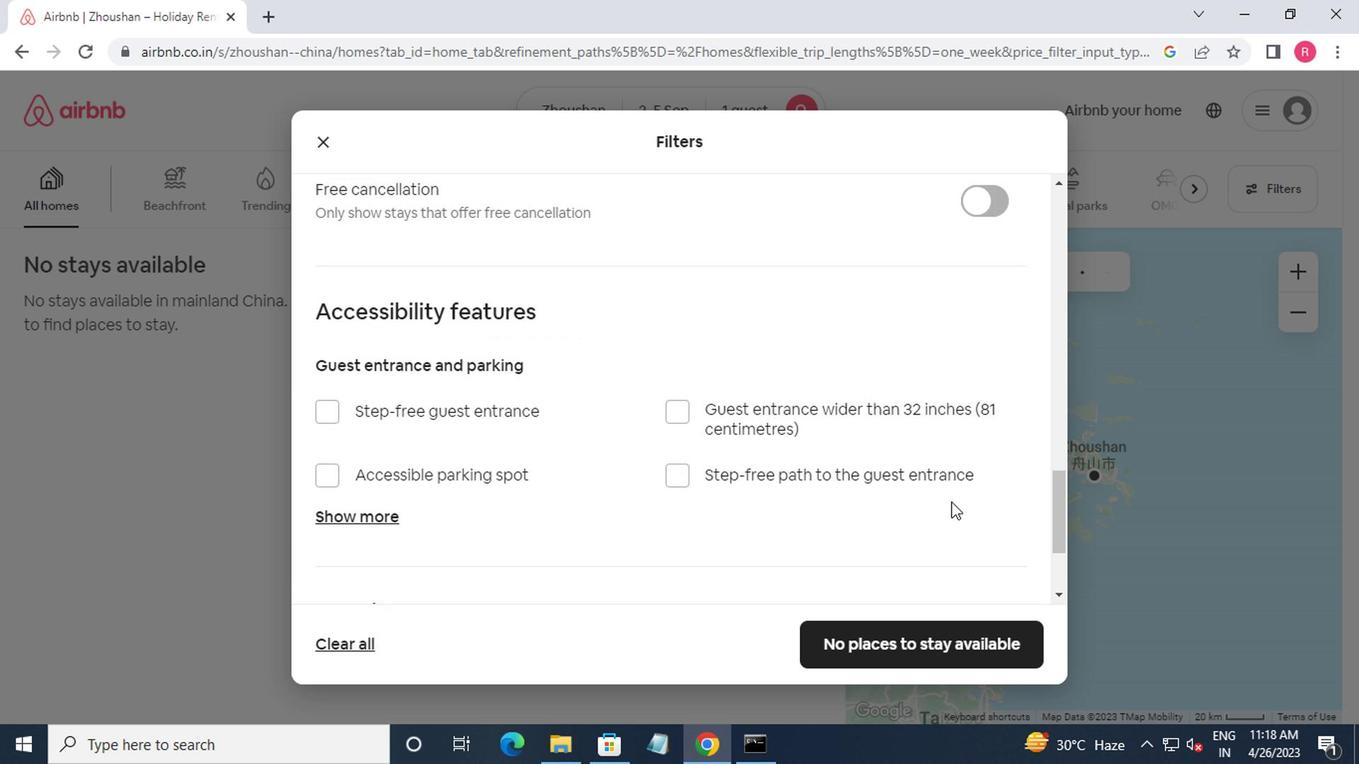 
Action: Mouse scrolled (944, 503) with delta (0, 0)
Screenshot: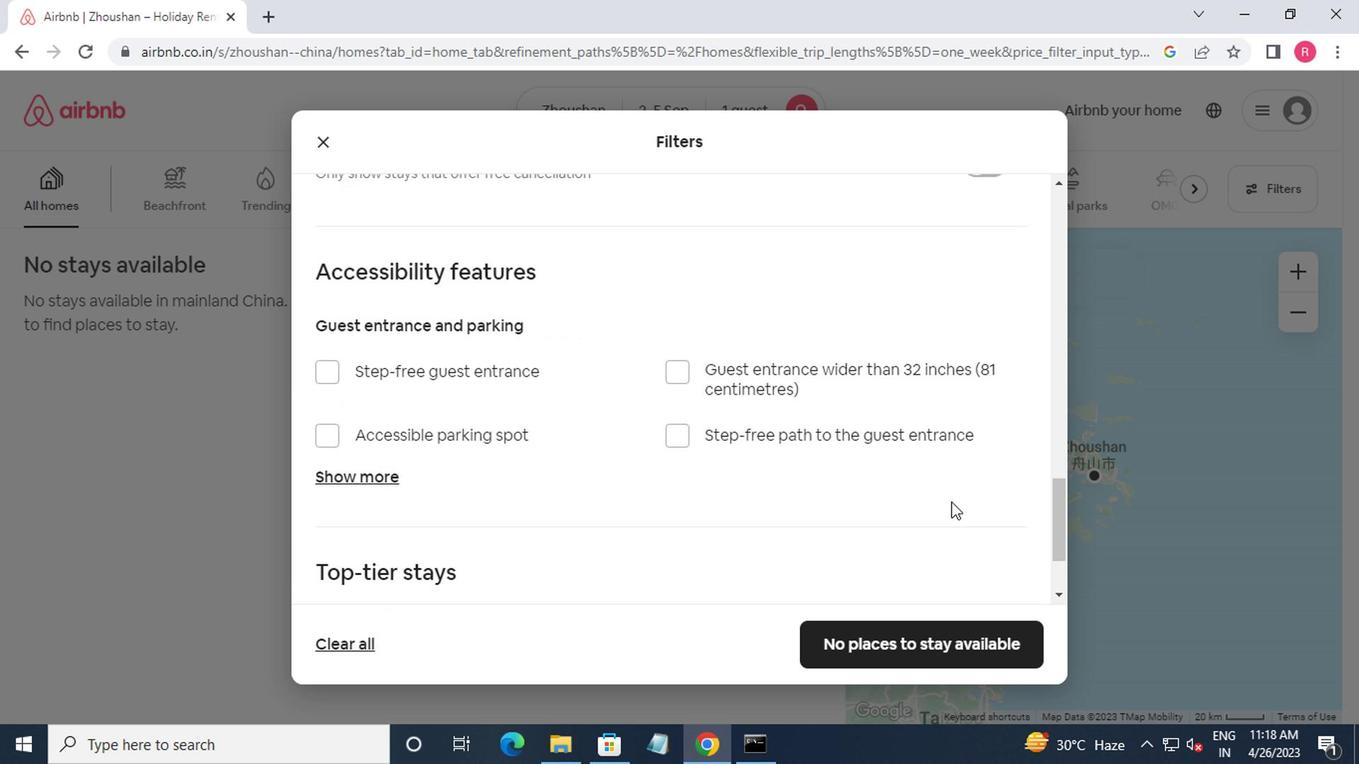 
Action: Mouse moved to (943, 506)
Screenshot: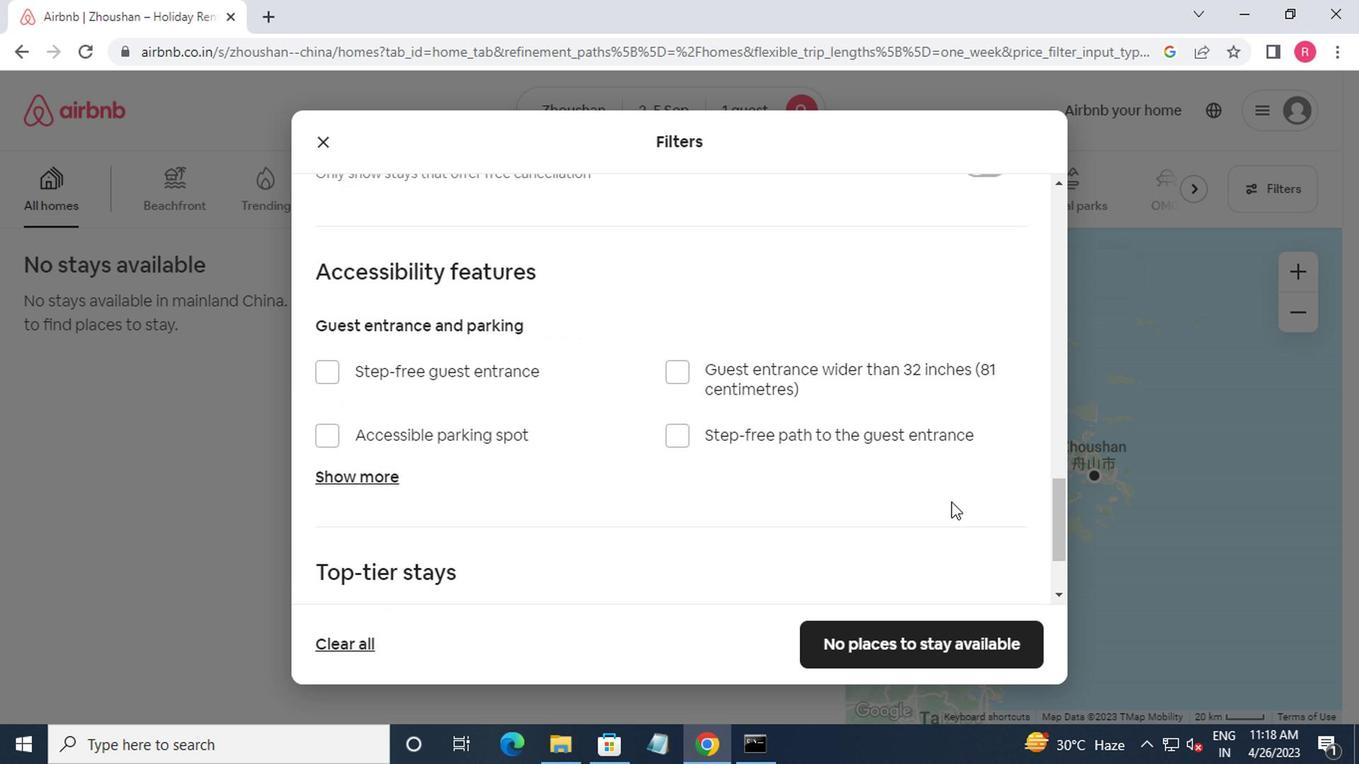 
Action: Mouse scrolled (943, 505) with delta (0, -1)
Screenshot: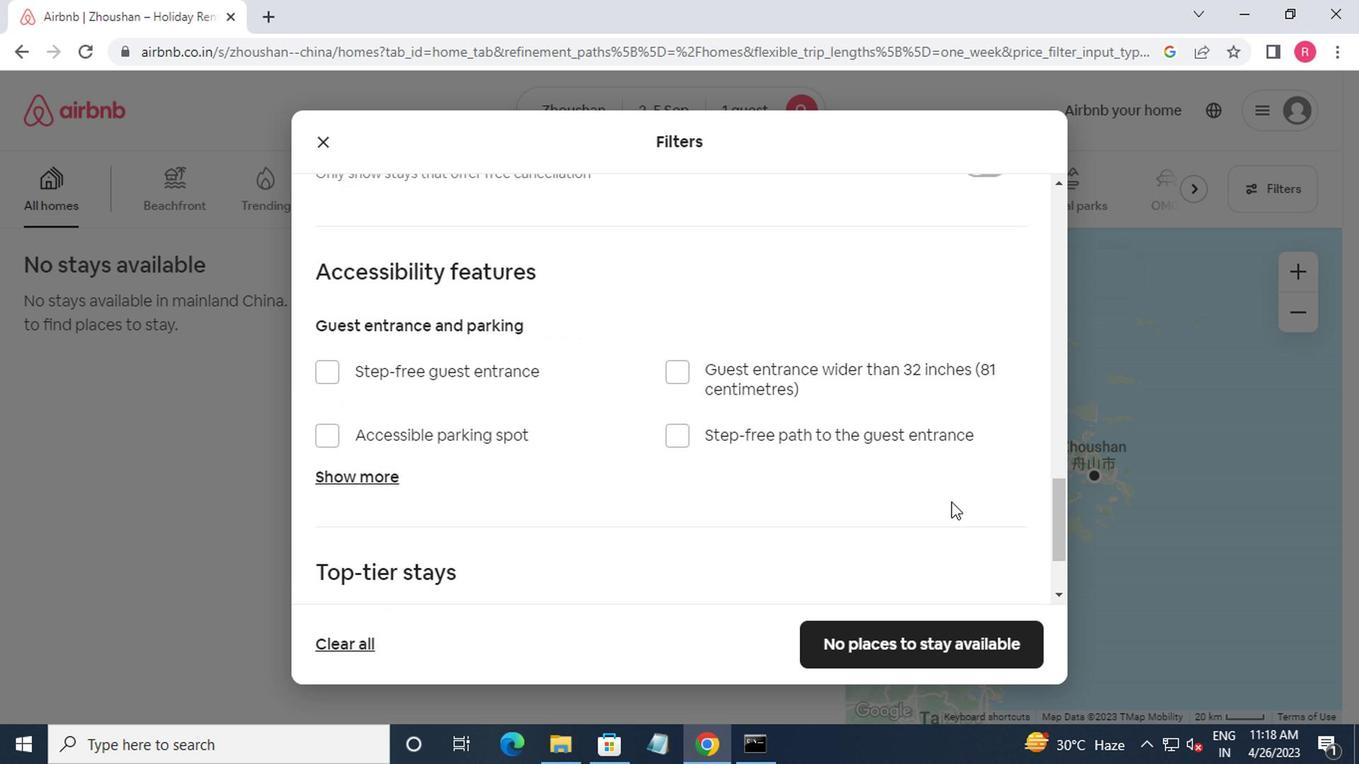 
Action: Mouse moved to (943, 506)
Screenshot: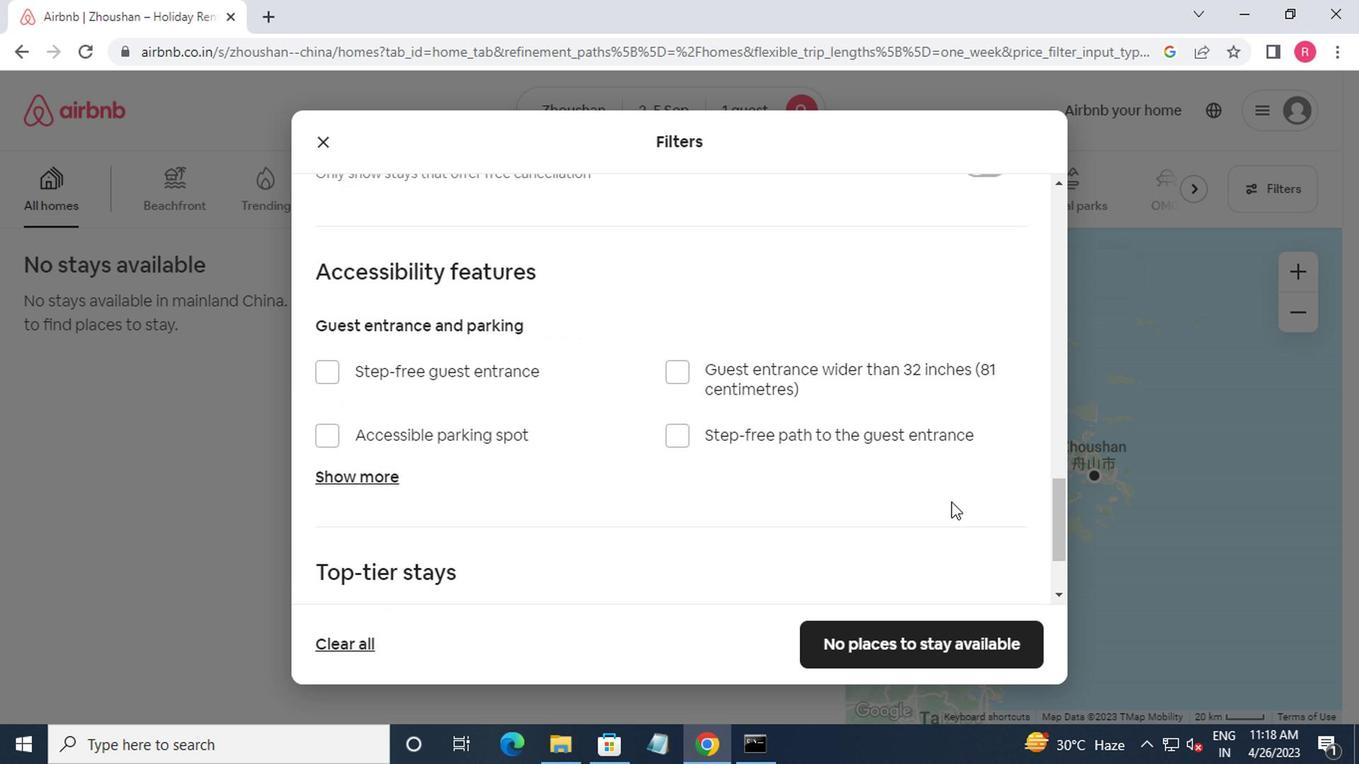 
Action: Mouse scrolled (943, 505) with delta (0, -1)
Screenshot: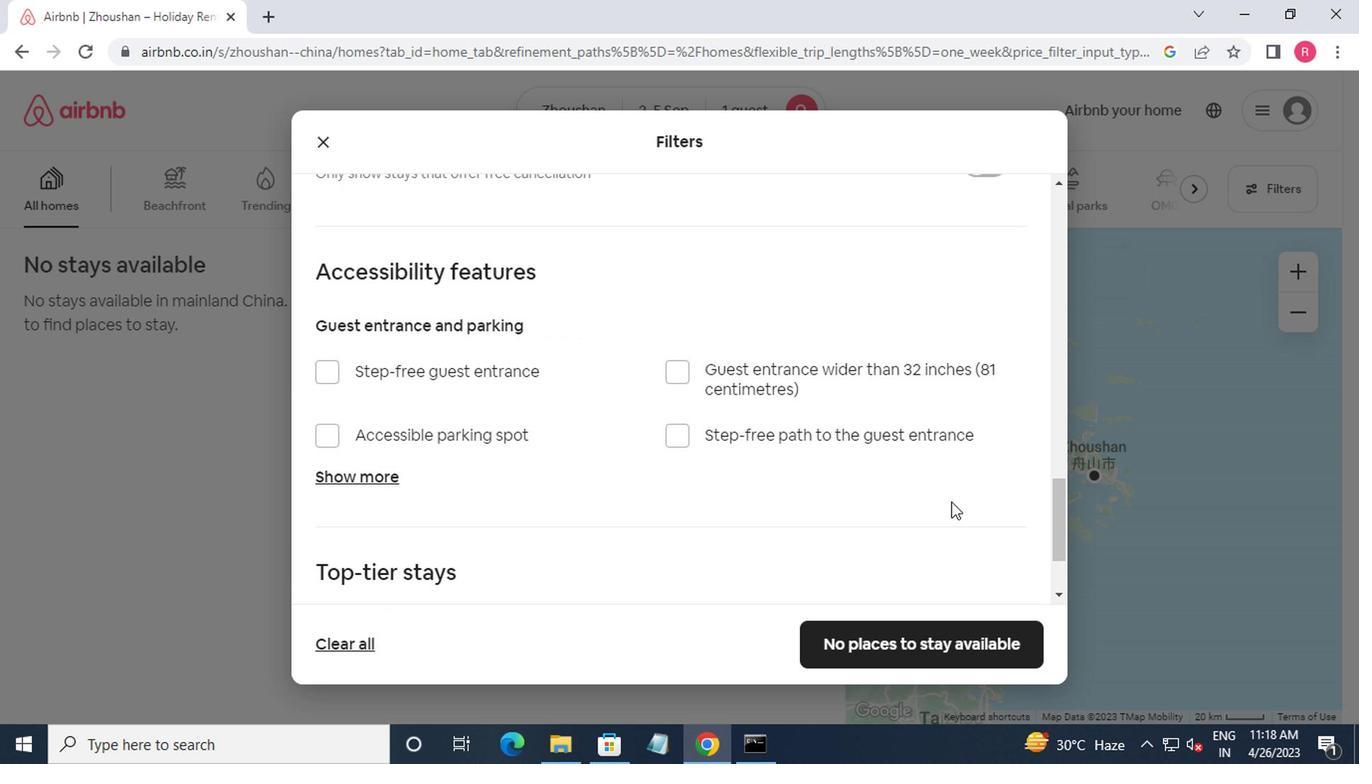 
Action: Mouse moved to (906, 638)
Screenshot: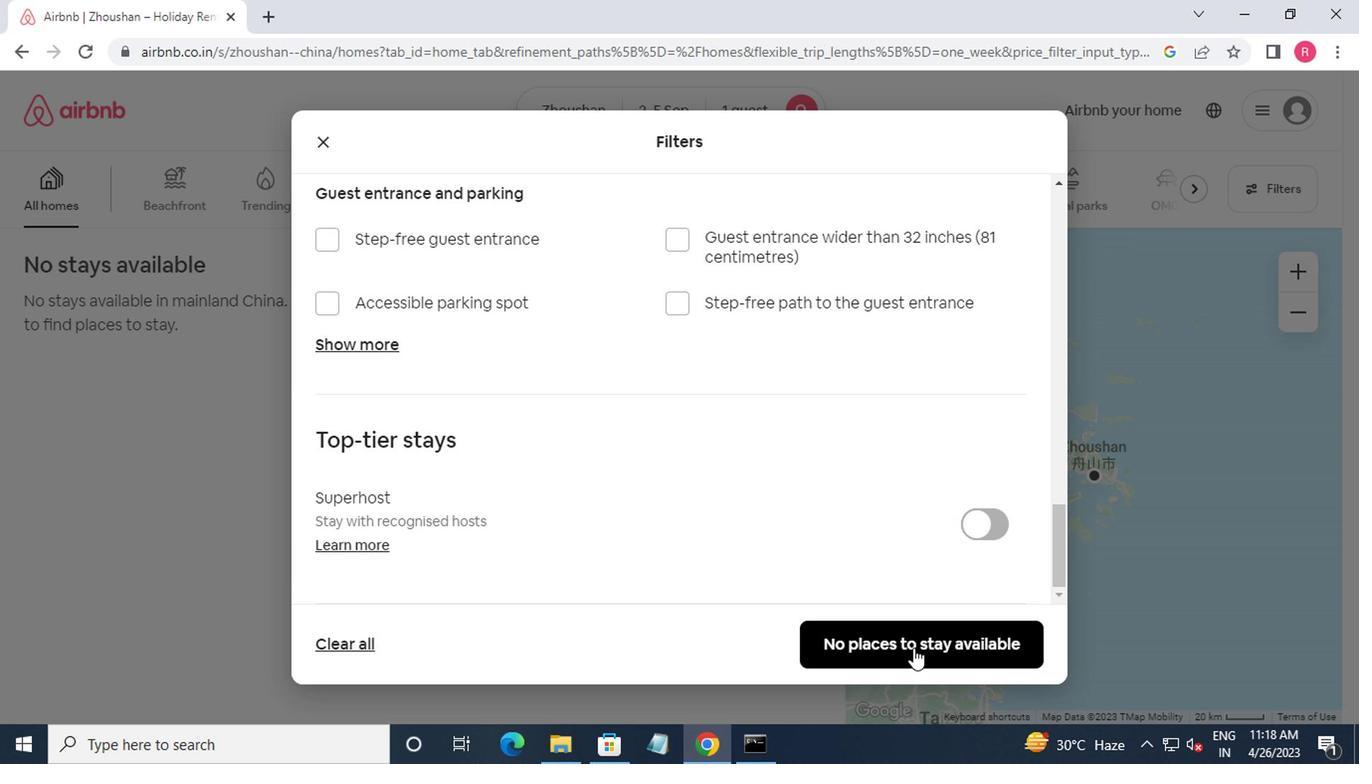
Action: Mouse pressed left at (906, 638)
Screenshot: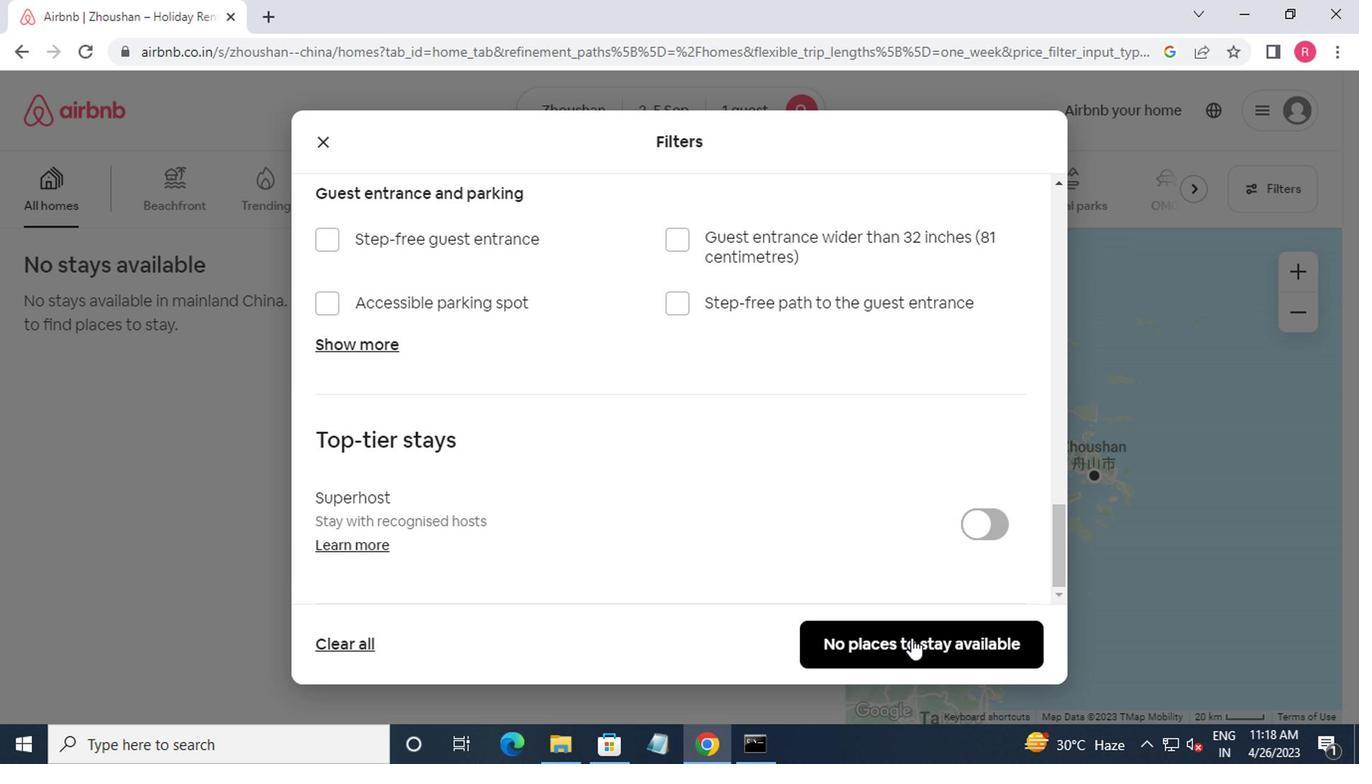 
Action: Mouse moved to (913, 619)
Screenshot: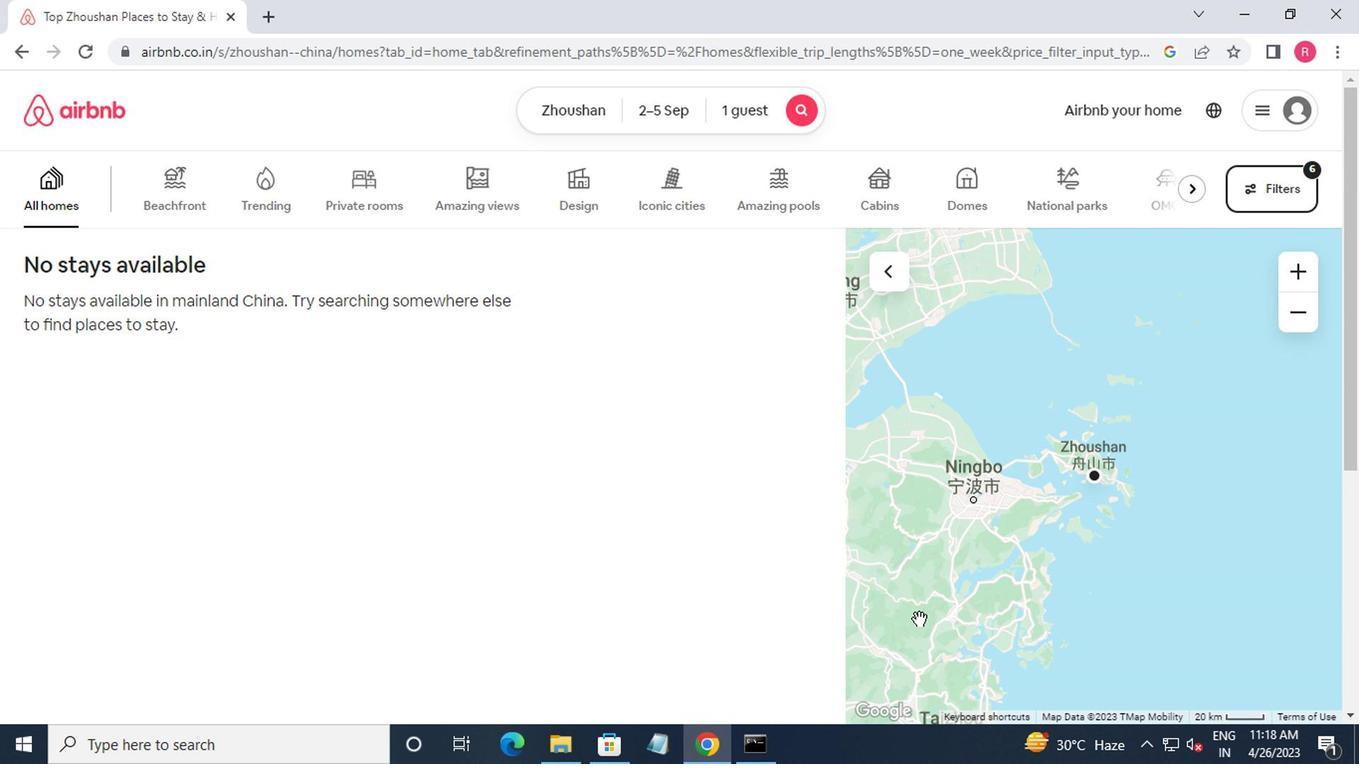 
